 Task: Look for space in Saraktash, Russia from 6th June, 2023 to 8th June, 2023 for 2 adults in price range Rs.7000 to Rs.12000. Place can be private room with 1  bedroom having 2 beds and 1 bathroom. Property type can be house, flat, guest house. Amenities needed are: wifi. Booking option can be shelf check-in. Required host language is English.
Action: Mouse moved to (663, 166)
Screenshot: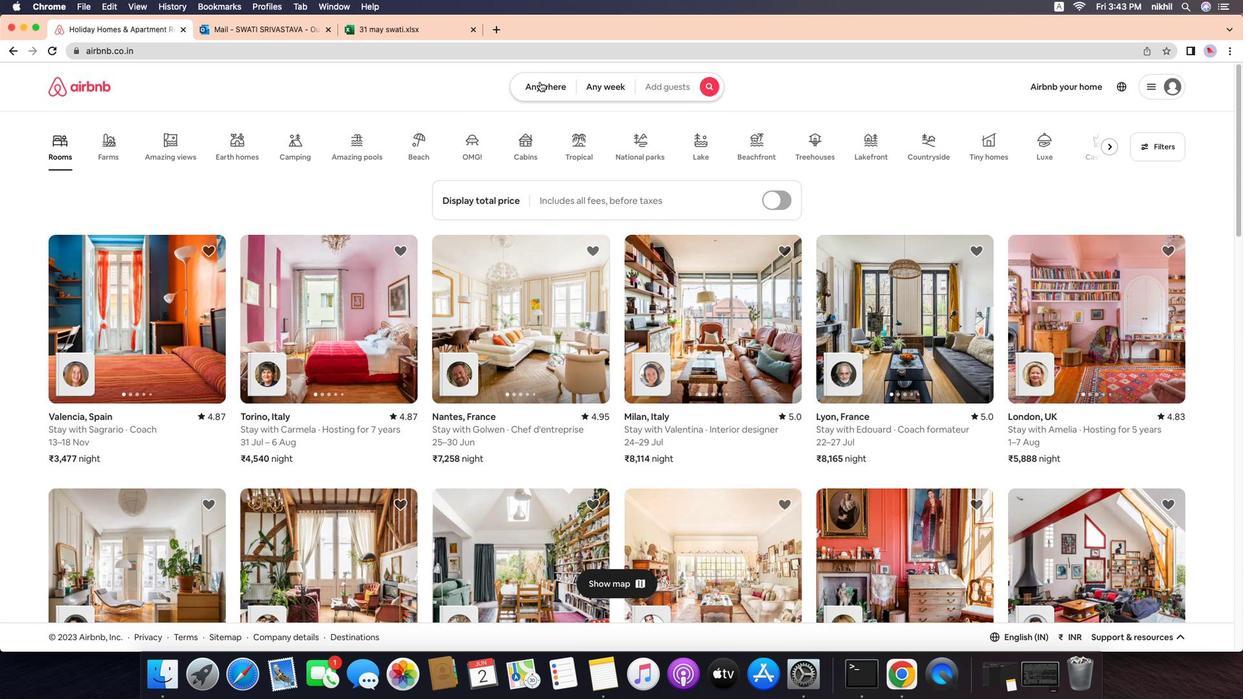 
Action: Mouse pressed left at (663, 166)
Screenshot: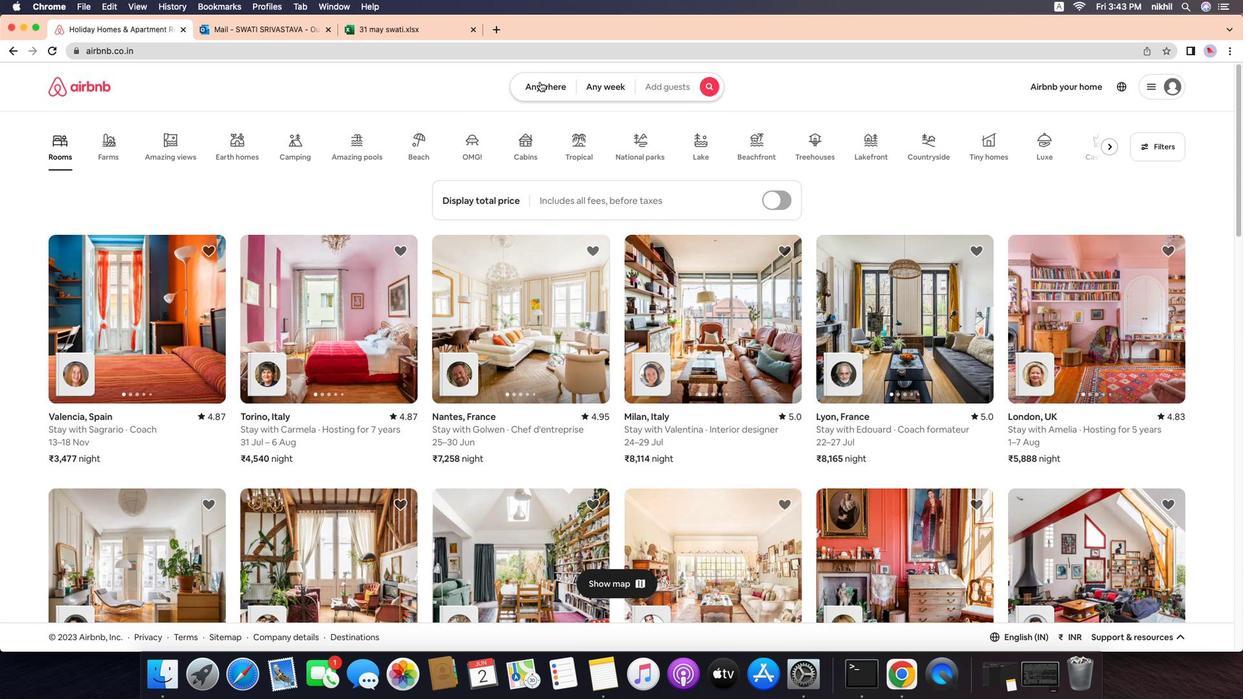 
Action: Mouse moved to (650, 156)
Screenshot: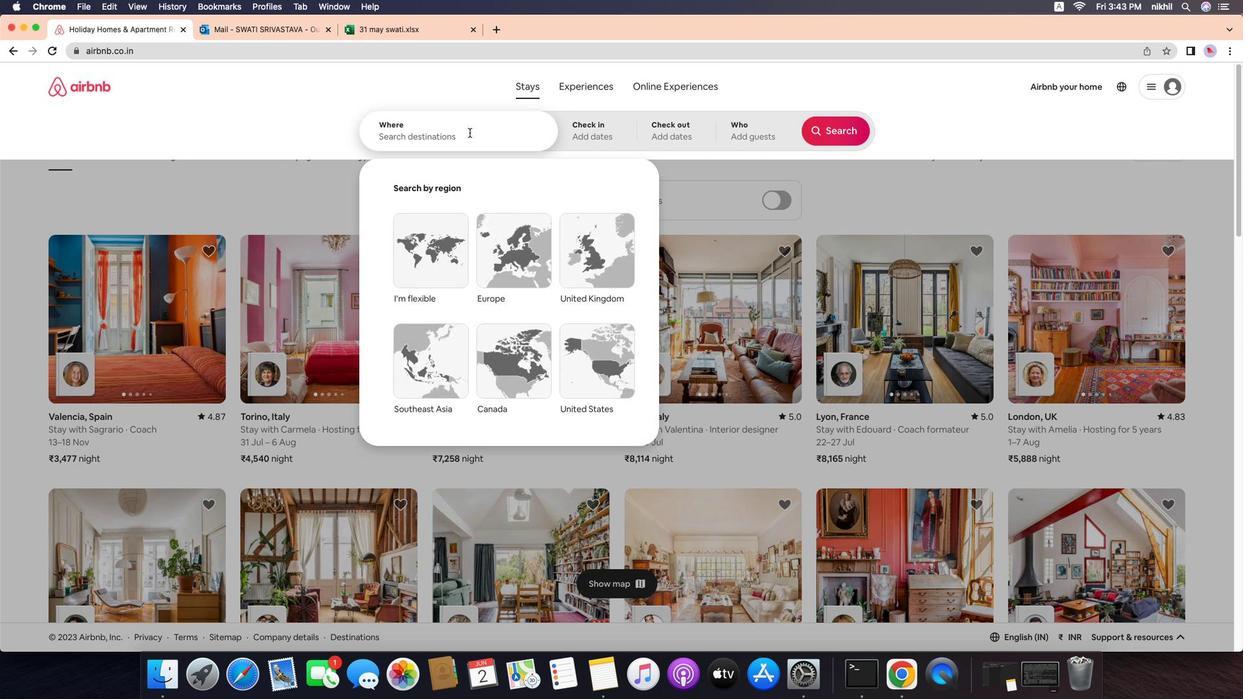 
Action: Mouse pressed left at (650, 156)
Screenshot: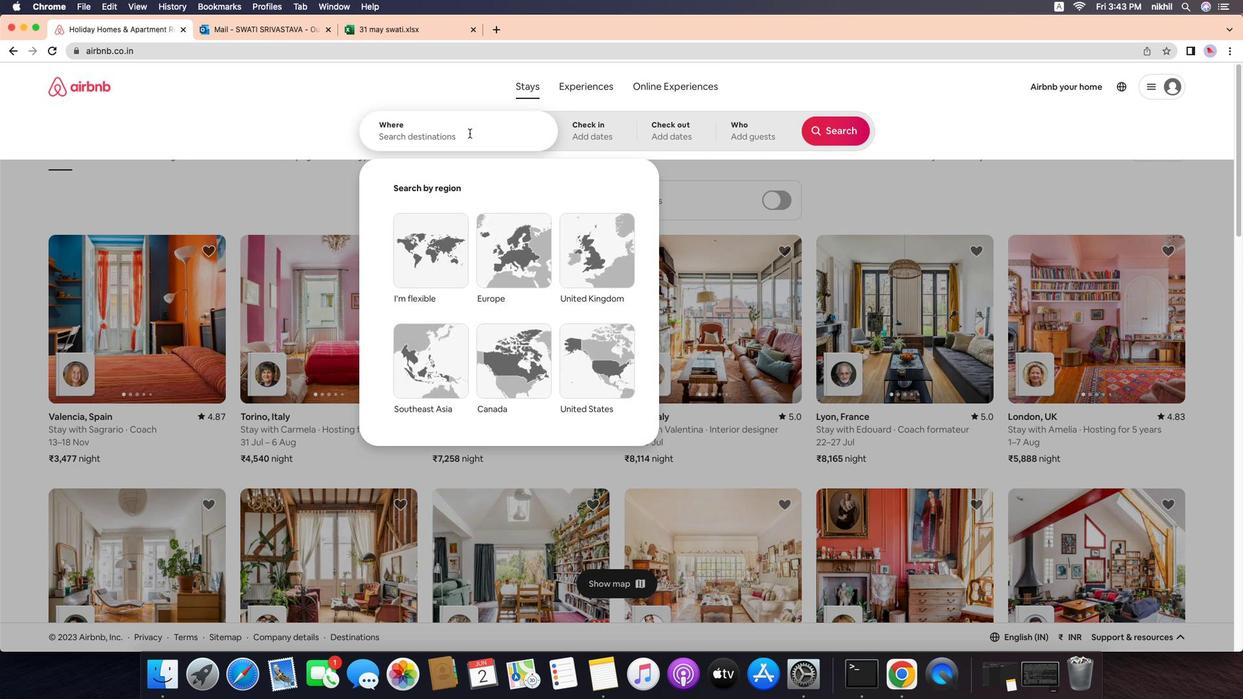 
Action: Mouse moved to (594, 197)
Screenshot: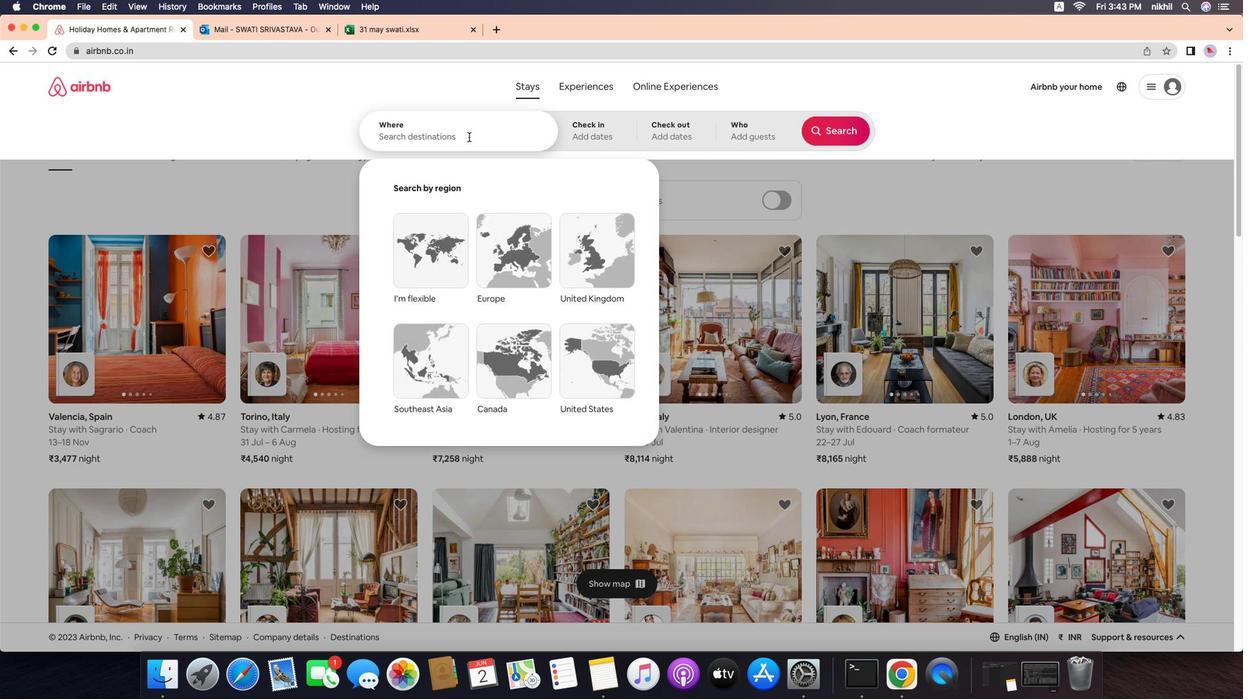 
Action: Mouse pressed left at (594, 197)
Screenshot: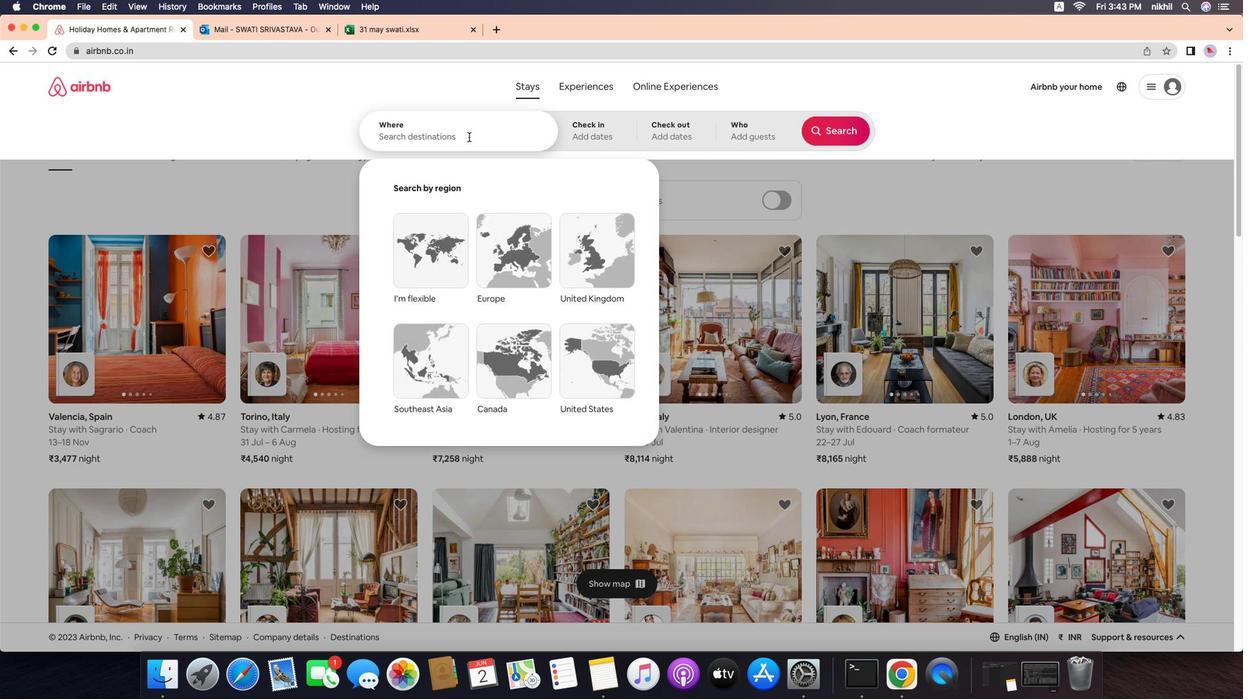
Action: Mouse moved to (593, 200)
Screenshot: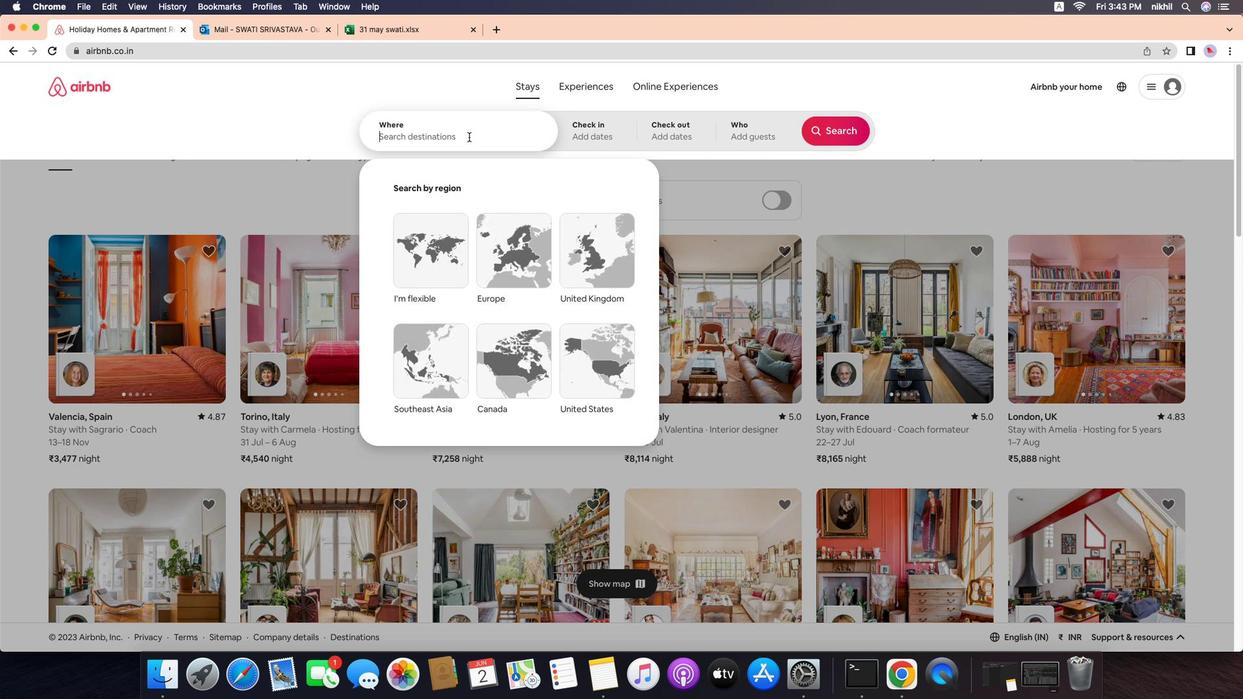 
Action: Key pressed Key.caps_lock'S'Key.caps_lock'a''r''a''k''t''a''s''h'','Key.spaceKey.caps_lock'R'Key.caps_lock'u''s''s''i''a'Key.enter
Screenshot: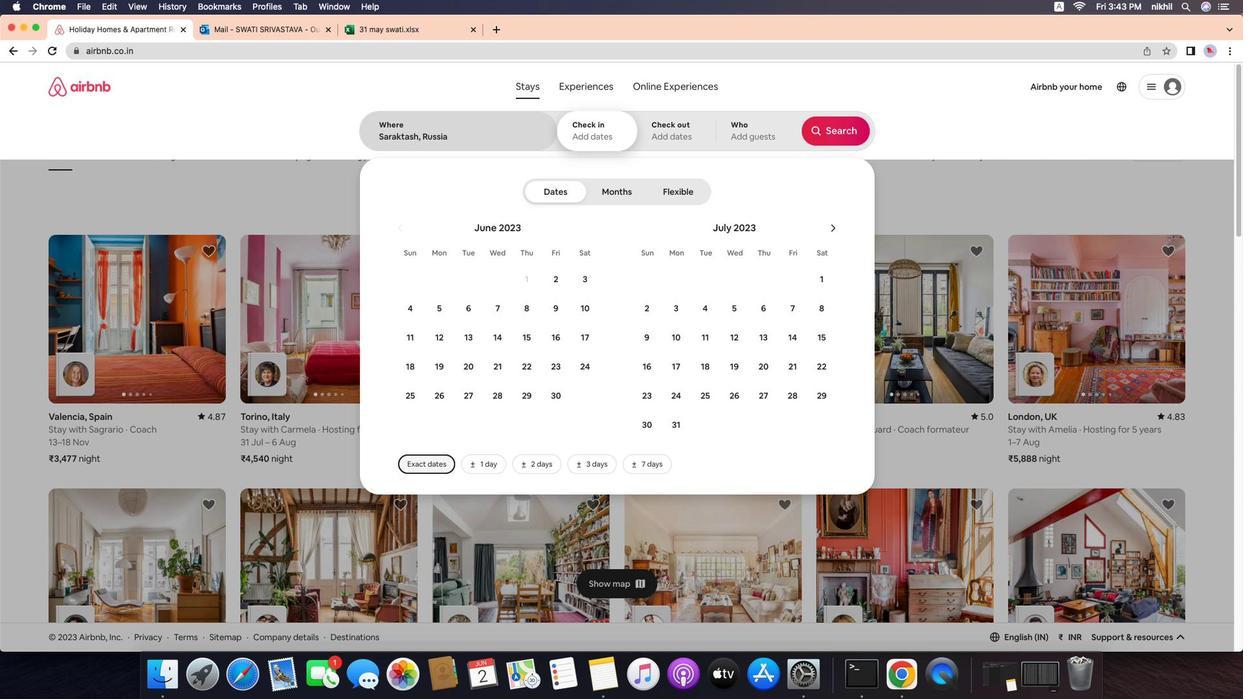 
Action: Mouse moved to (594, 339)
Screenshot: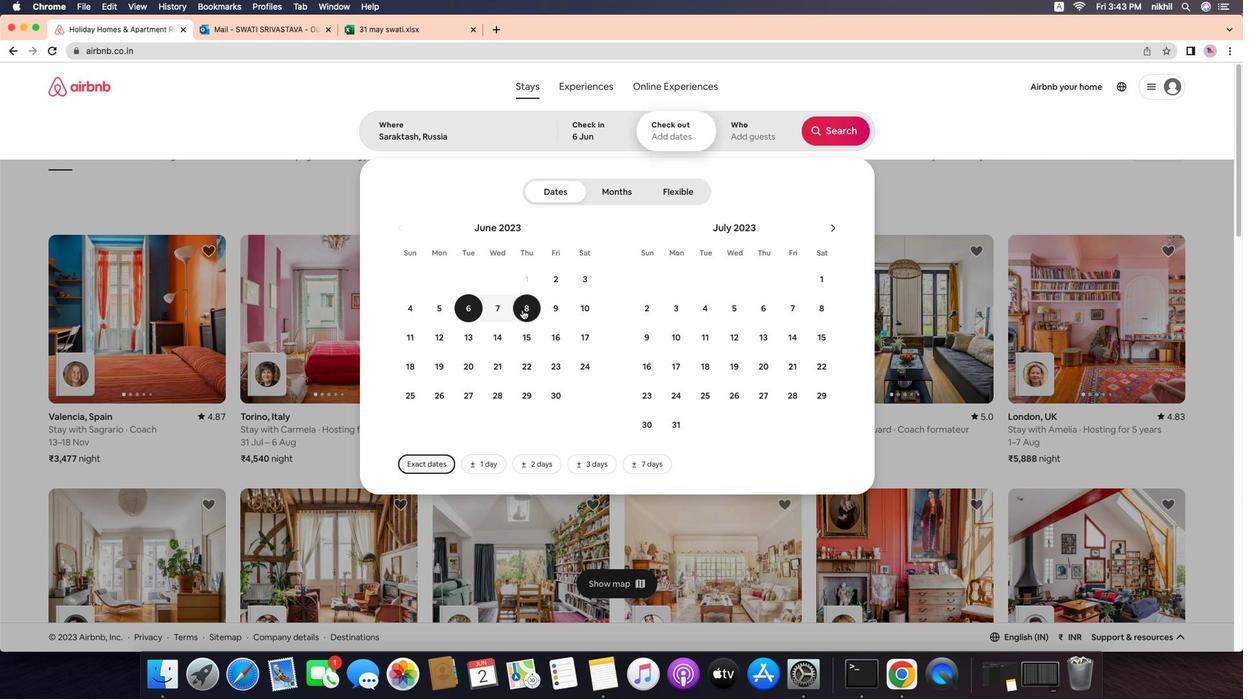 
Action: Mouse pressed left at (594, 339)
Screenshot: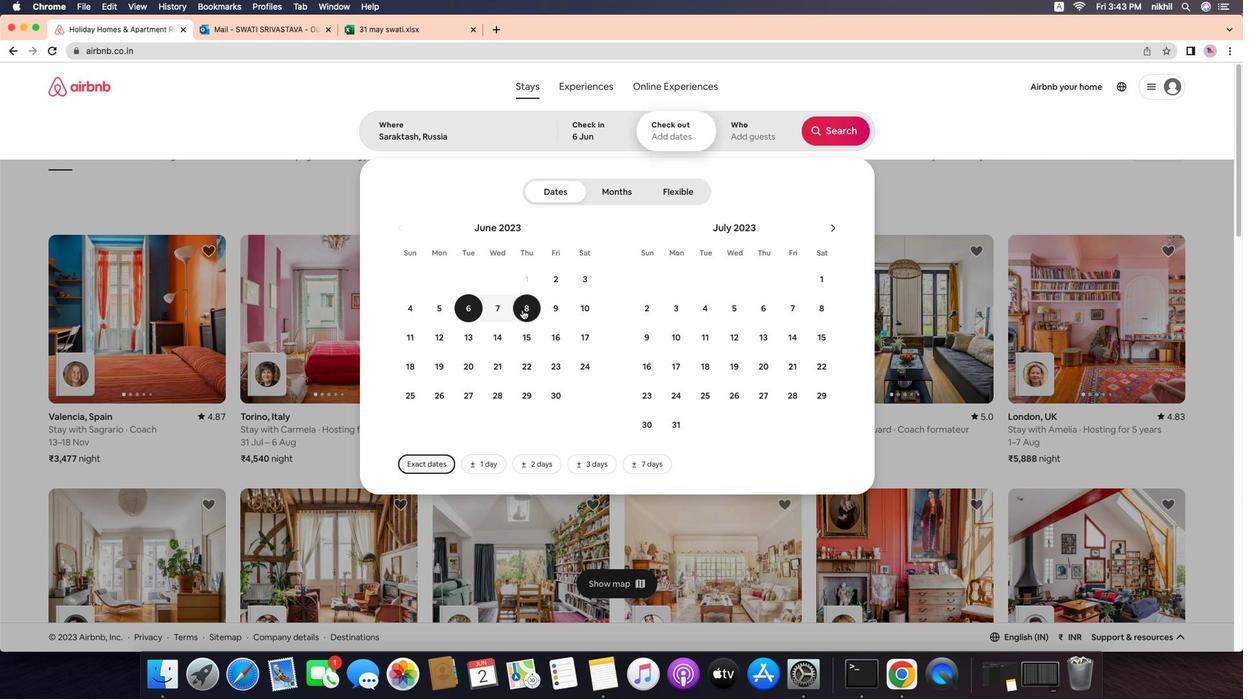 
Action: Mouse moved to (636, 339)
Screenshot: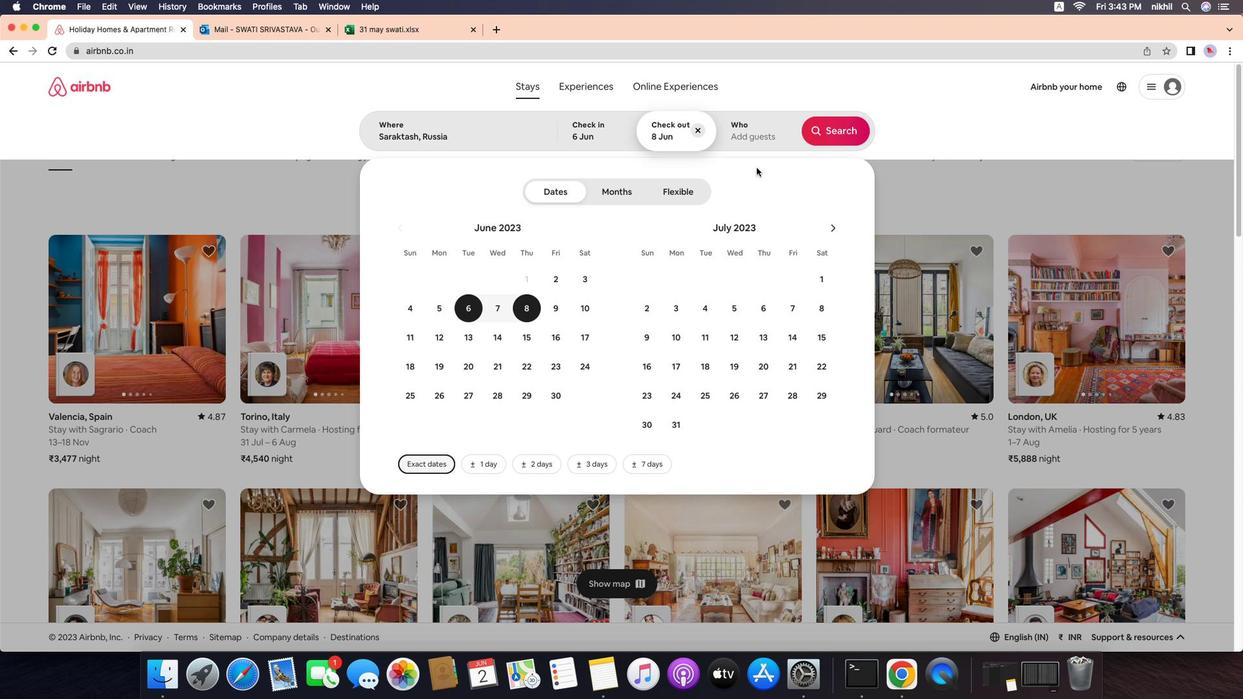 
Action: Mouse pressed left at (636, 339)
Screenshot: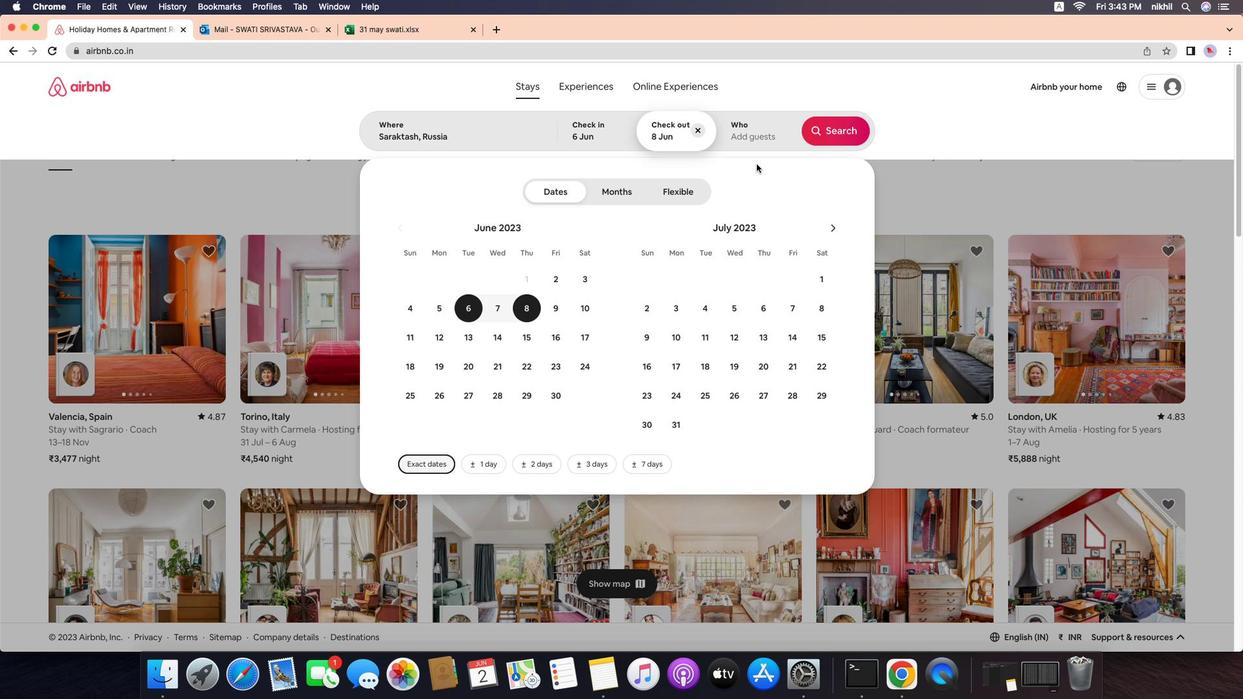 
Action: Mouse moved to (821, 197)
Screenshot: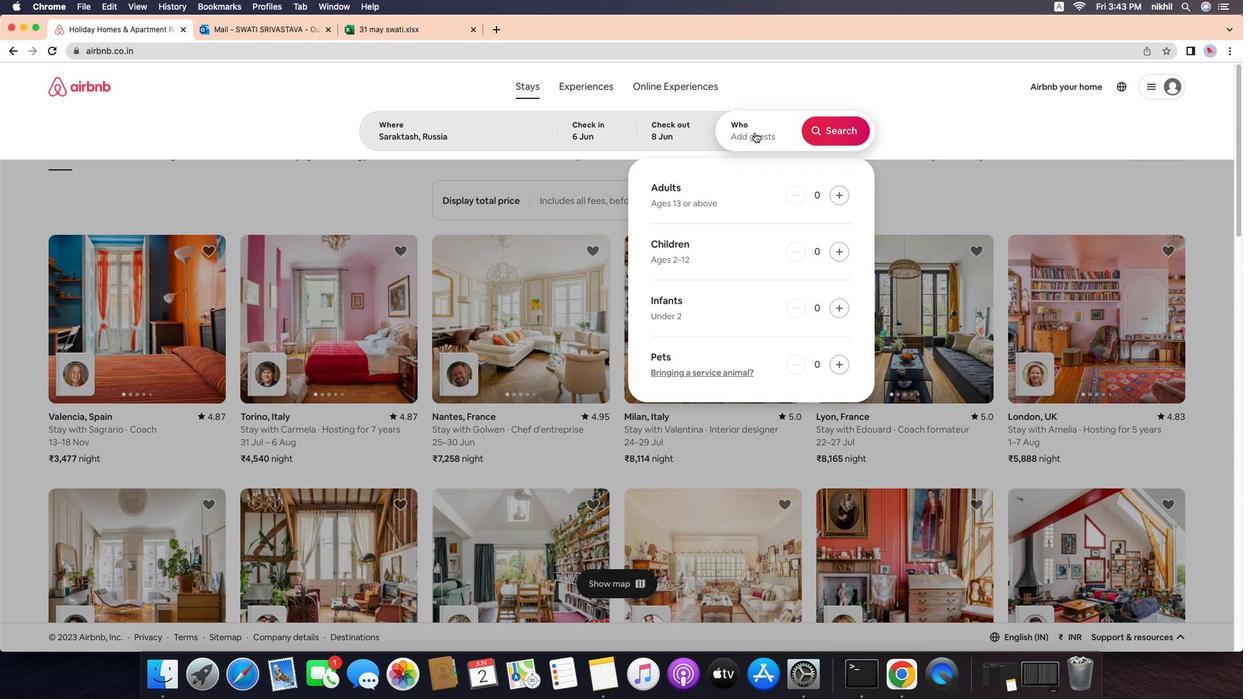 
Action: Mouse pressed left at (821, 197)
Screenshot: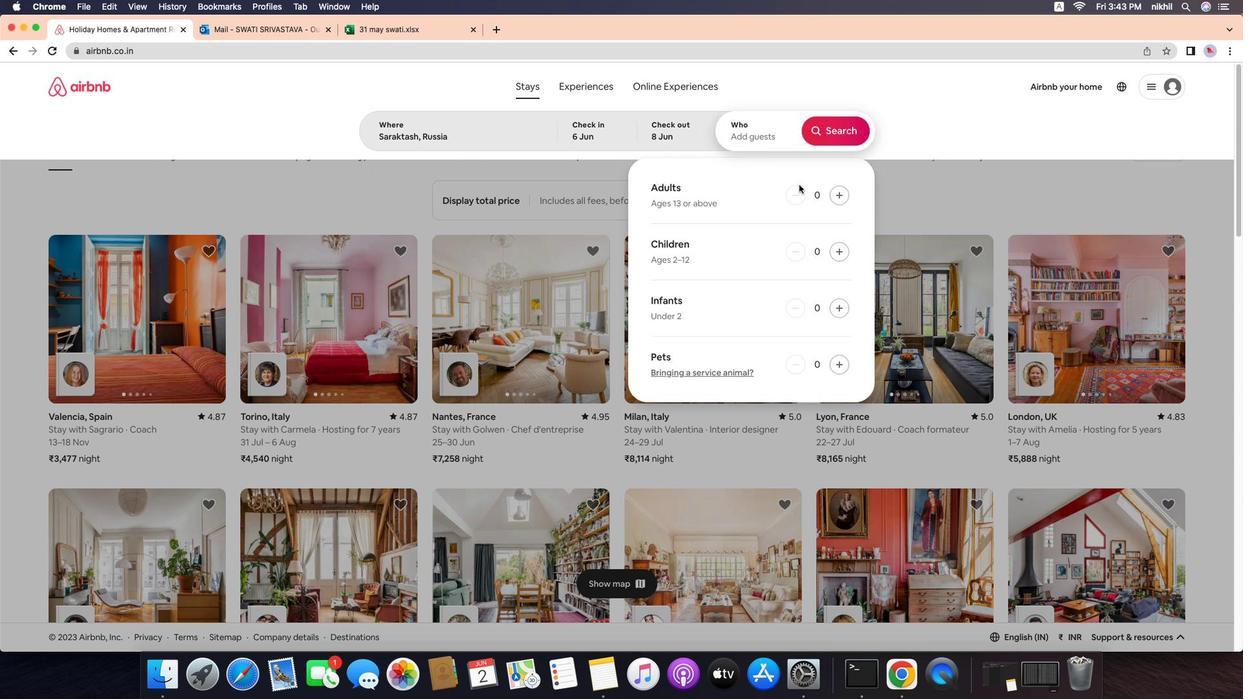 
Action: Mouse moved to (884, 249)
Screenshot: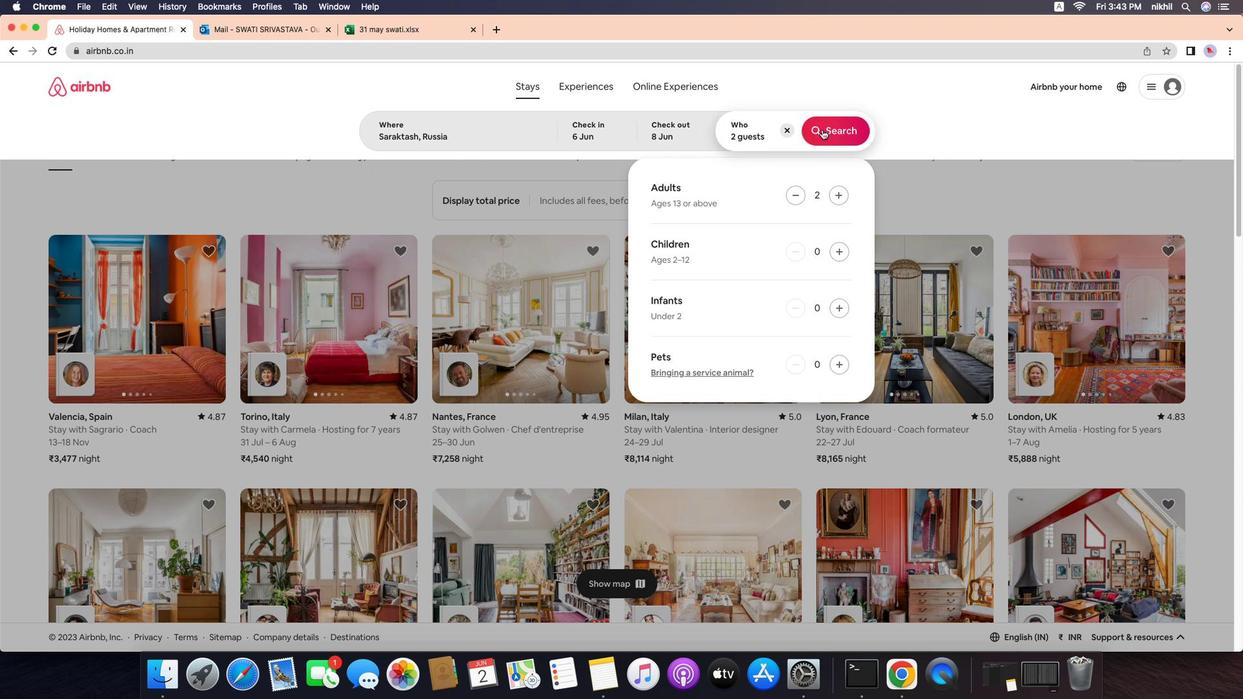 
Action: Mouse pressed left at (884, 249)
Screenshot: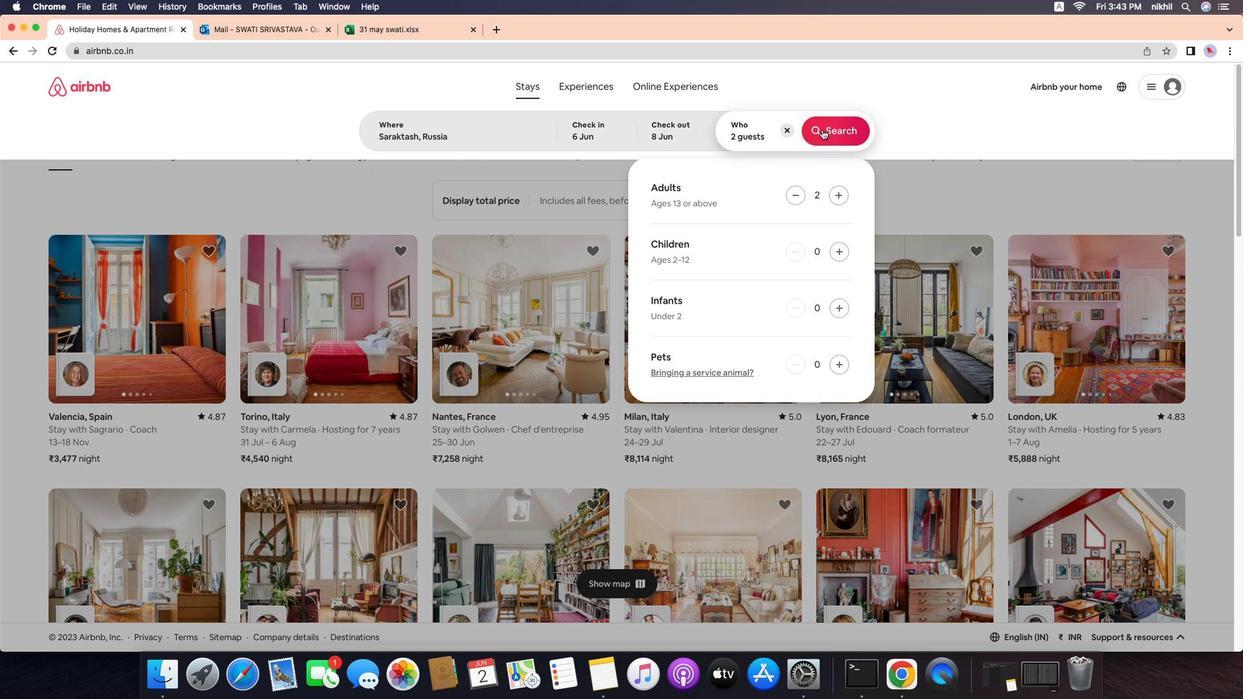 
Action: Mouse pressed left at (884, 249)
Screenshot: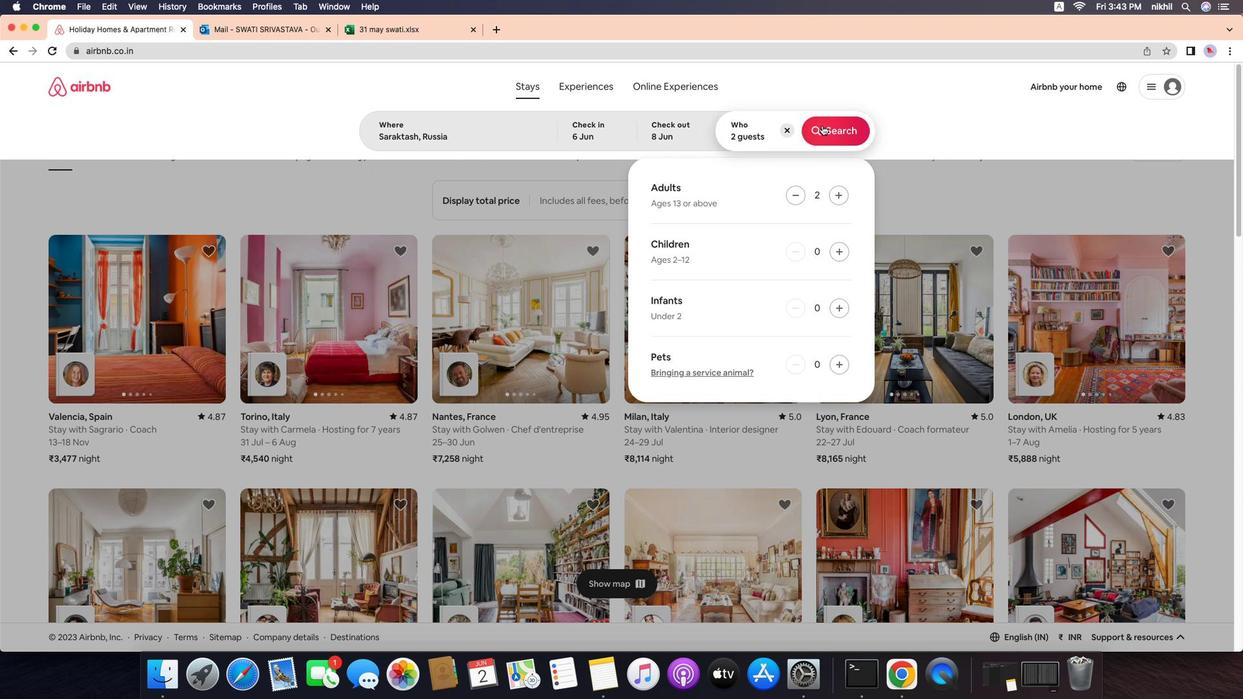 
Action: Mouse moved to (875, 189)
Screenshot: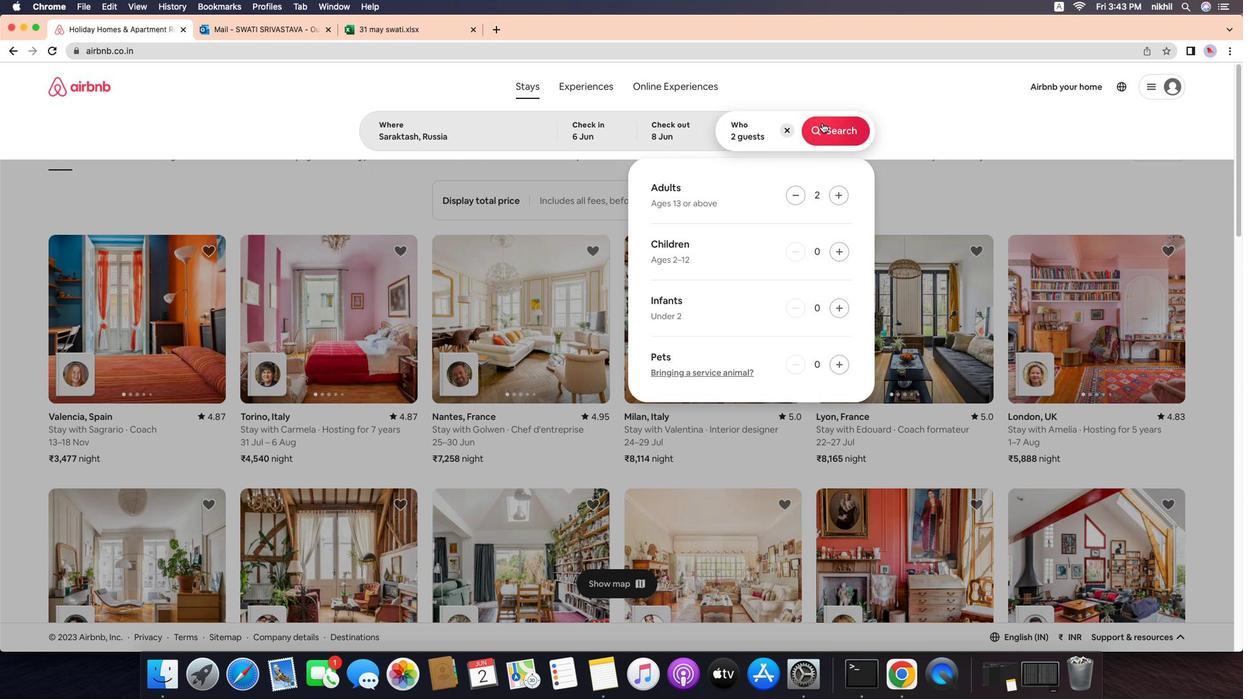 
Action: Mouse pressed left at (875, 189)
Screenshot: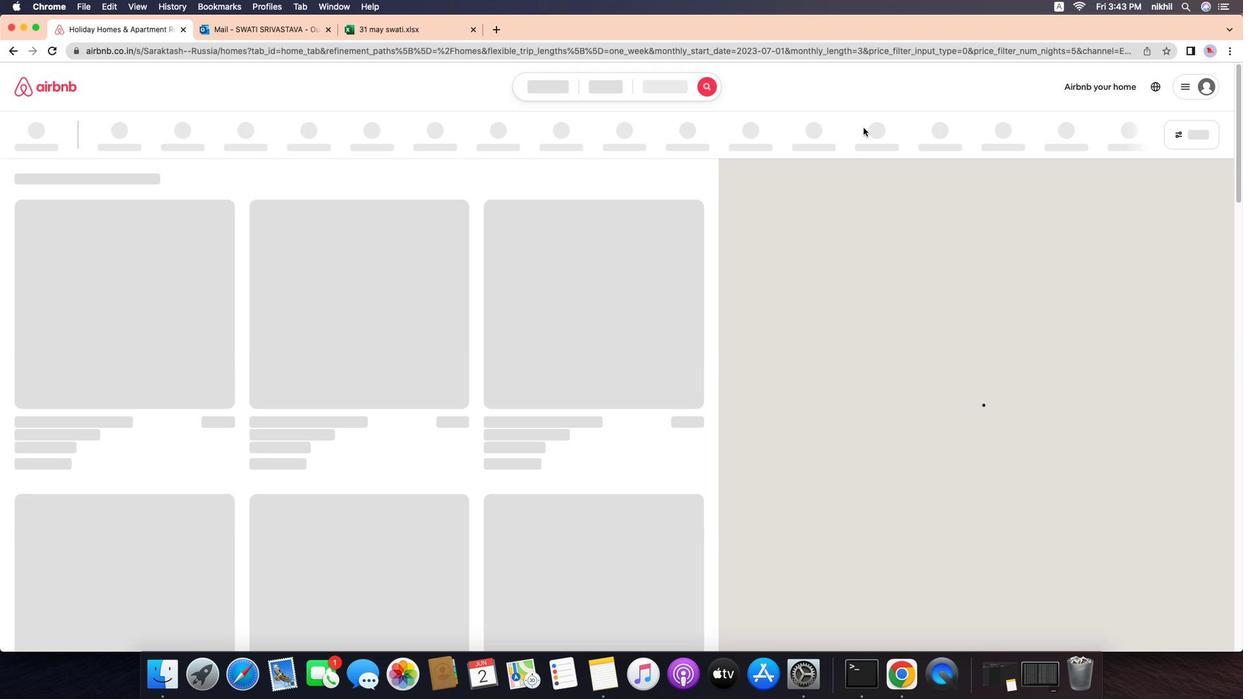 
Action: Mouse moved to (1166, 198)
Screenshot: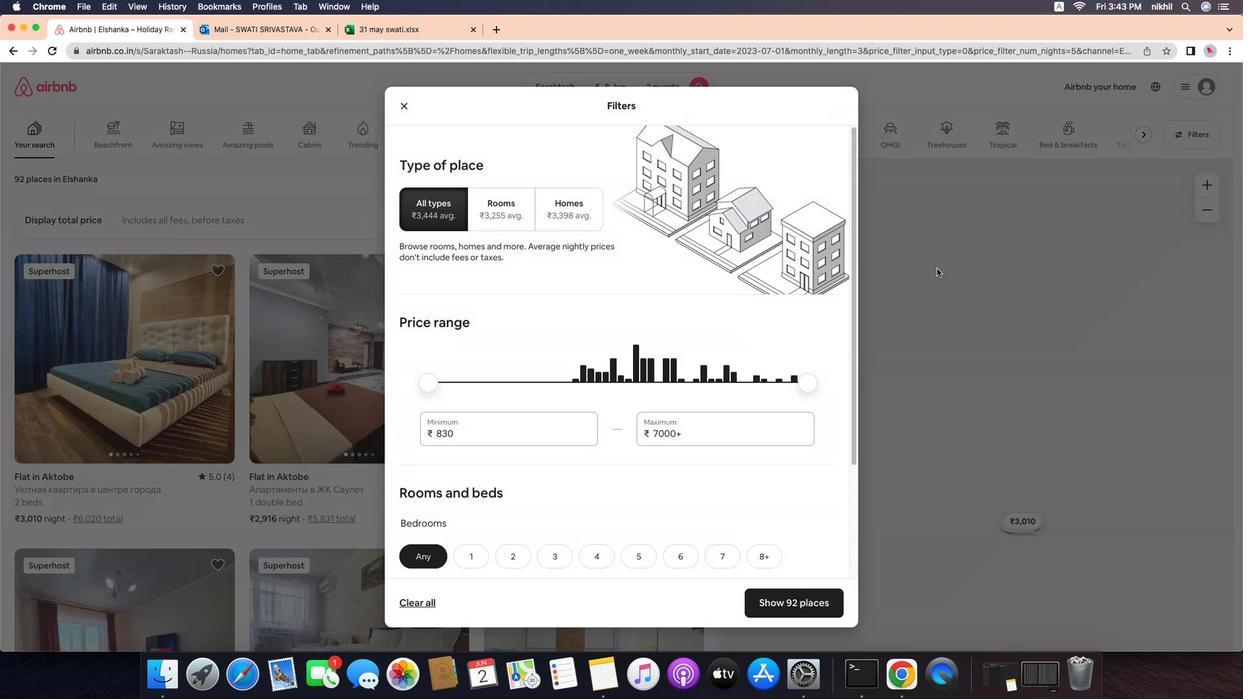 
Action: Mouse pressed left at (1166, 198)
Screenshot: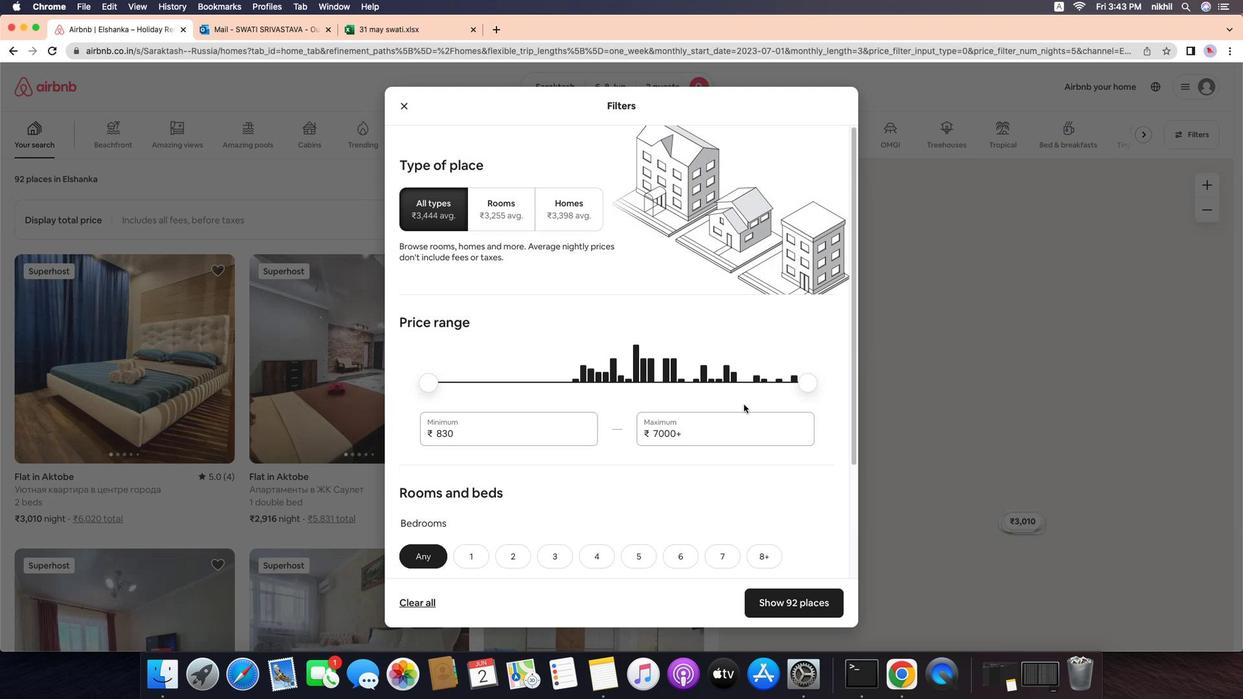 
Action: Mouse moved to (608, 438)
Screenshot: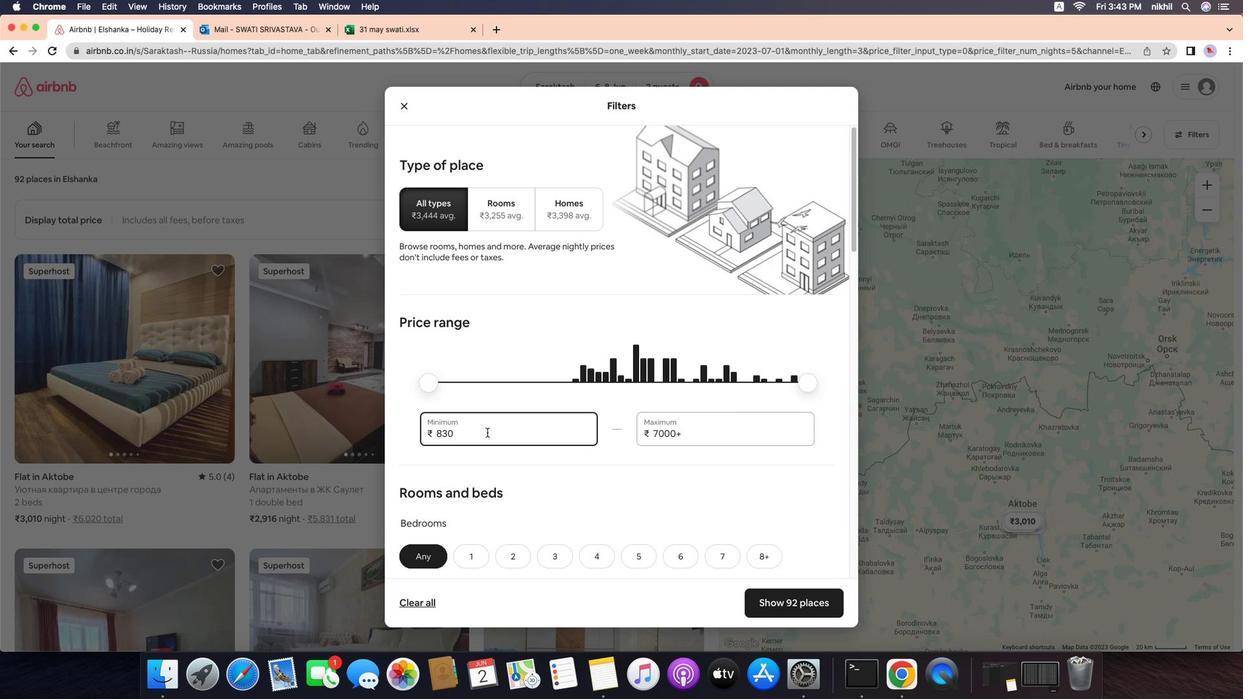 
Action: Mouse pressed left at (608, 438)
Screenshot: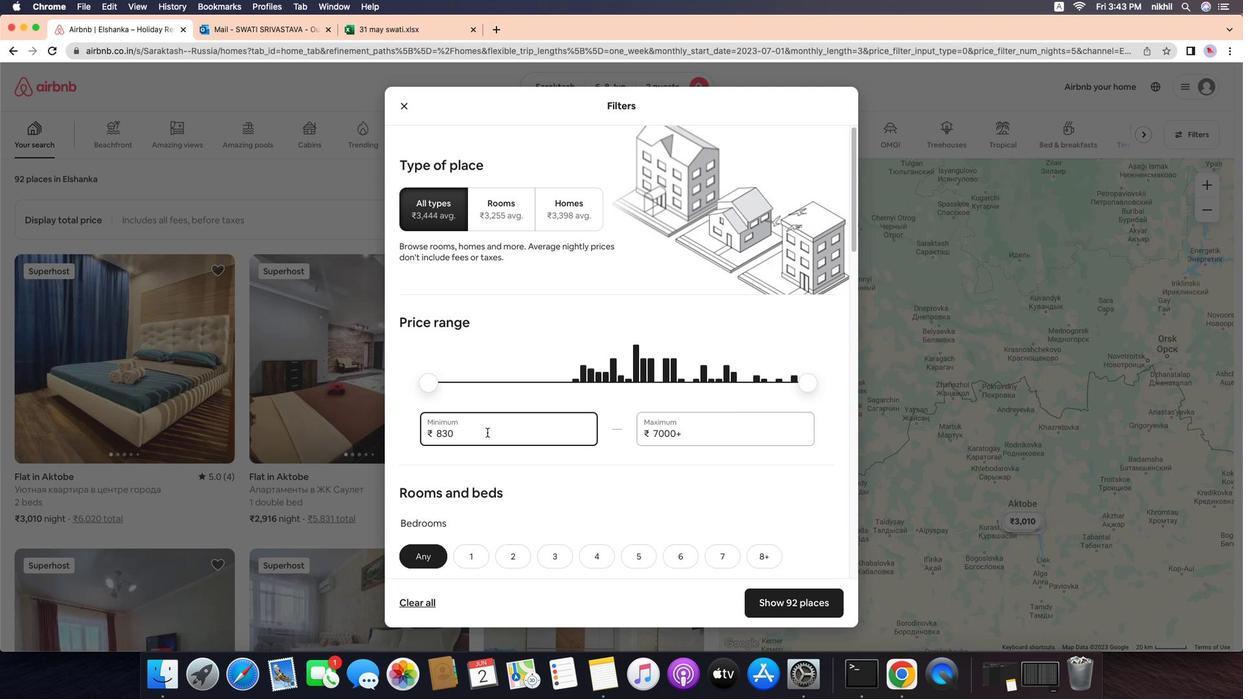 
Action: Key pressed Key.backspaceKey.backspaceKey.backspace'7''0''0''0'
Screenshot: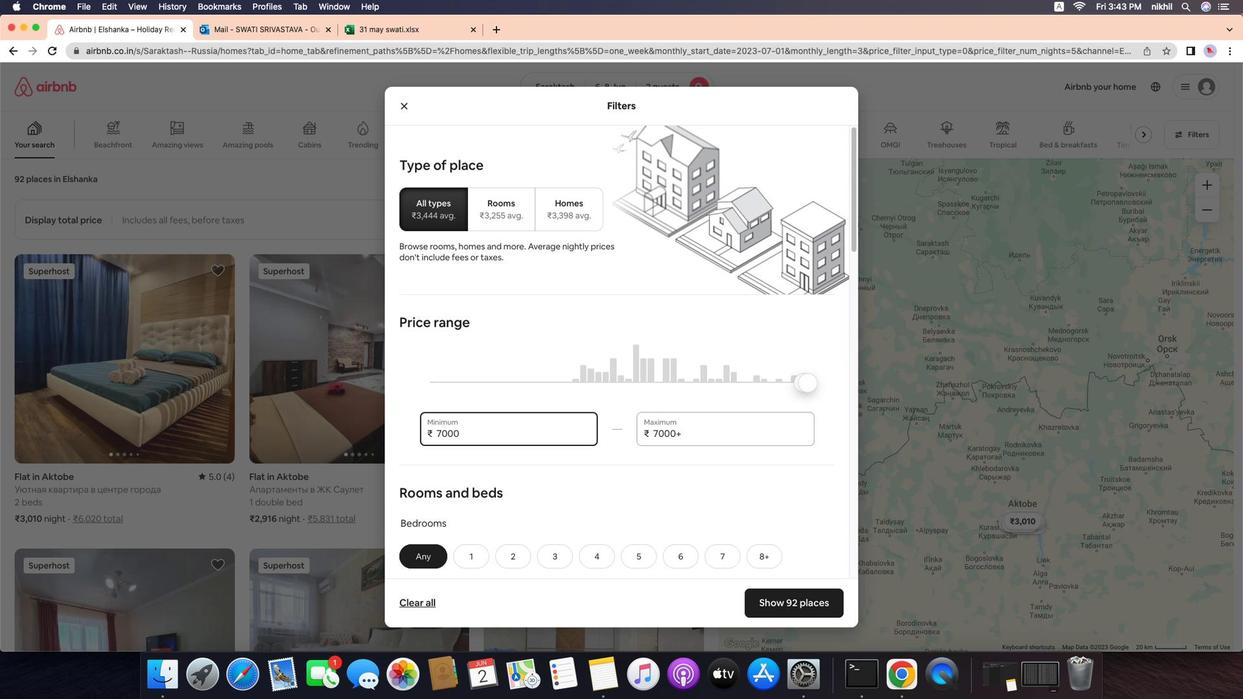 
Action: Mouse moved to (774, 444)
Screenshot: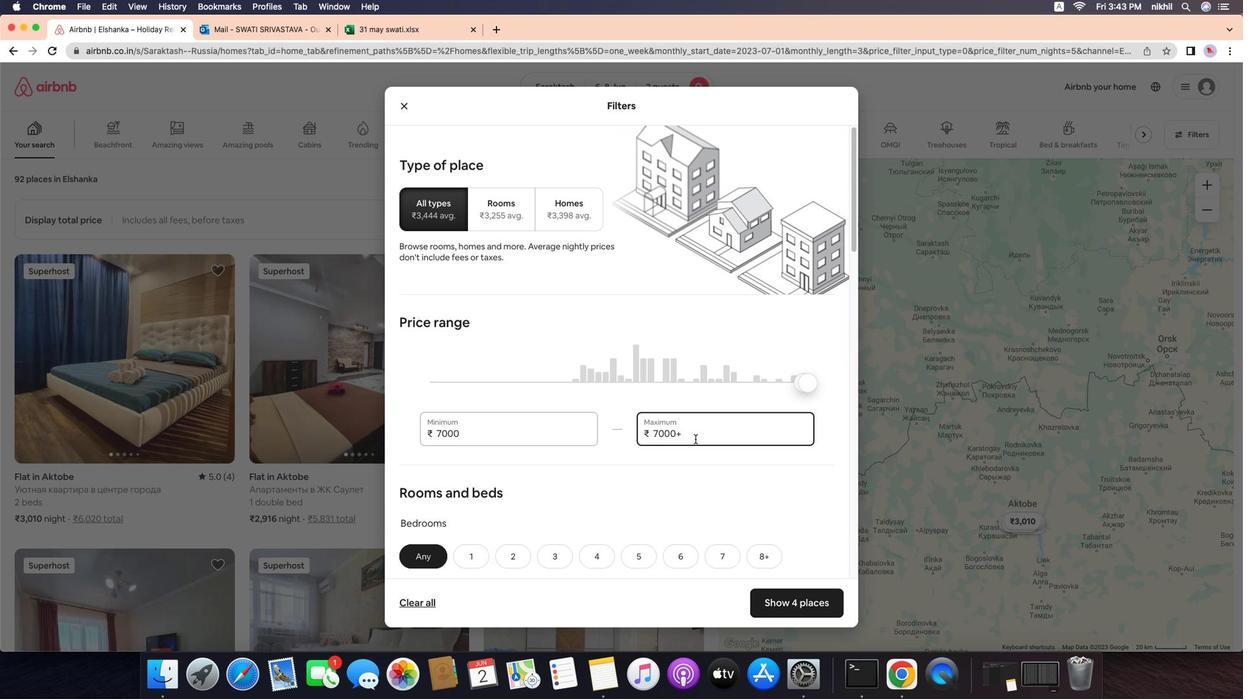 
Action: Mouse pressed left at (774, 444)
Screenshot: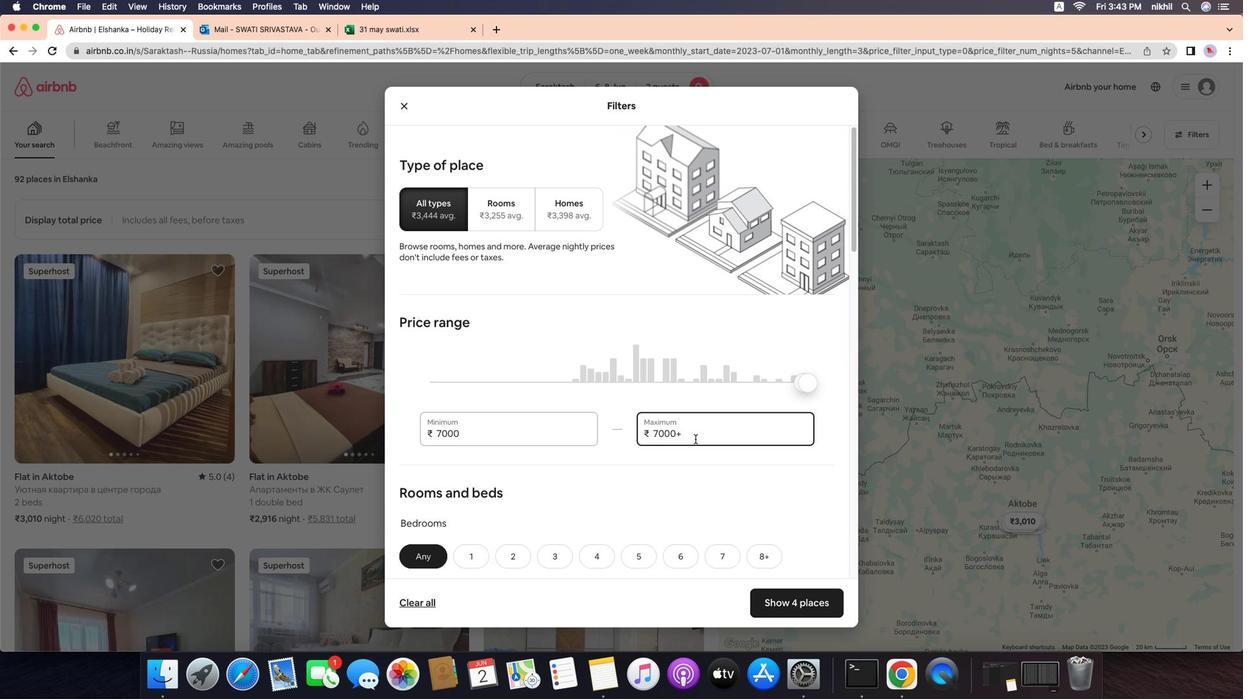 
Action: Mouse moved to (774, 444)
Screenshot: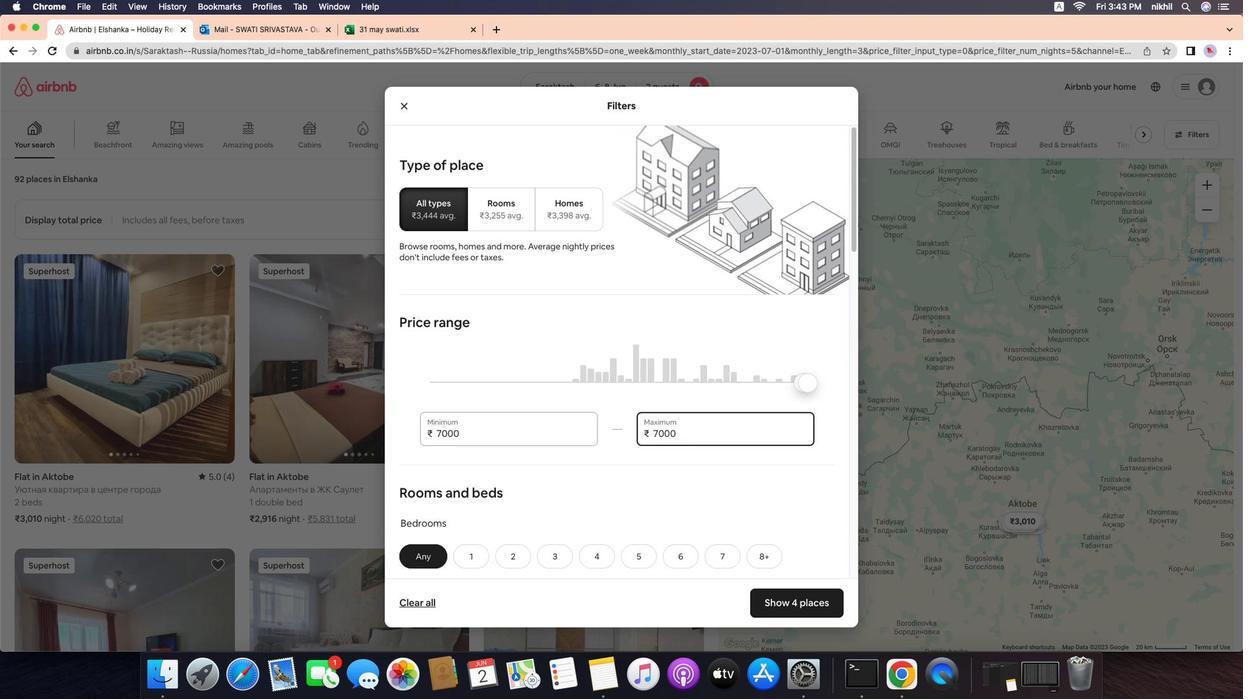 
Action: Key pressed Key.backspaceKey.backspaceKey.backspaceKey.backspaceKey.backspaceKey.backspace'1''2''0''0''0'
Screenshot: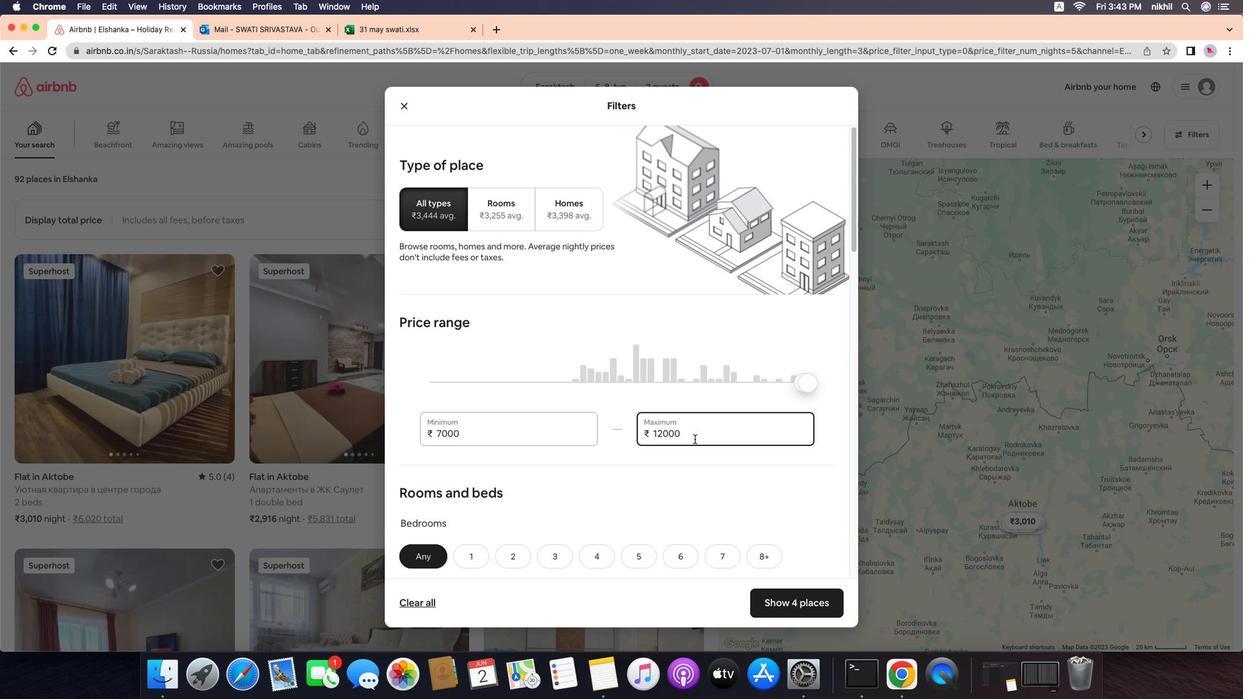 
Action: Mouse moved to (697, 504)
Screenshot: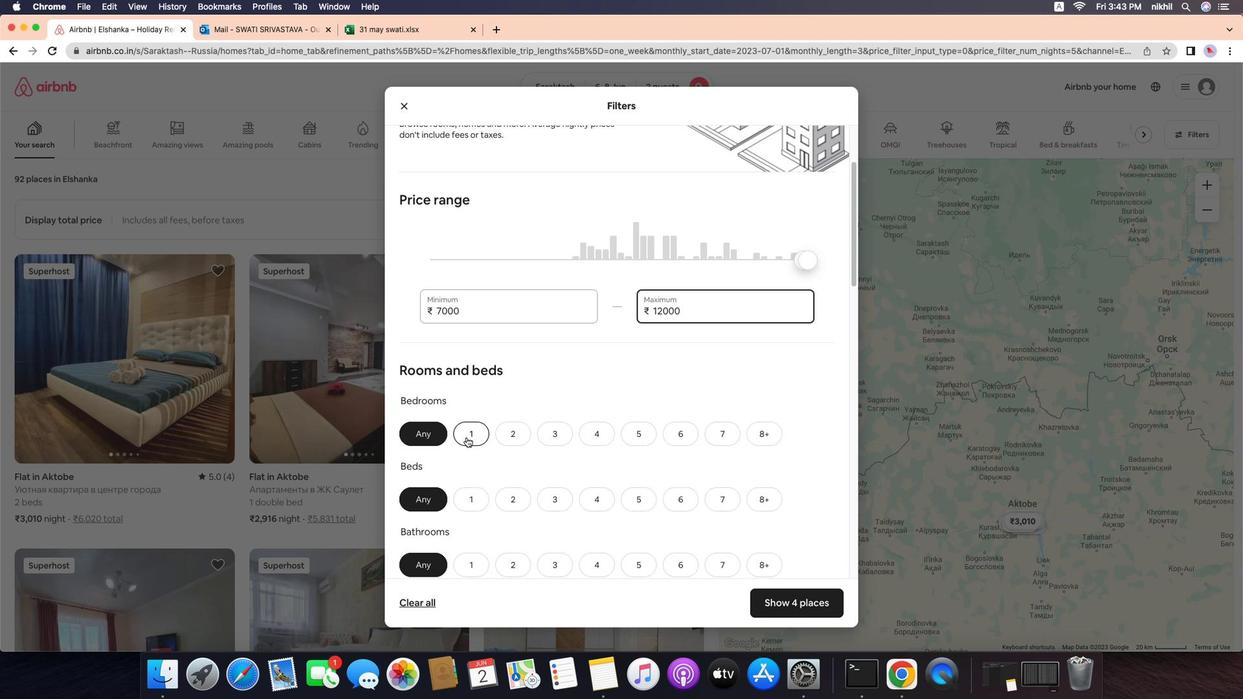 
Action: Mouse scrolled (697, 504) with delta (219, 90)
Screenshot: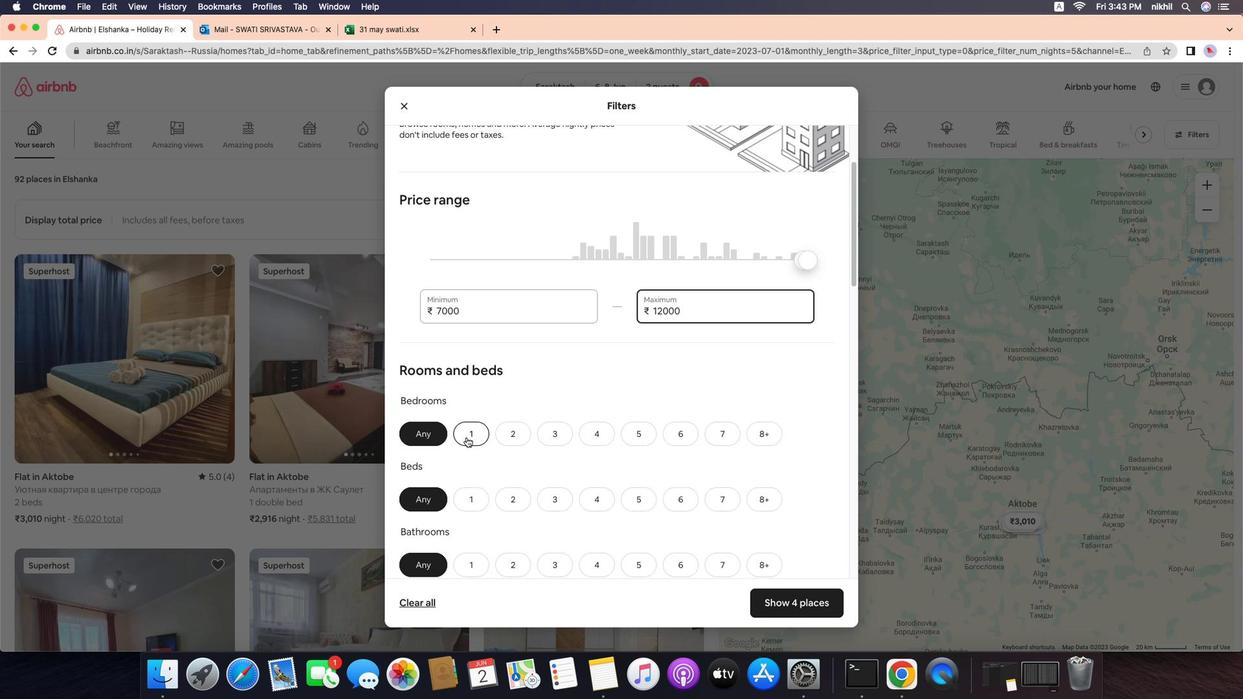 
Action: Mouse scrolled (697, 504) with delta (219, 90)
Screenshot: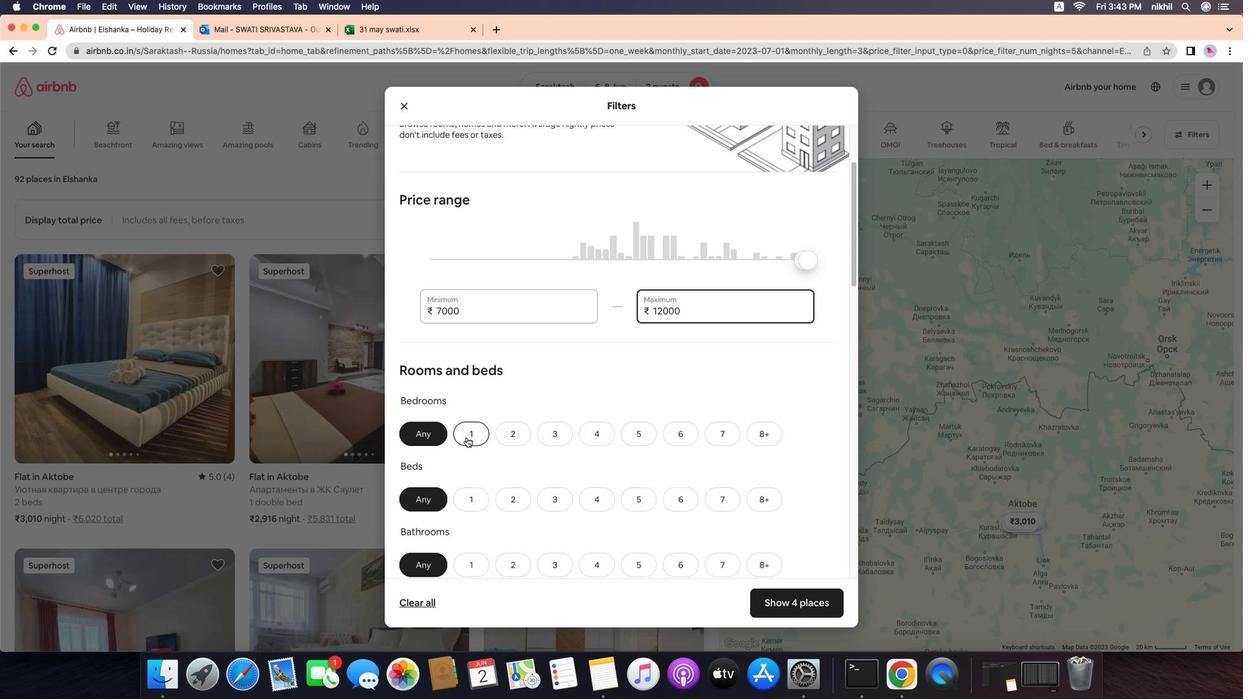 
Action: Mouse moved to (697, 504)
Screenshot: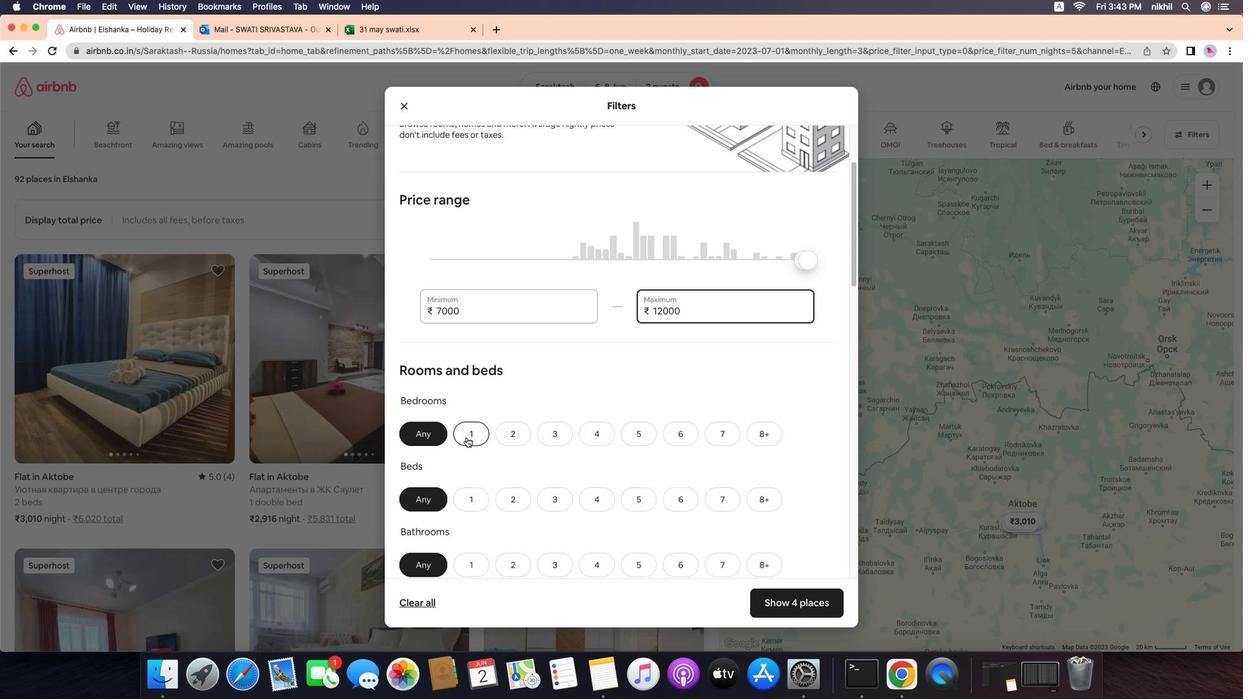 
Action: Mouse scrolled (697, 504) with delta (219, 89)
Screenshot: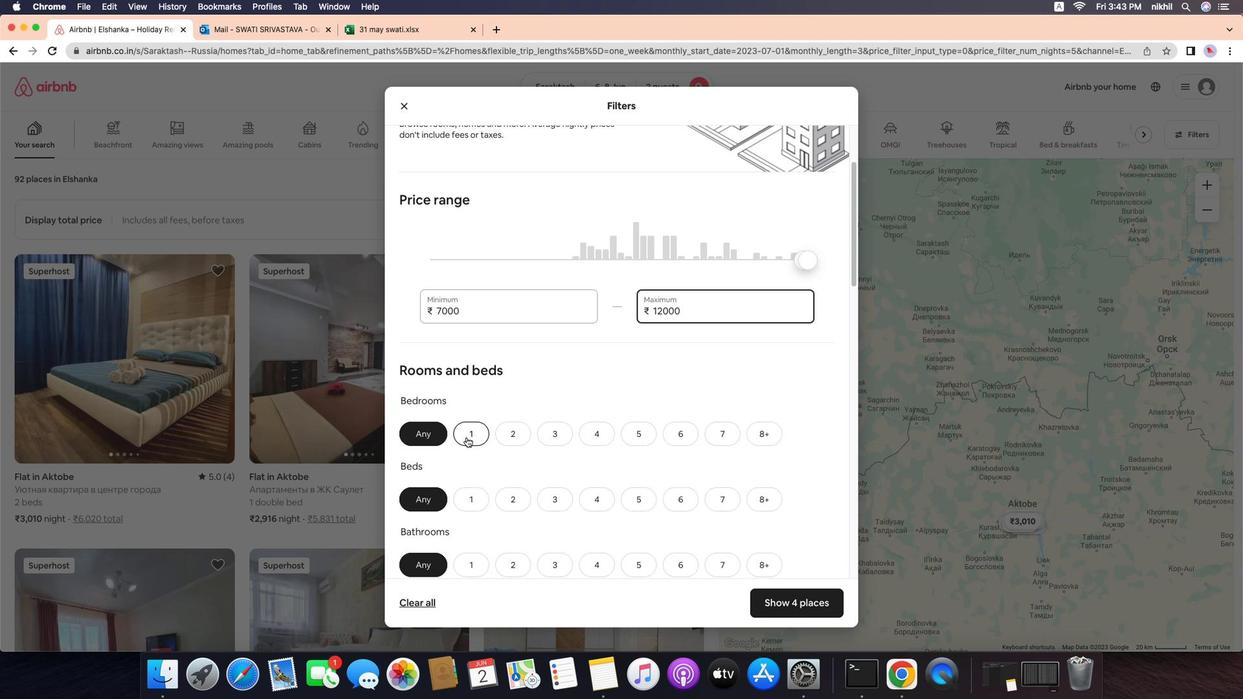 
Action: Mouse moved to (591, 442)
Screenshot: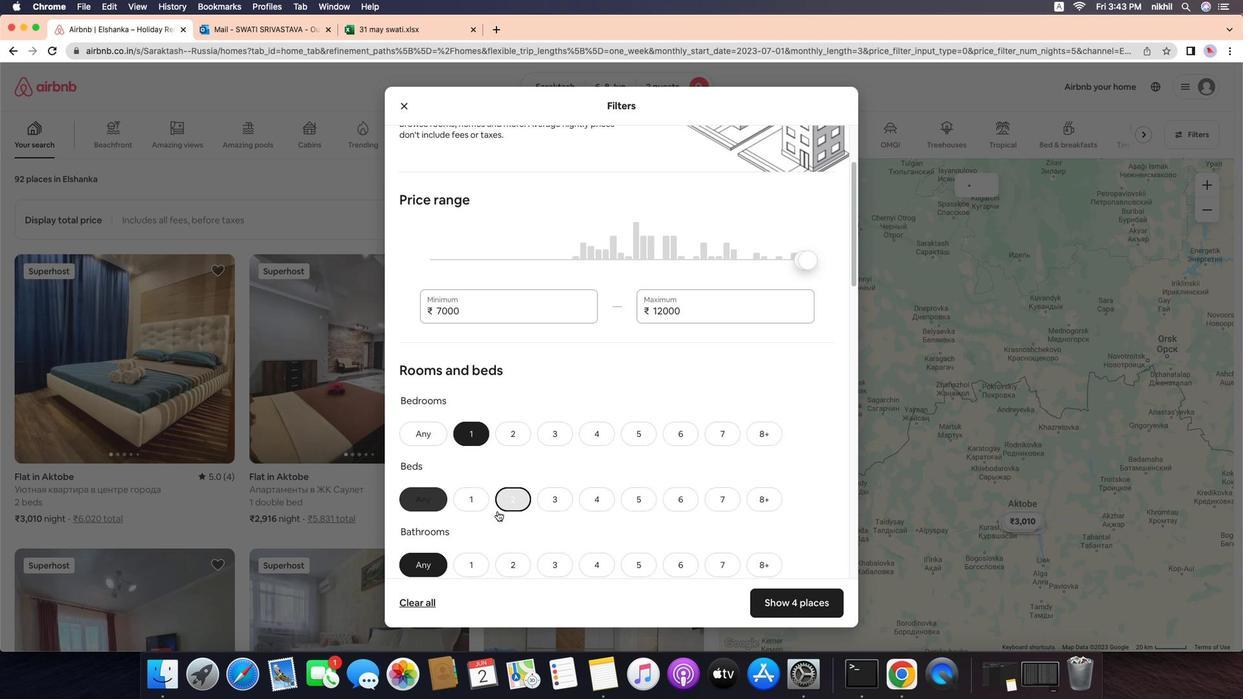 
Action: Mouse pressed left at (591, 442)
Screenshot: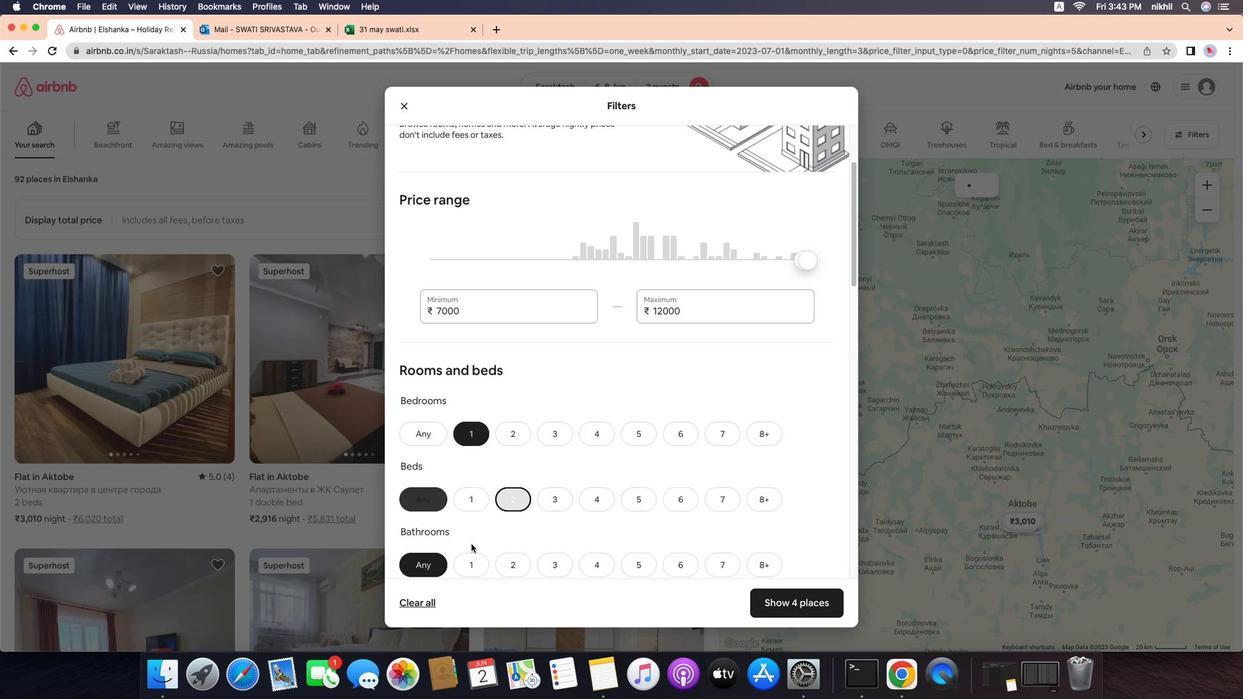 
Action: Mouse moved to (626, 486)
Screenshot: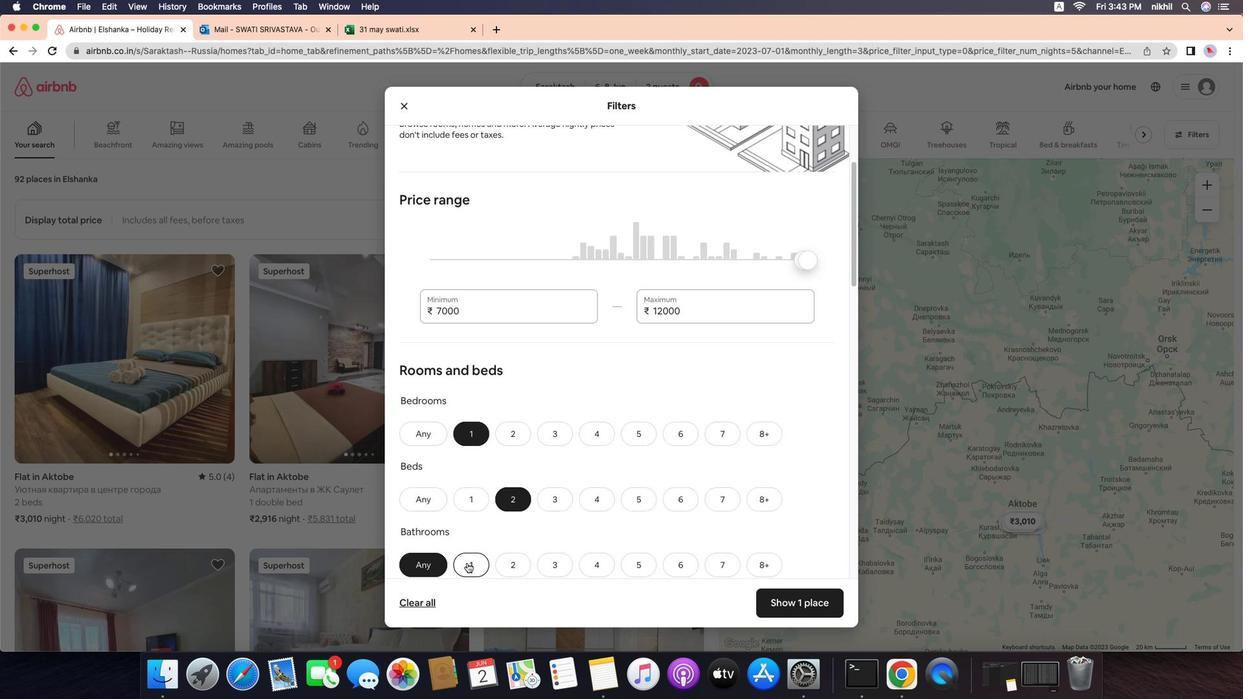 
Action: Mouse pressed left at (626, 486)
Screenshot: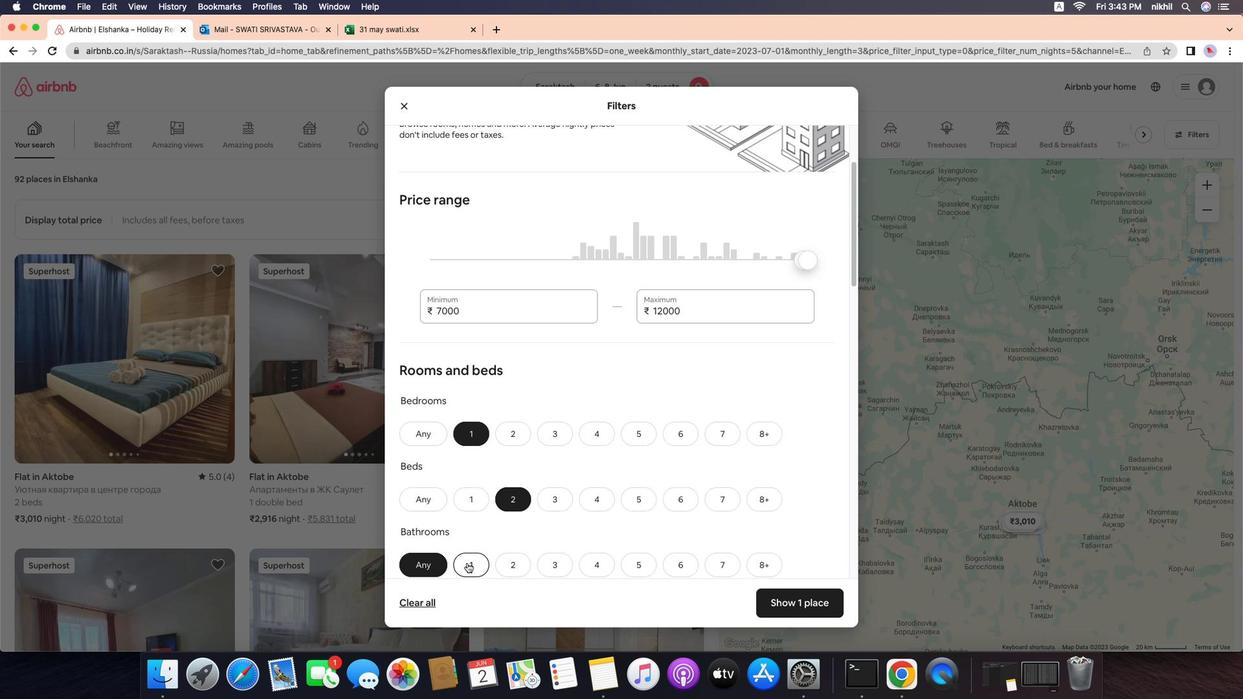 
Action: Mouse moved to (592, 543)
Screenshot: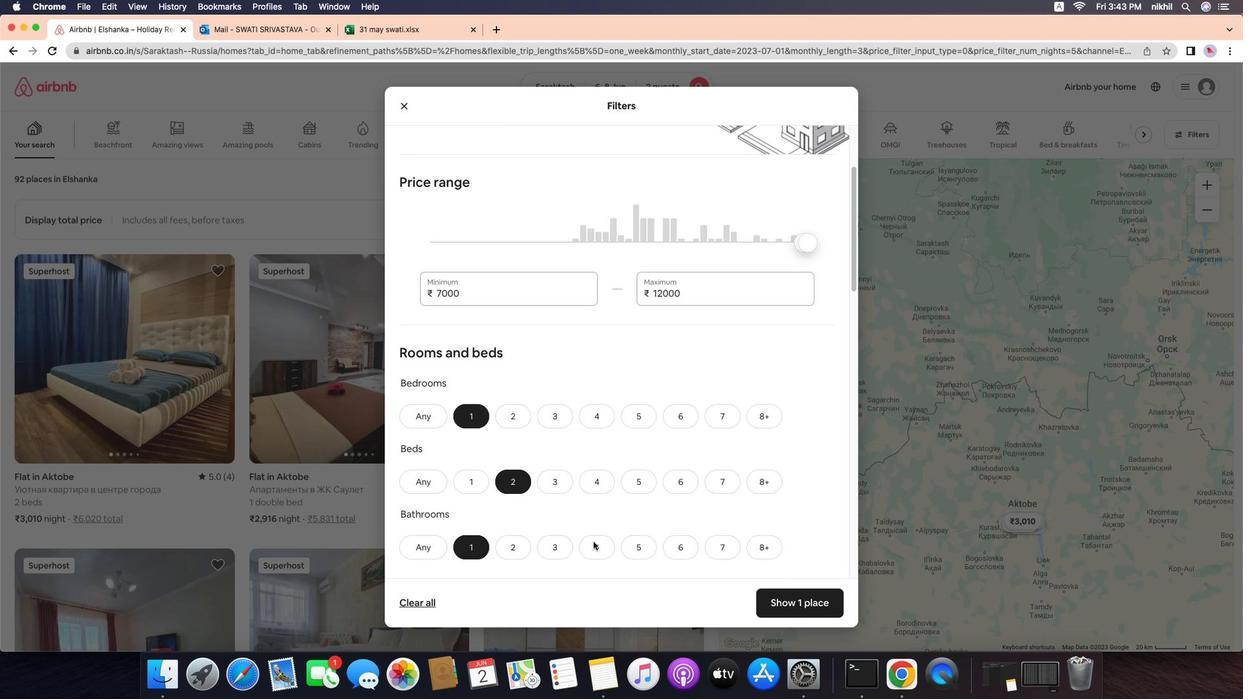 
Action: Mouse pressed left at (592, 543)
Screenshot: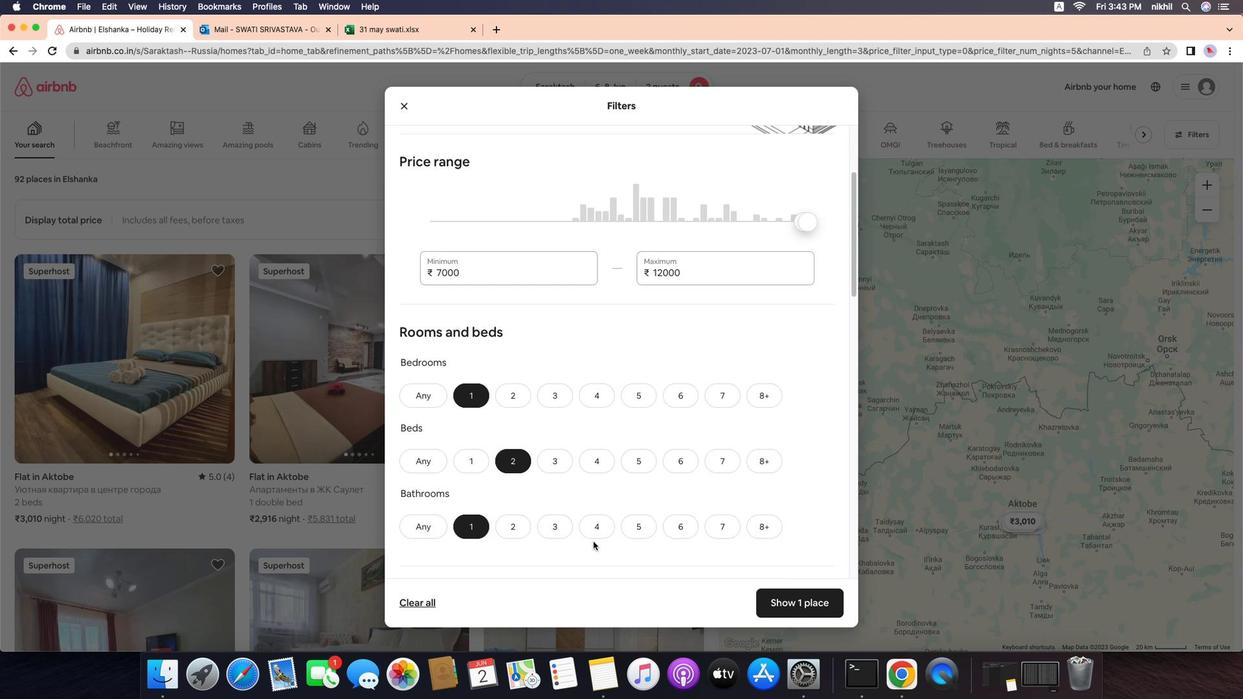 
Action: Mouse moved to (692, 526)
Screenshot: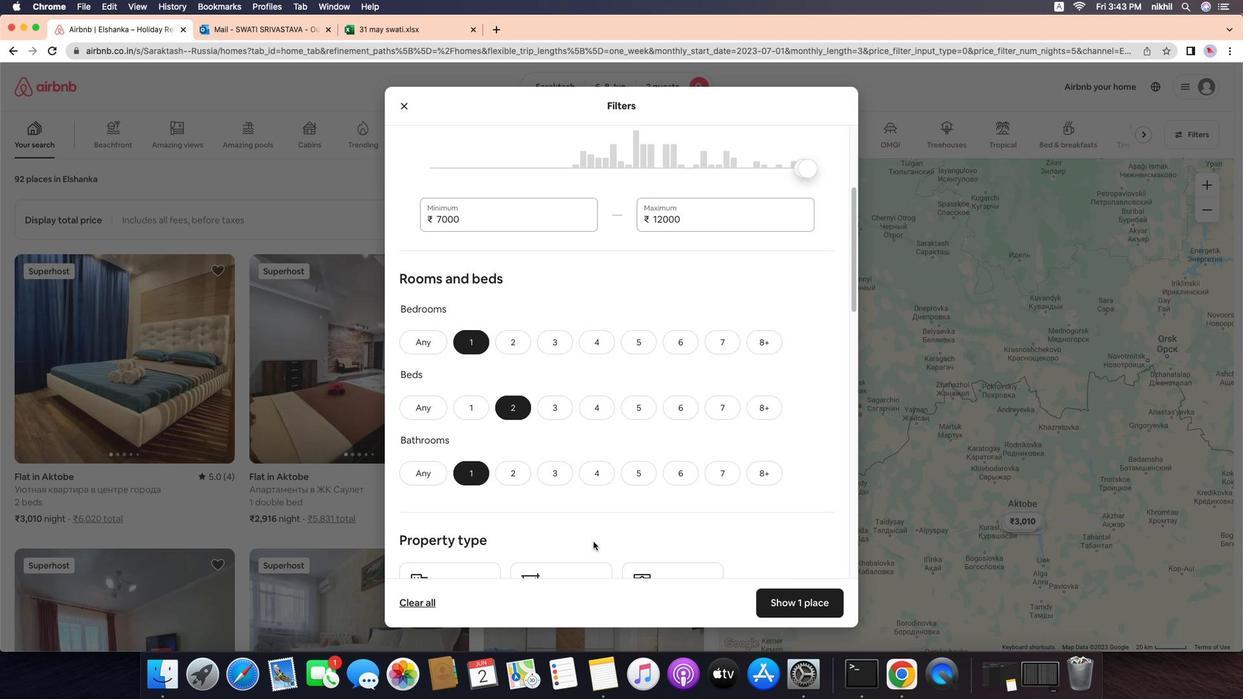
Action: Mouse scrolled (692, 526) with delta (219, 90)
Screenshot: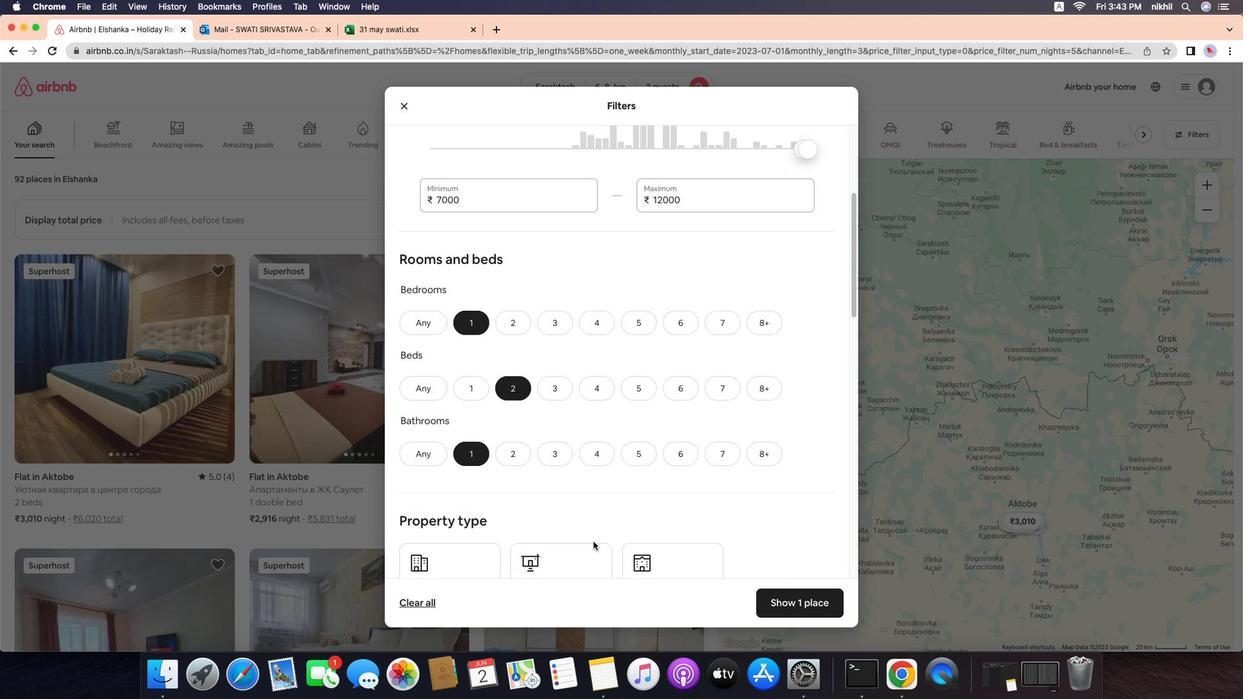 
Action: Mouse scrolled (692, 526) with delta (219, 90)
Screenshot: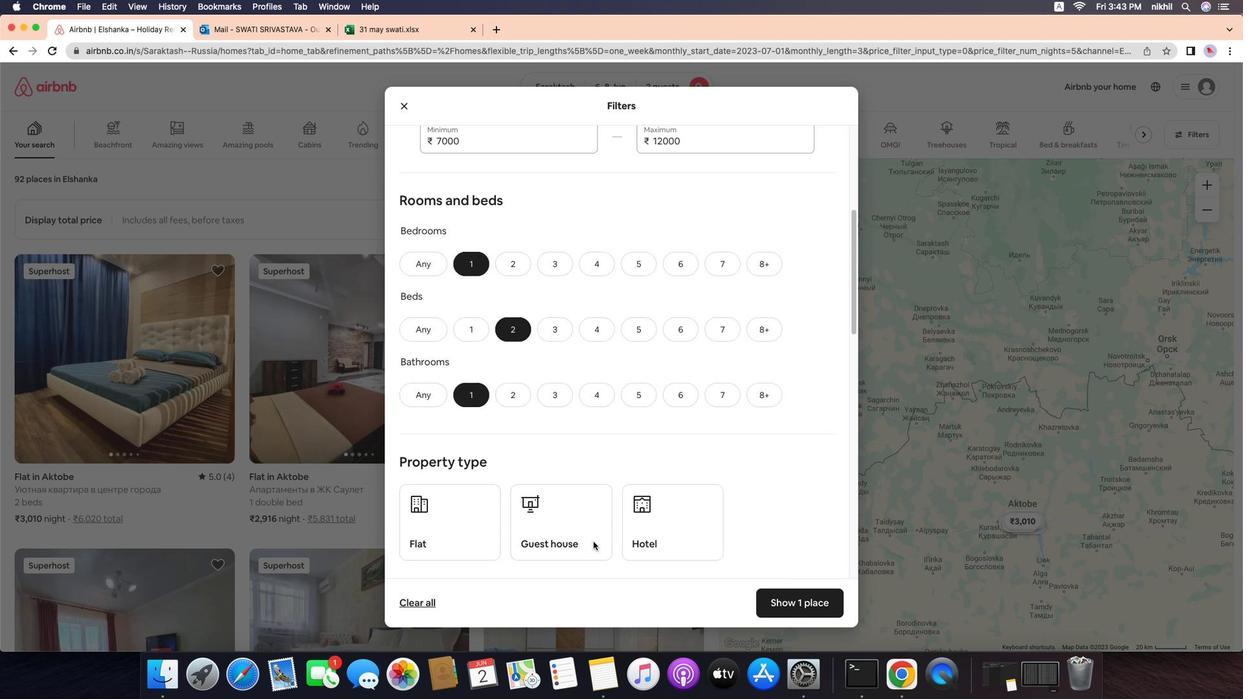 
Action: Mouse scrolled (692, 526) with delta (219, 90)
Screenshot: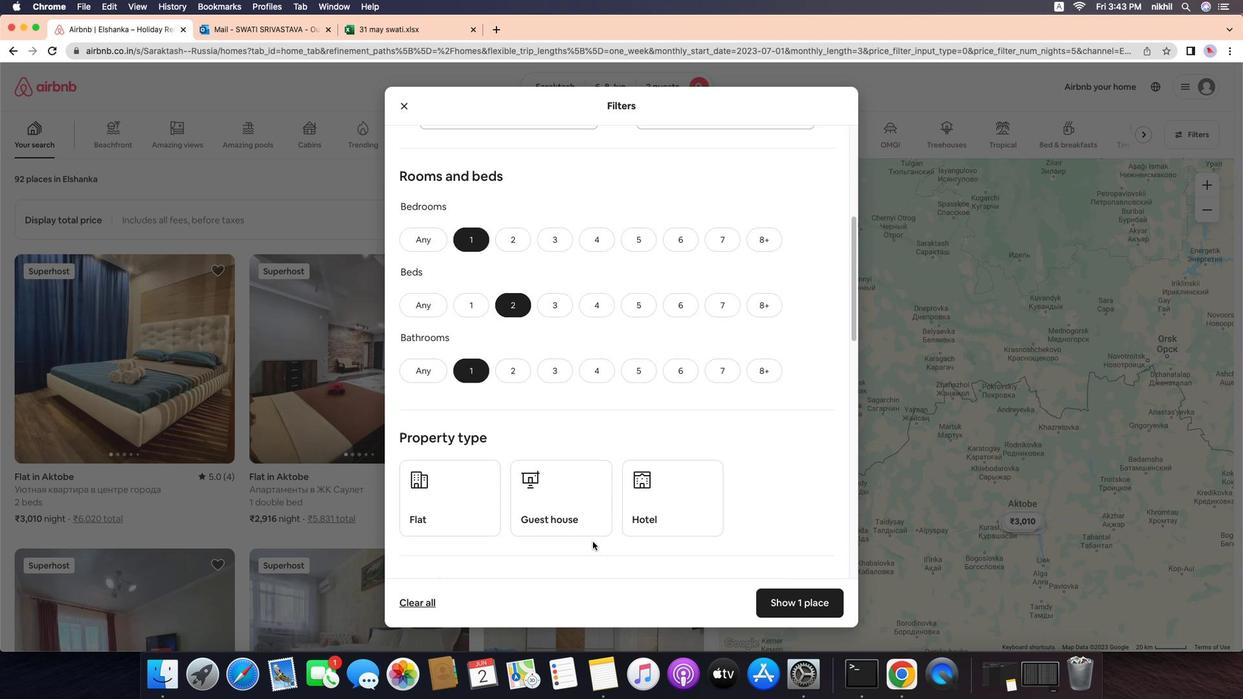 
Action: Mouse scrolled (692, 526) with delta (219, 90)
Screenshot: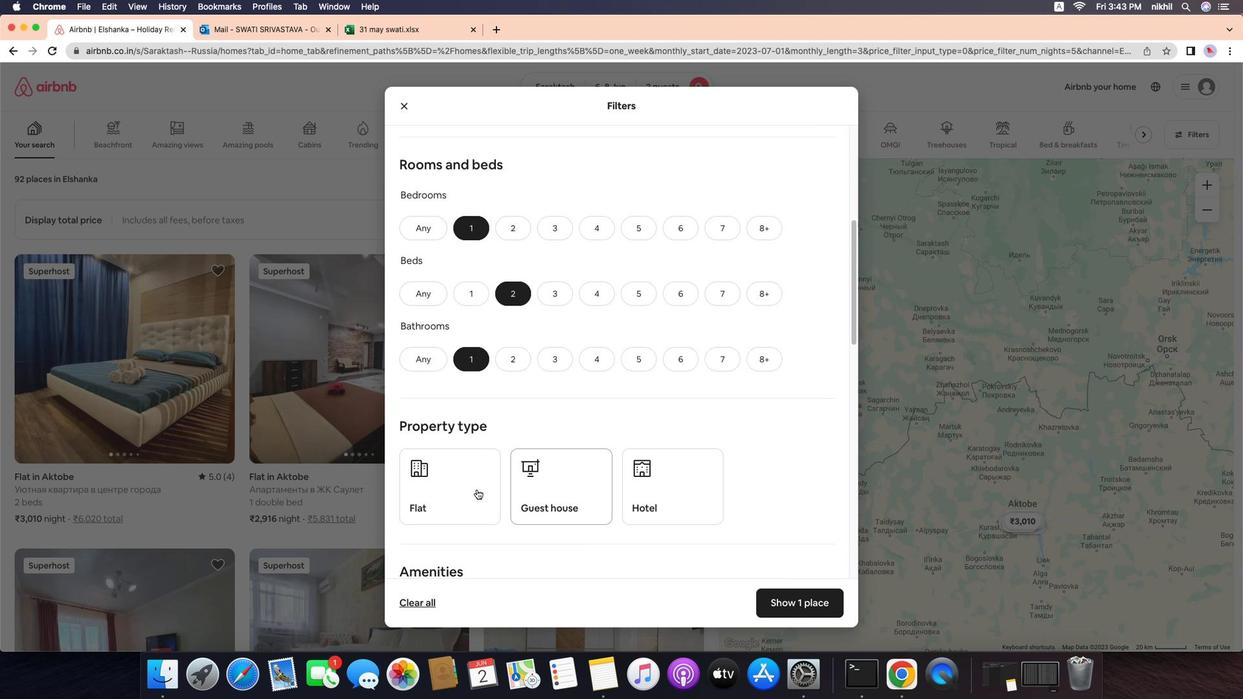 
Action: Mouse scrolled (692, 526) with delta (219, 90)
Screenshot: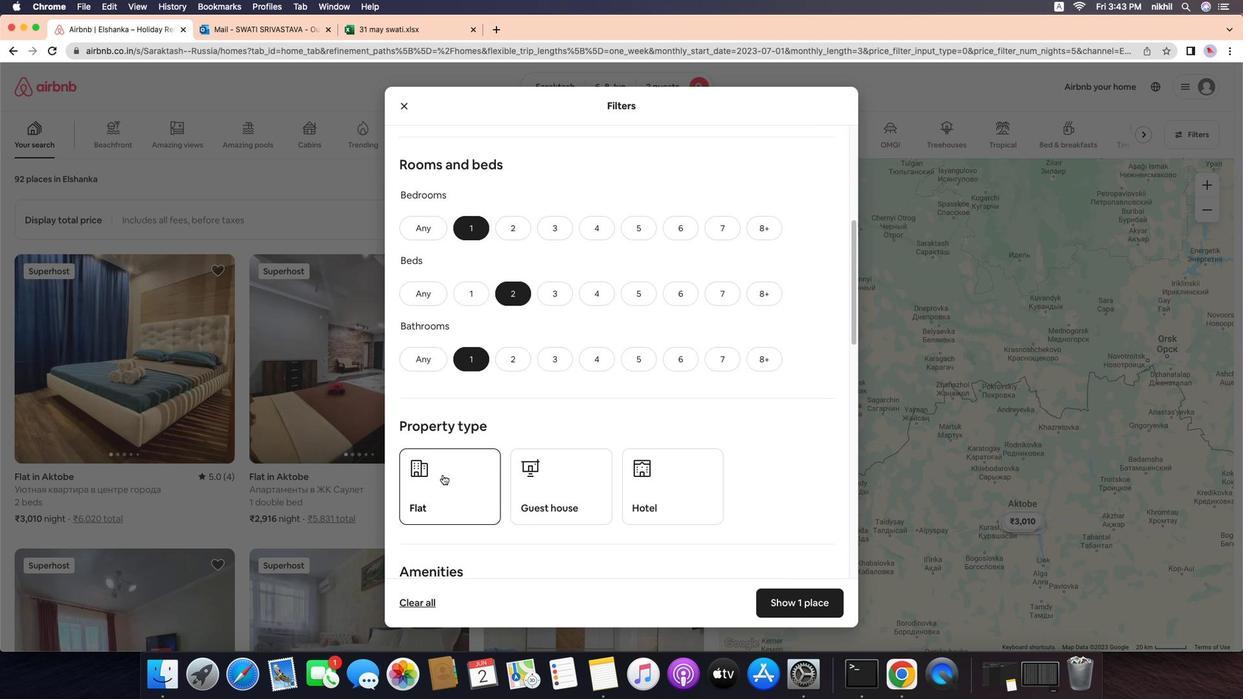 
Action: Mouse scrolled (692, 526) with delta (219, 90)
Screenshot: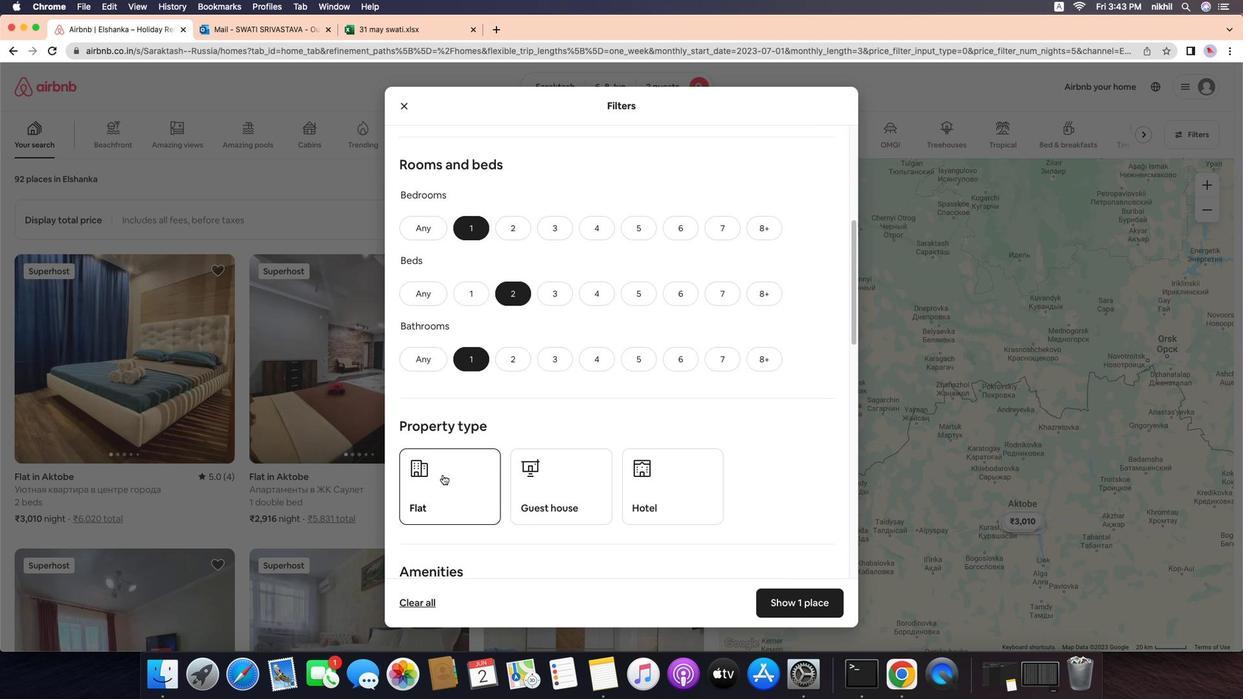 
Action: Mouse scrolled (692, 526) with delta (219, 89)
Screenshot: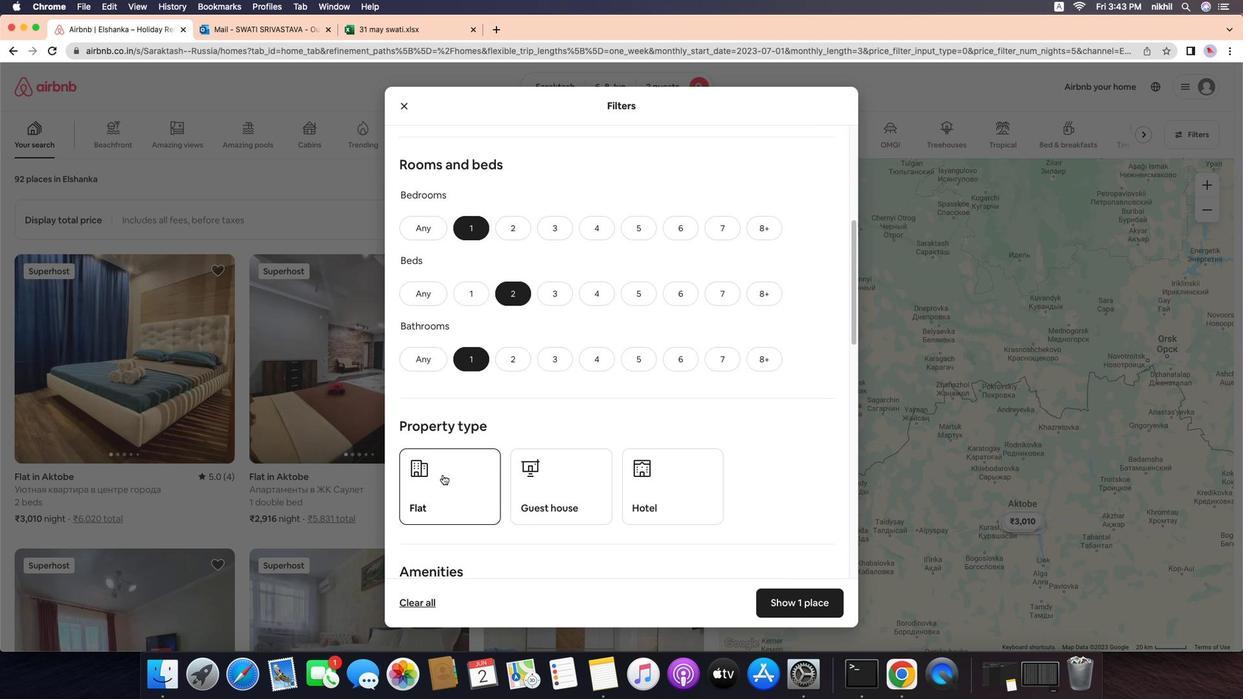 
Action: Mouse moved to (572, 473)
Screenshot: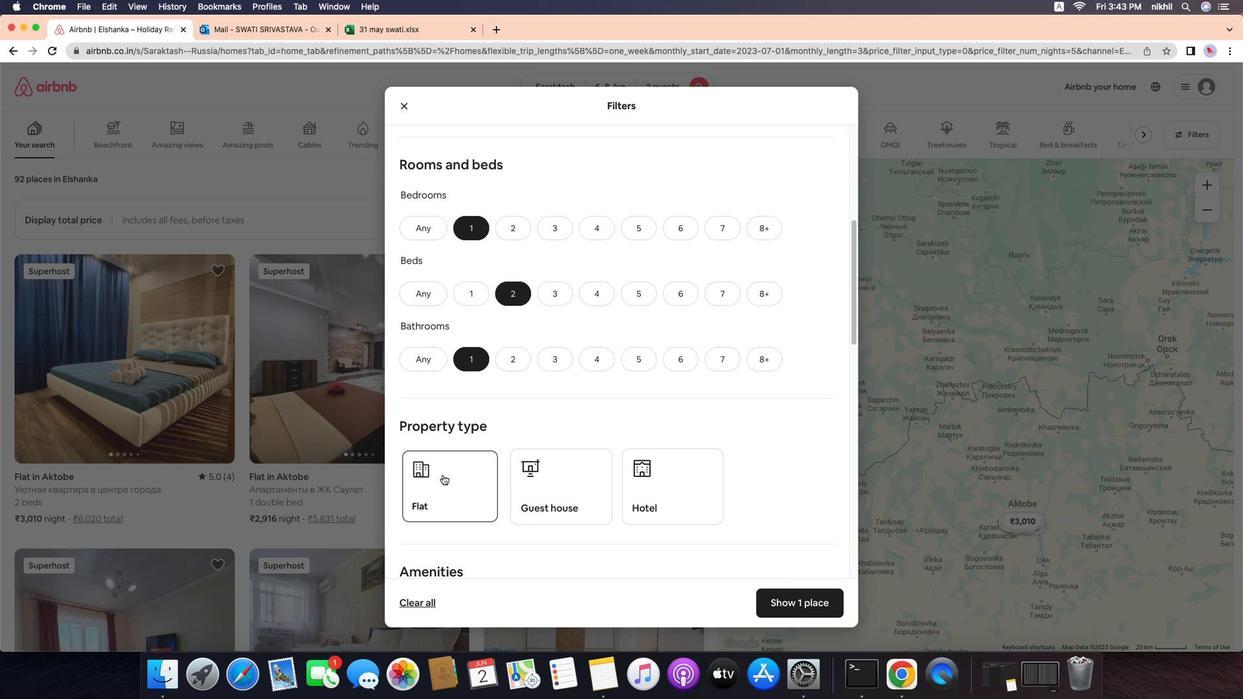 
Action: Mouse pressed left at (572, 473)
Screenshot: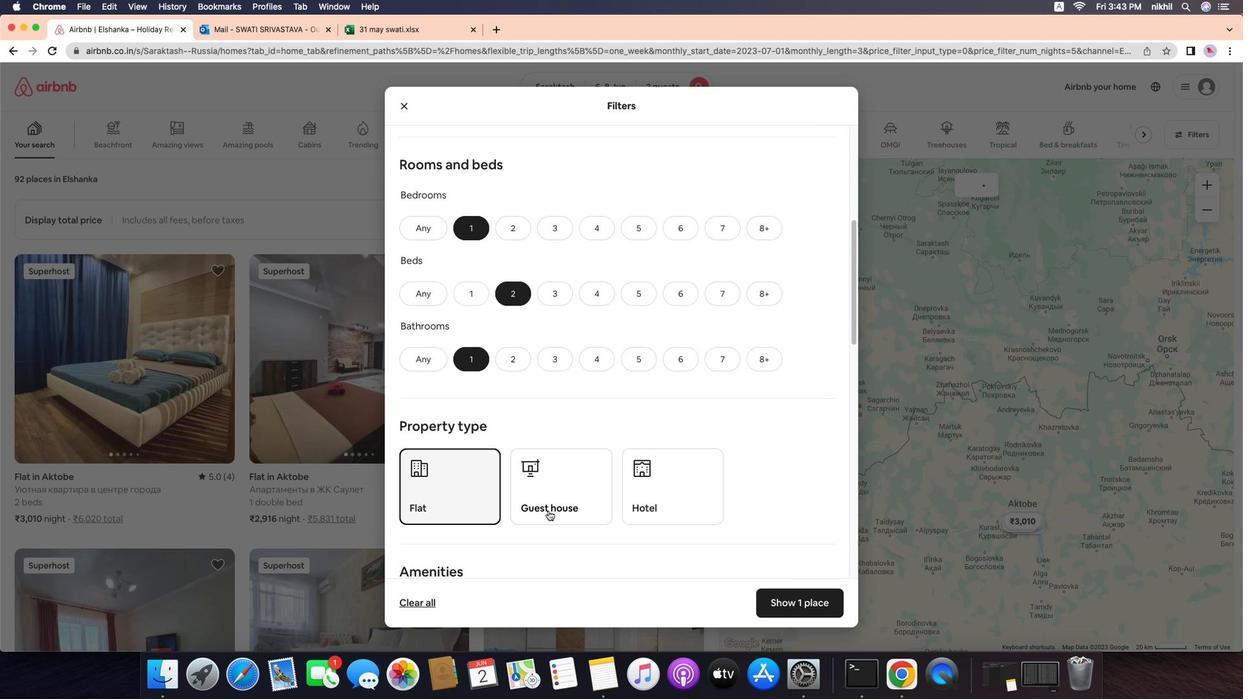 
Action: Mouse moved to (676, 495)
Screenshot: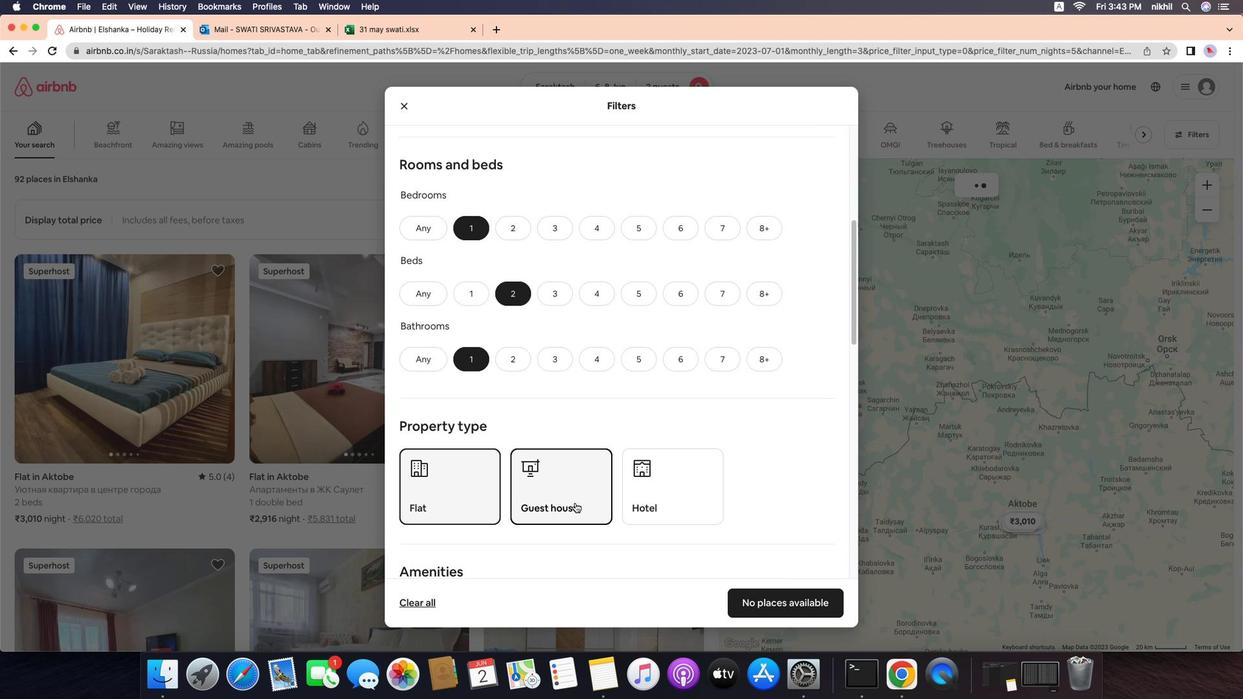 
Action: Mouse pressed left at (676, 495)
Screenshot: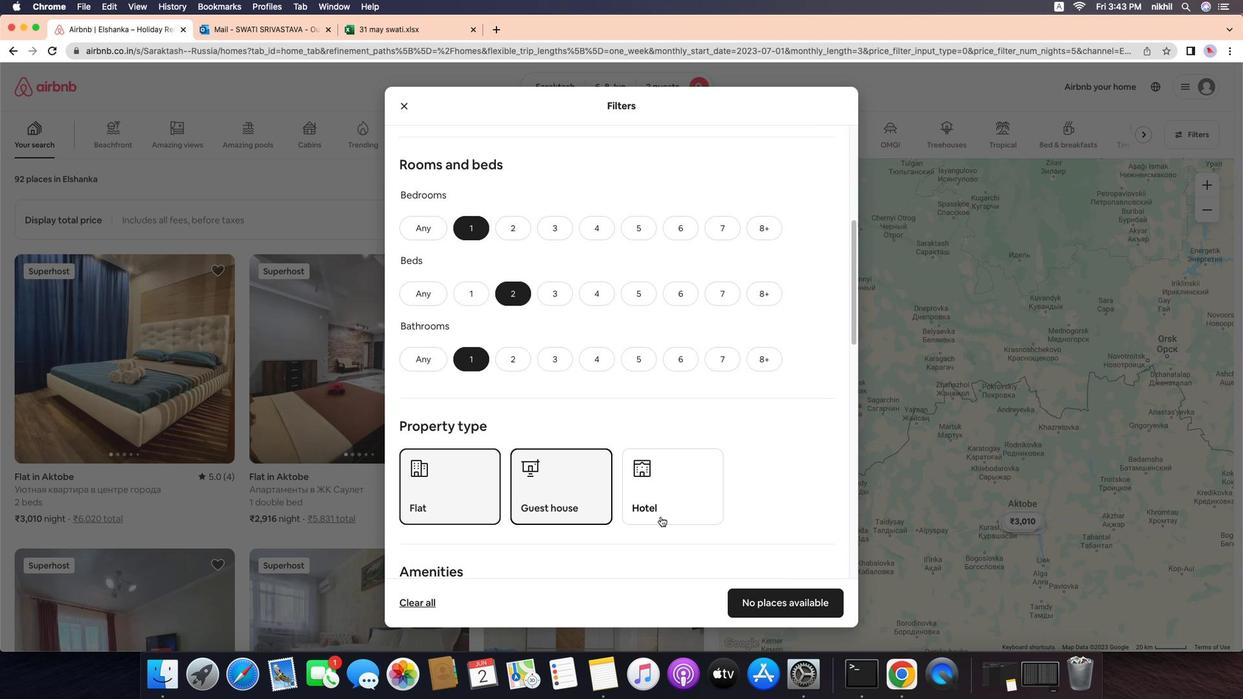 
Action: Mouse moved to (748, 506)
Screenshot: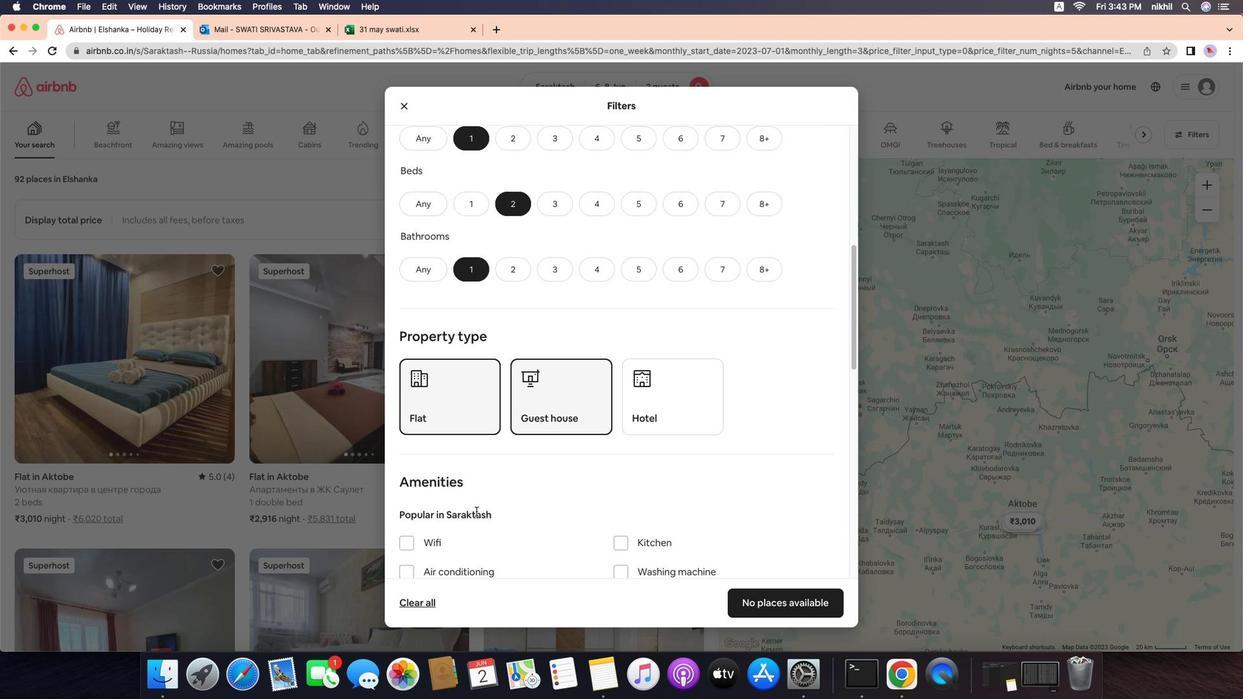 
Action: Mouse scrolled (748, 506) with delta (219, 90)
Screenshot: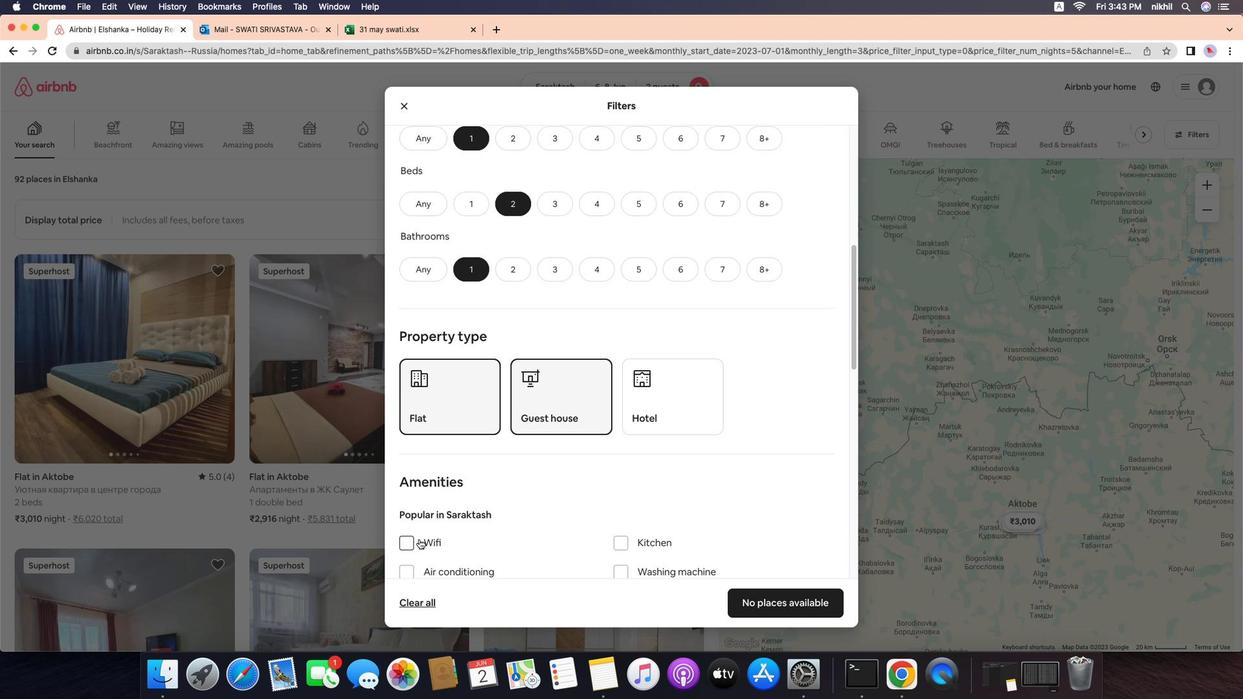 
Action: Mouse scrolled (748, 506) with delta (219, 90)
Screenshot: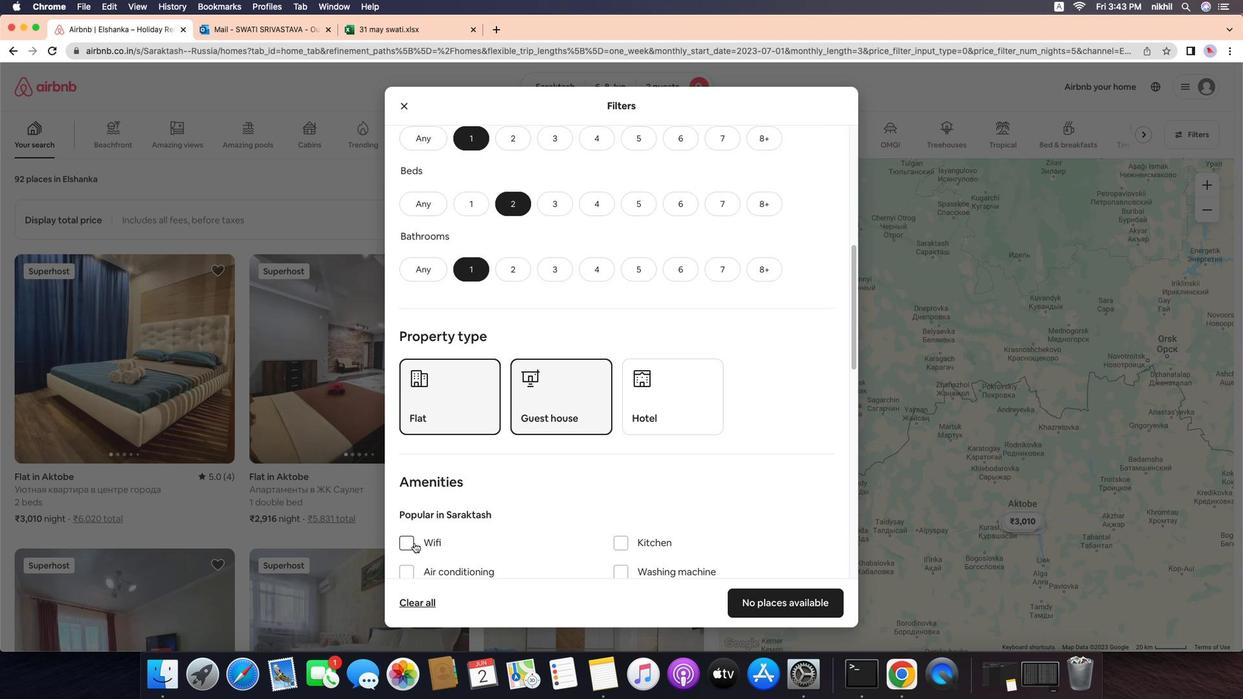 
Action: Mouse scrolled (748, 506) with delta (219, 90)
Screenshot: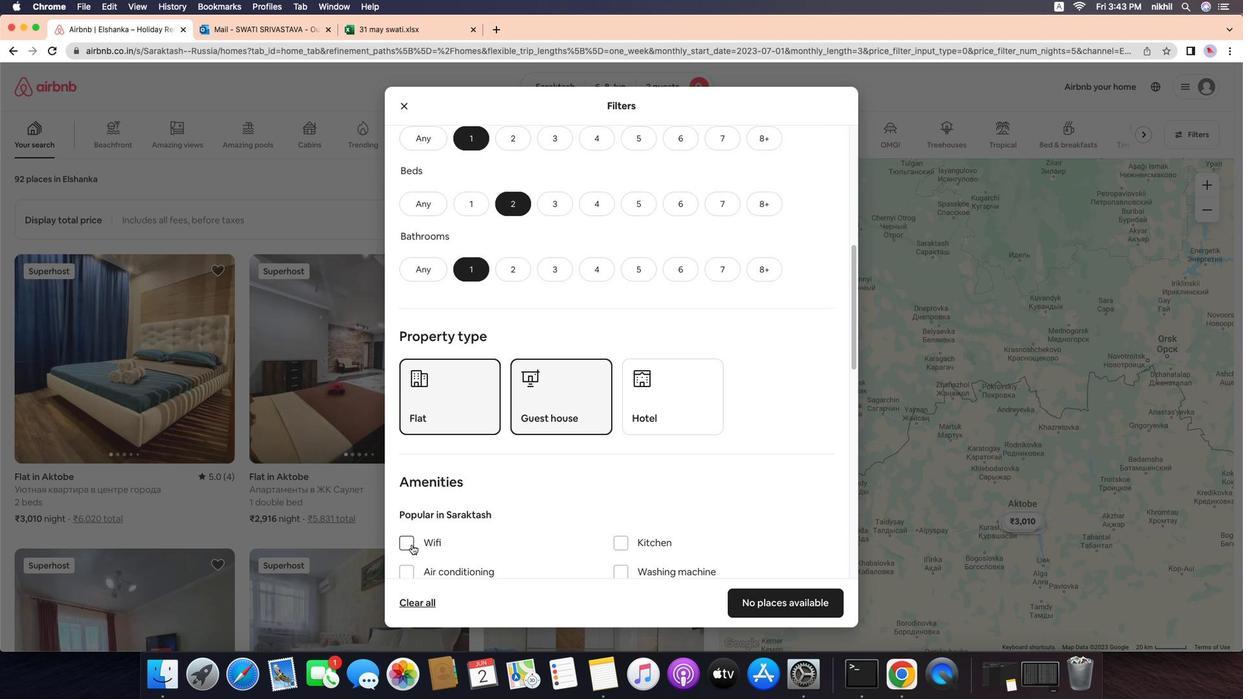 
Action: Mouse moved to (544, 530)
Screenshot: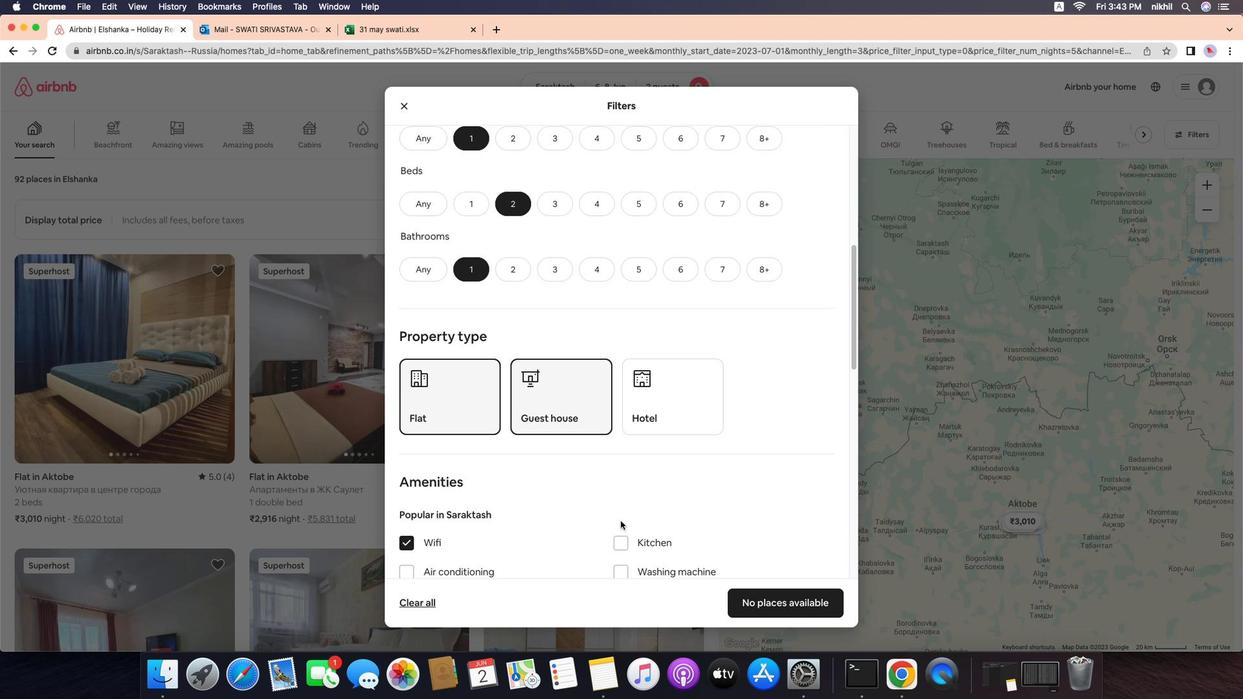 
Action: Mouse pressed left at (544, 530)
Screenshot: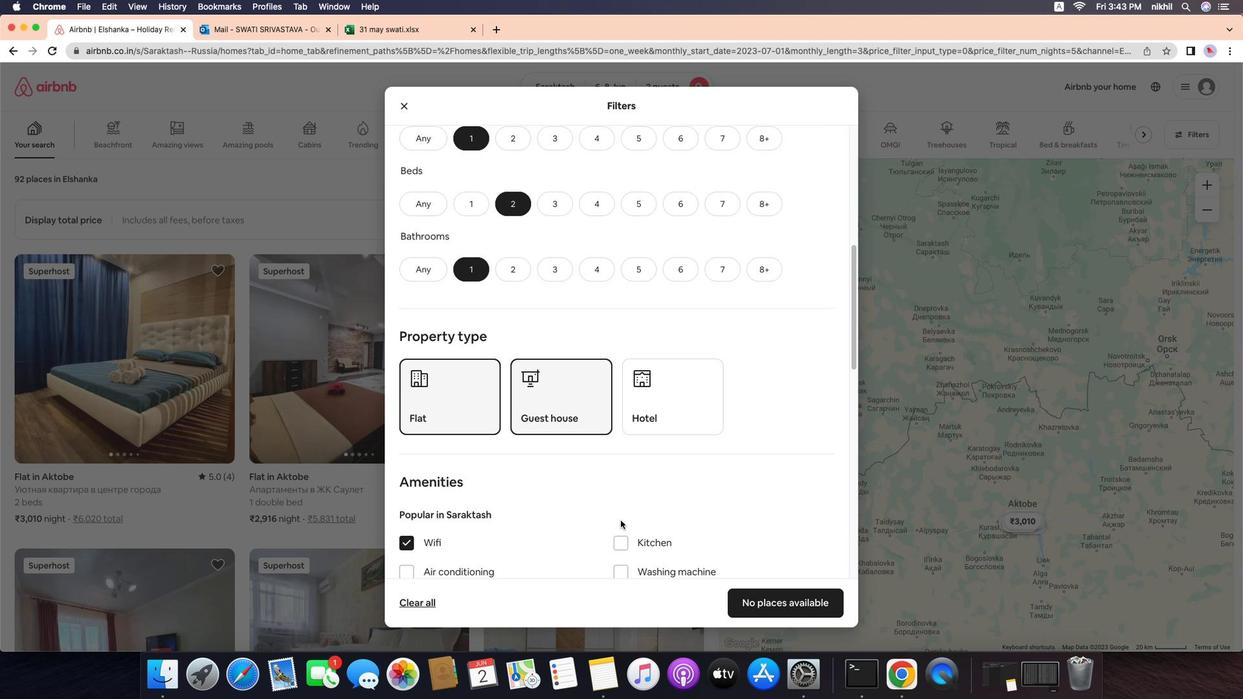 
Action: Mouse moved to (714, 509)
Screenshot: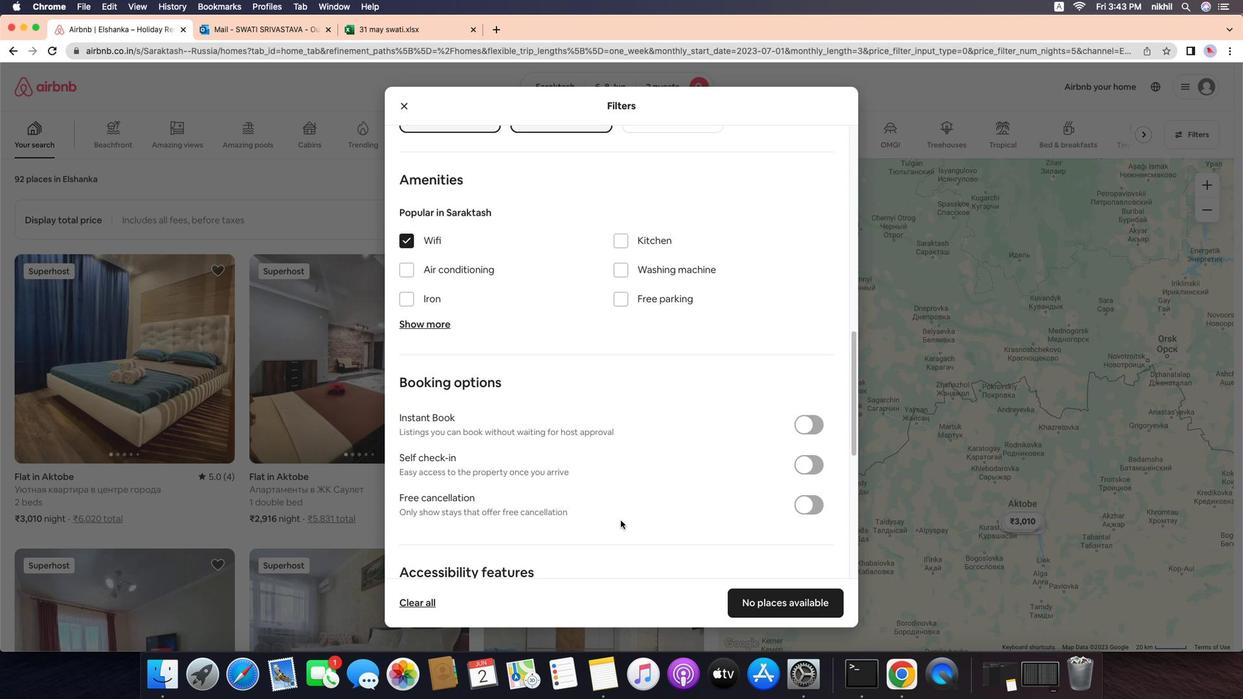 
Action: Mouse scrolled (714, 509) with delta (219, 90)
Screenshot: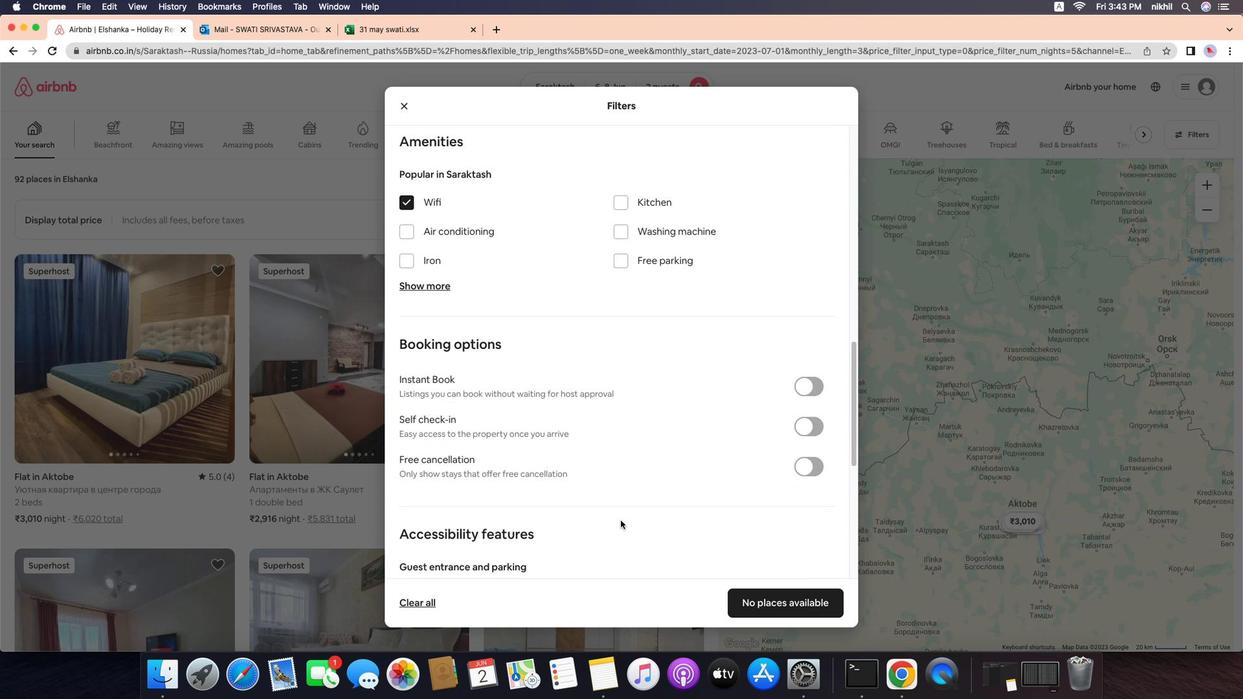 
Action: Mouse scrolled (714, 509) with delta (219, 90)
Screenshot: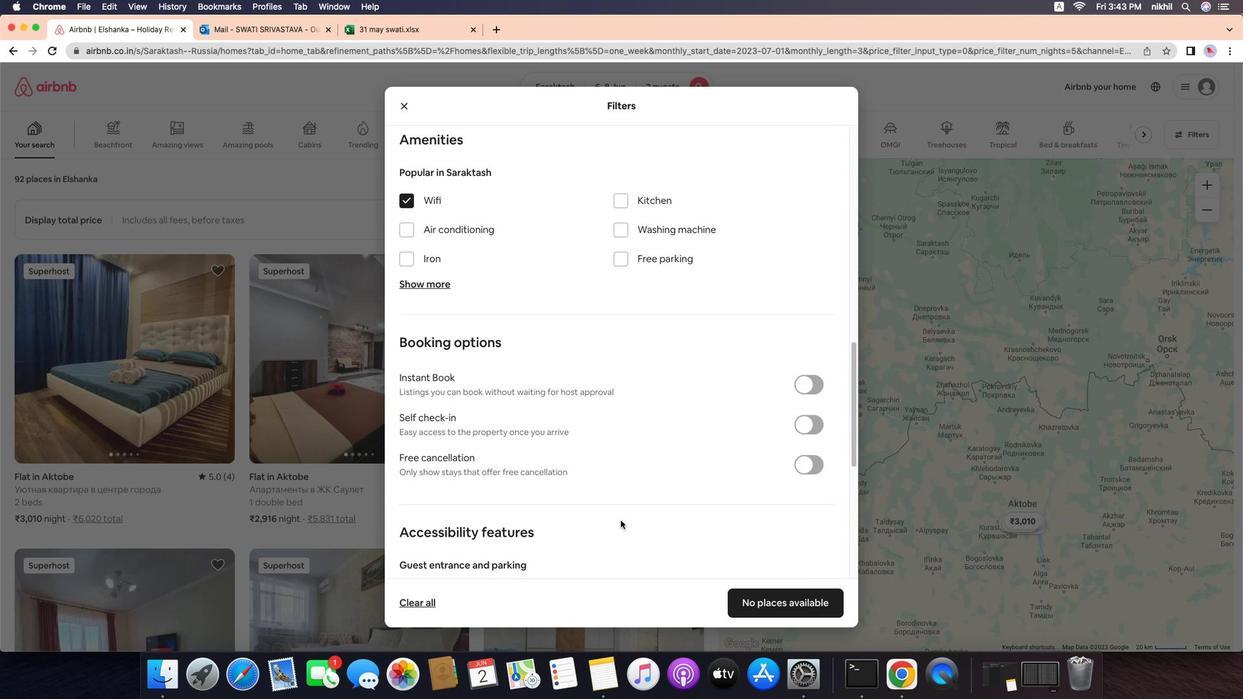
Action: Mouse scrolled (714, 509) with delta (219, 89)
Screenshot: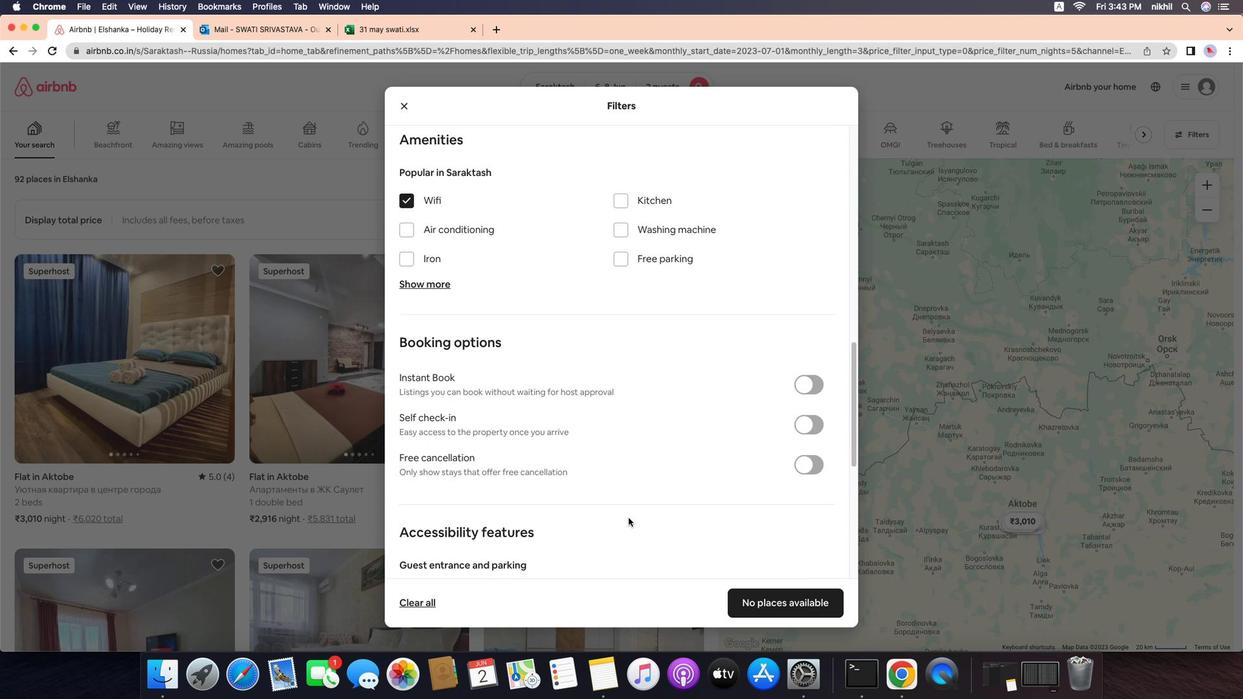 
Action: Mouse scrolled (714, 509) with delta (219, 88)
Screenshot: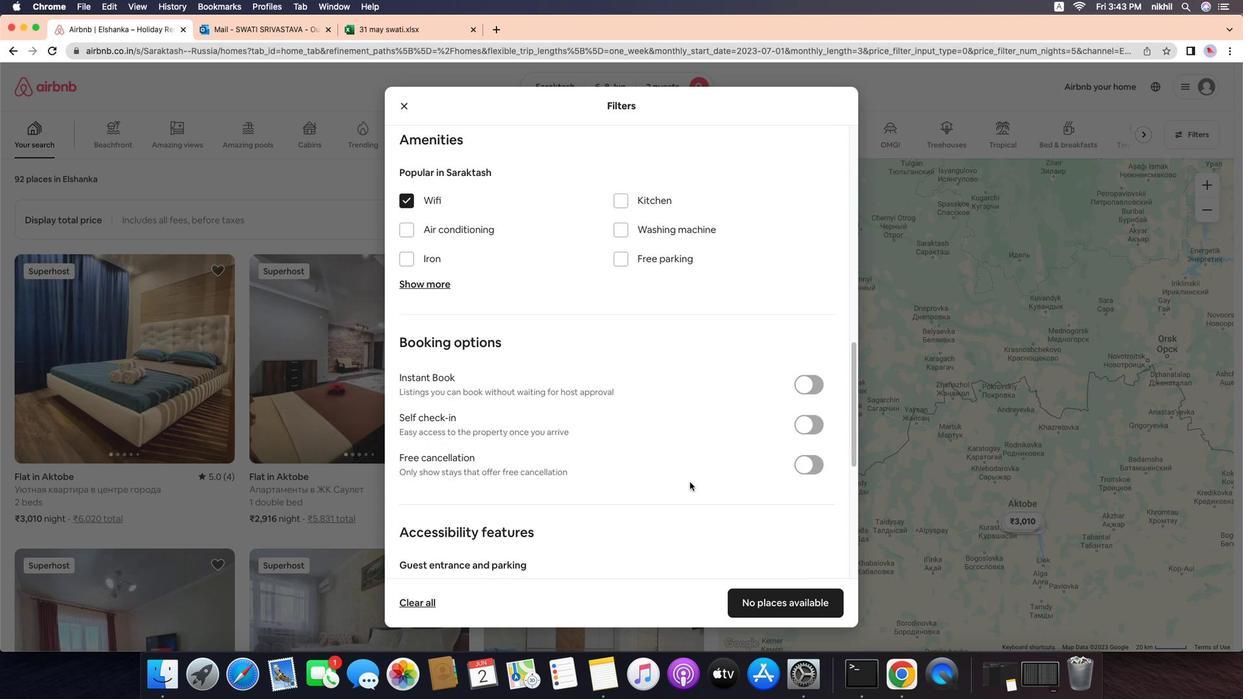 
Action: Mouse scrolled (714, 509) with delta (219, 90)
Screenshot: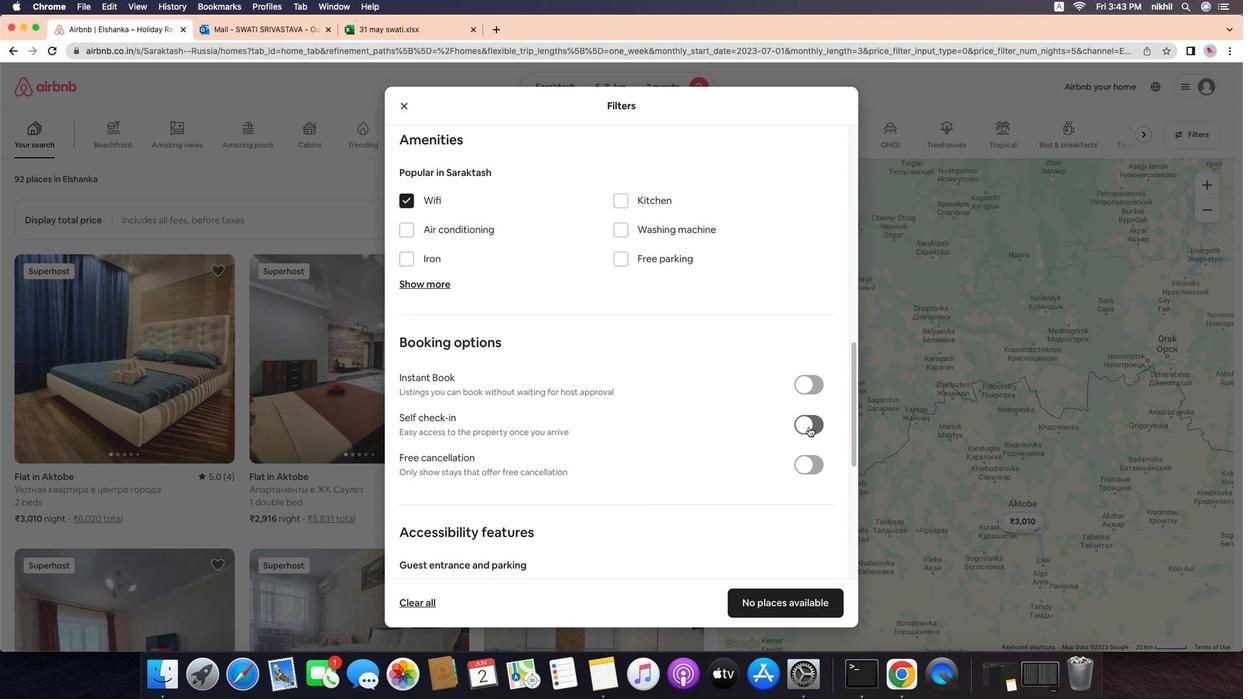 
Action: Mouse scrolled (714, 509) with delta (219, 90)
Screenshot: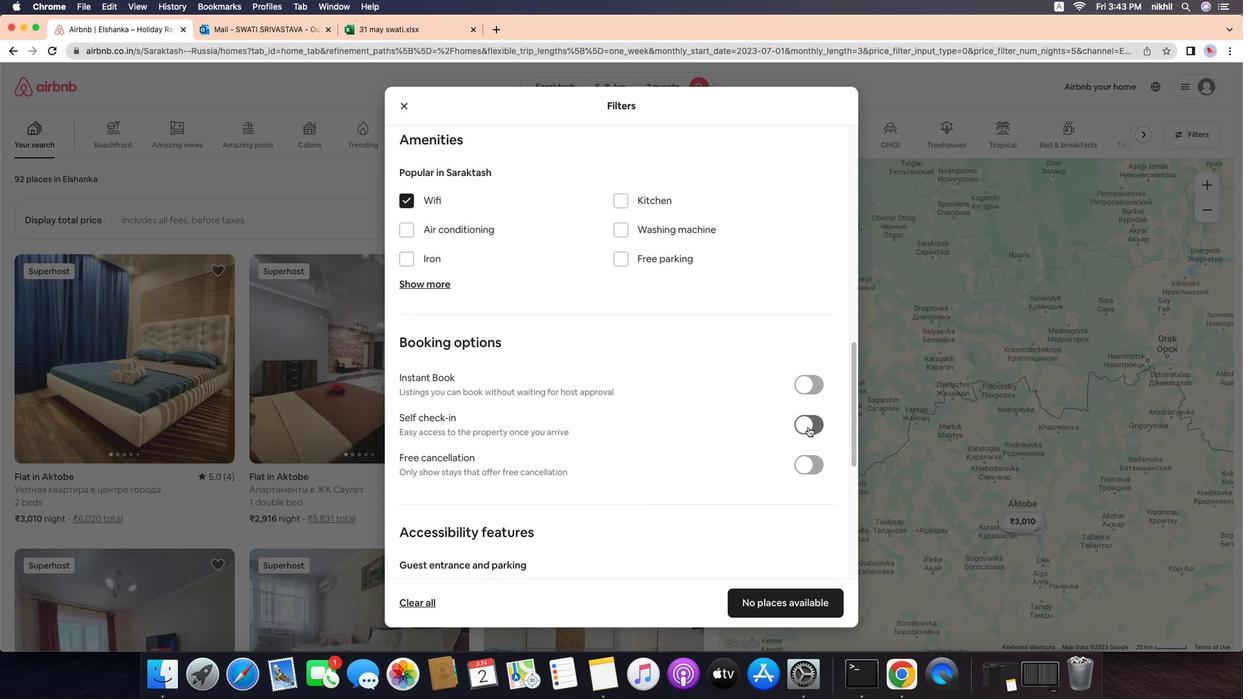 
Action: Mouse scrolled (714, 509) with delta (219, 89)
Screenshot: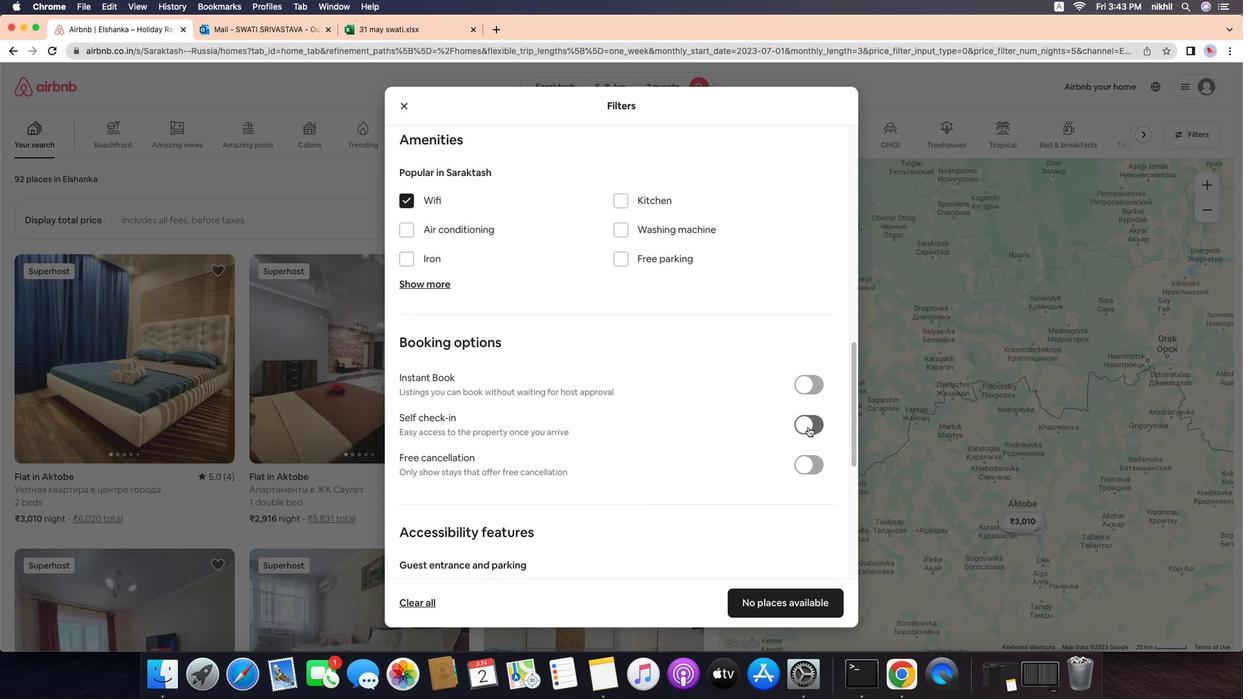 
Action: Mouse moved to (864, 434)
Screenshot: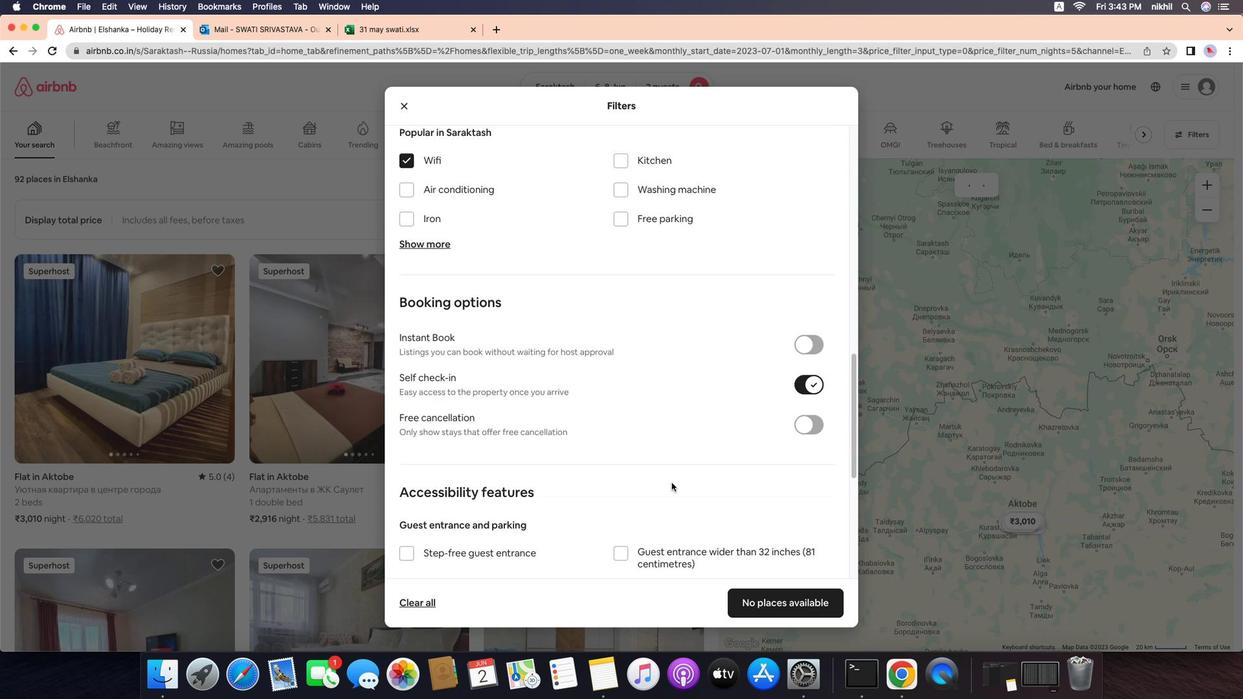 
Action: Mouse pressed left at (864, 434)
Screenshot: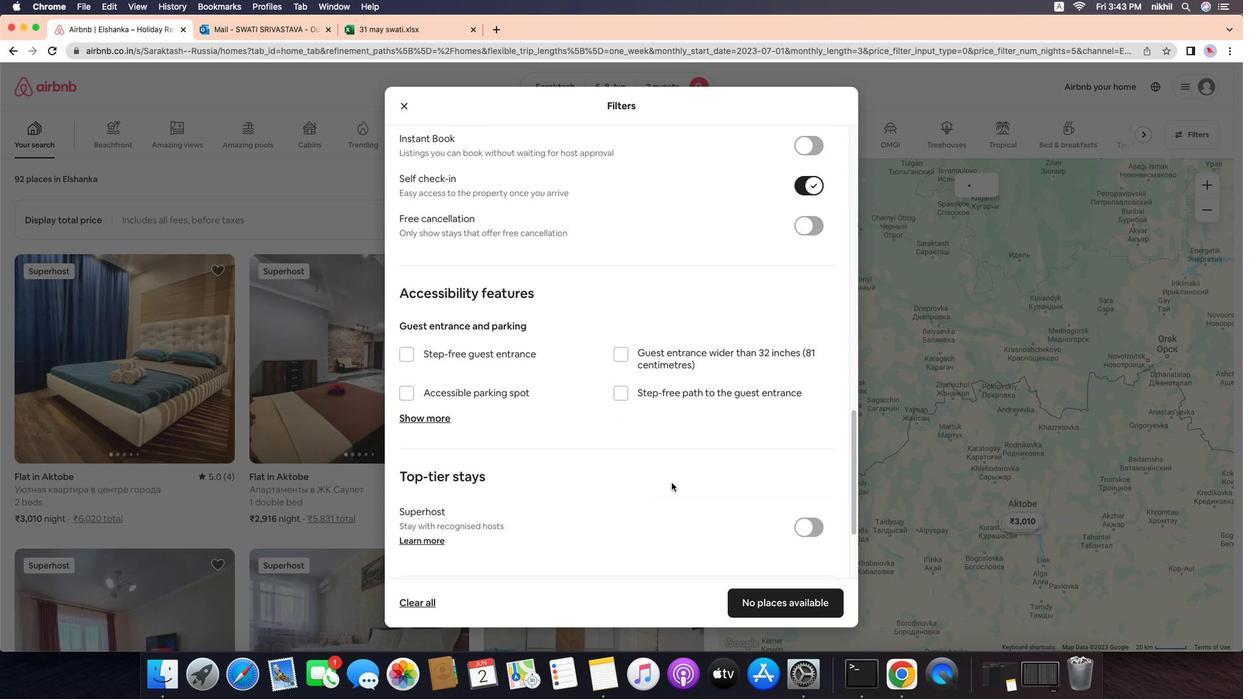 
Action: Mouse moved to (755, 479)
Screenshot: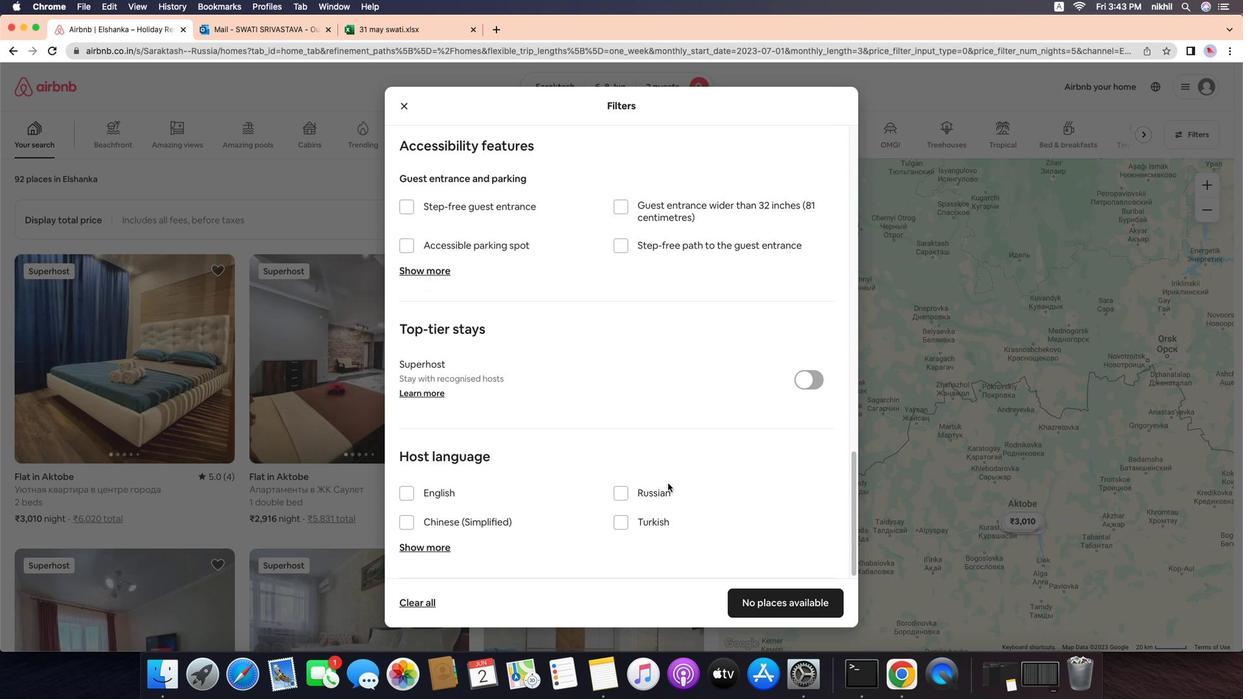 
Action: Mouse scrolled (755, 479) with delta (219, 90)
Screenshot: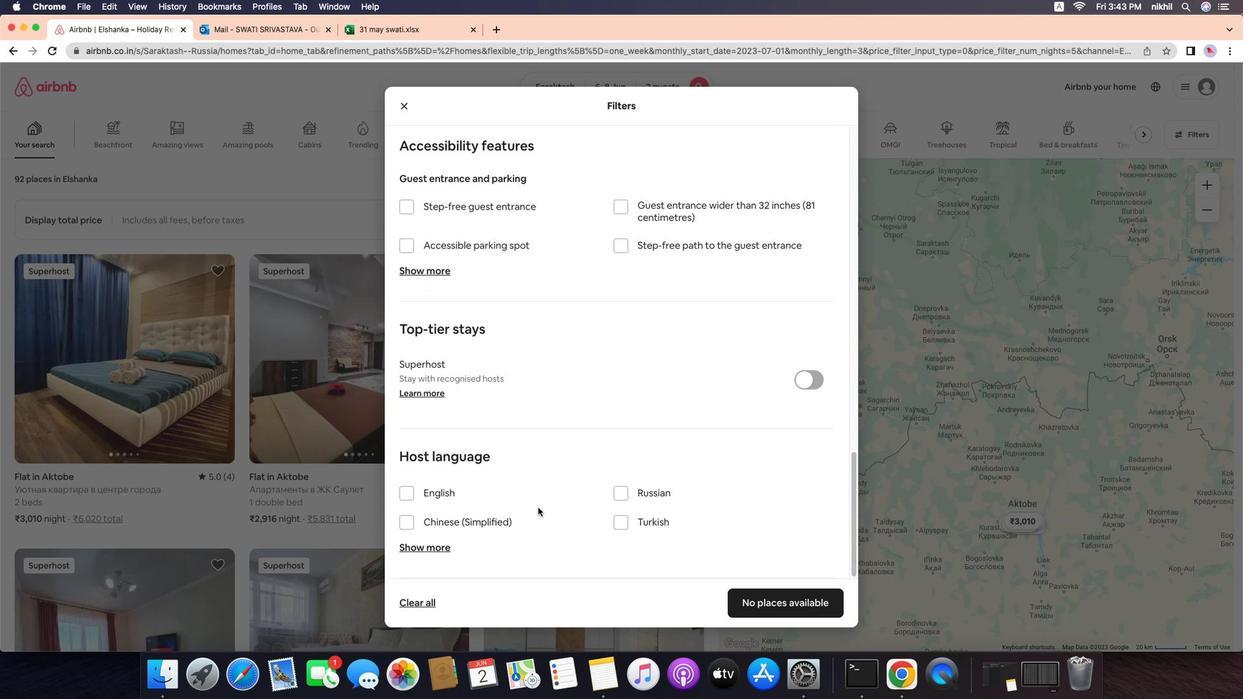 
Action: Mouse scrolled (755, 479) with delta (219, 90)
Screenshot: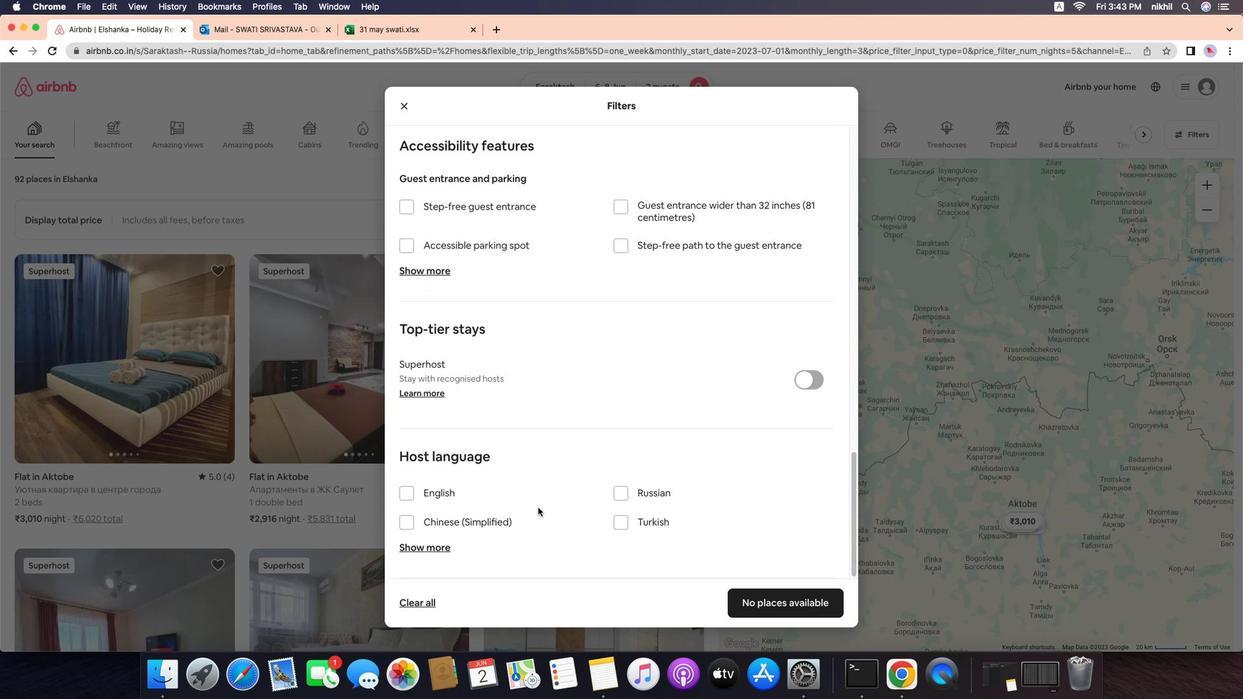 
Action: Mouse scrolled (755, 479) with delta (219, 88)
Screenshot: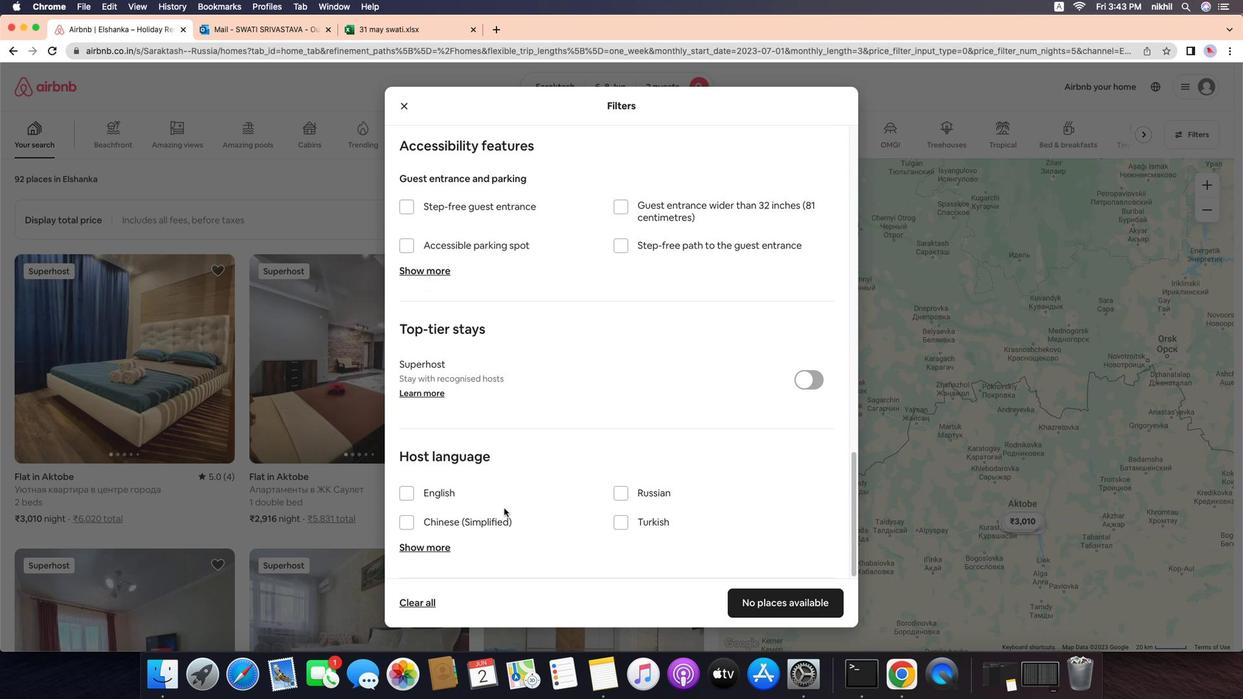 
Action: Mouse scrolled (755, 479) with delta (219, 88)
Screenshot: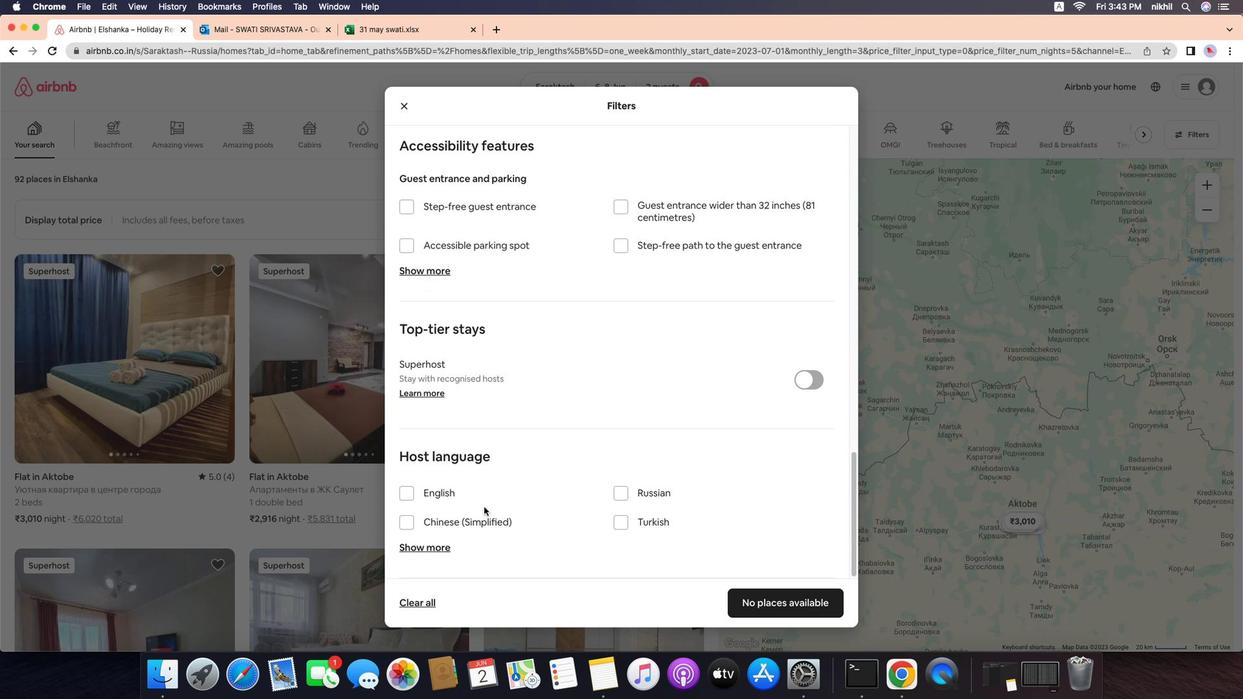 
Action: Mouse moved to (755, 479)
Screenshot: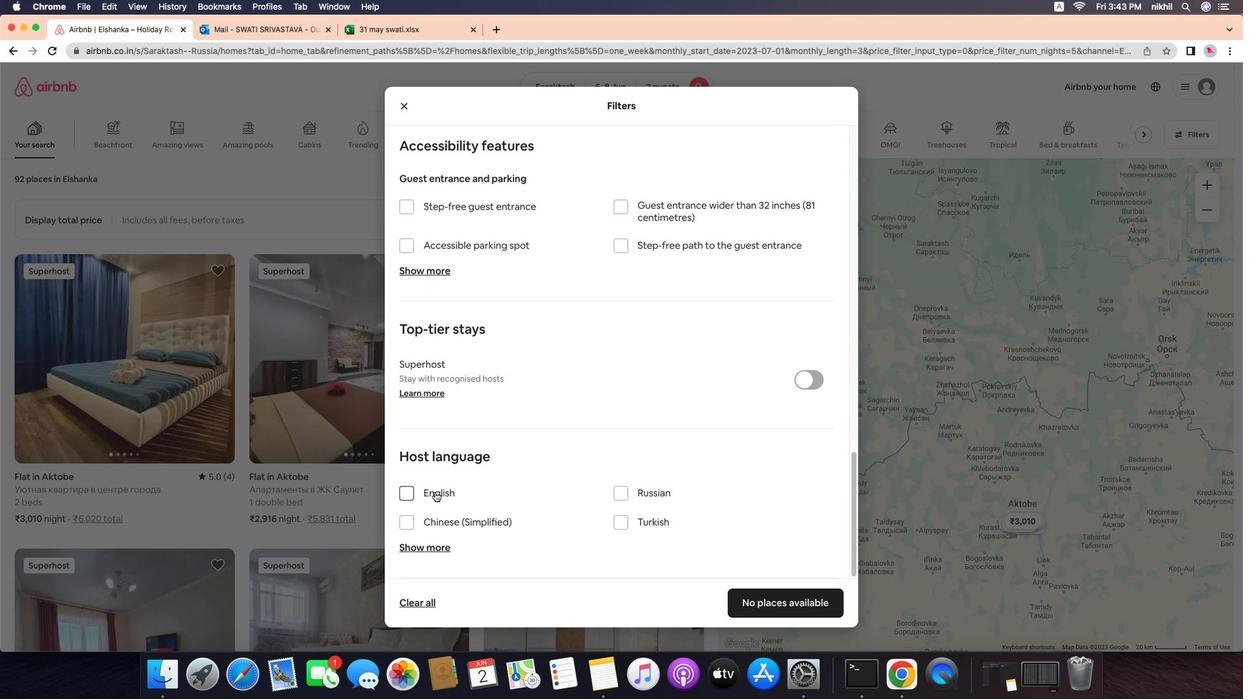 
Action: Mouse scrolled (755, 479) with delta (219, 90)
Screenshot: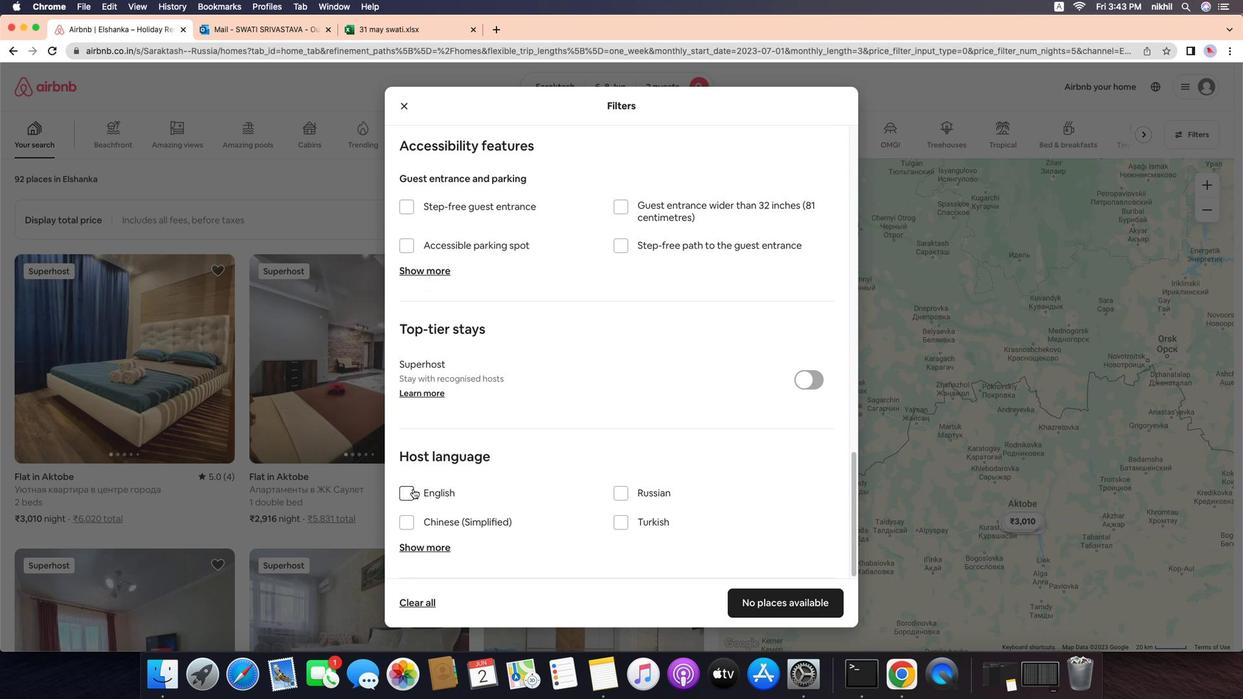 
Action: Mouse scrolled (755, 479) with delta (219, 90)
Screenshot: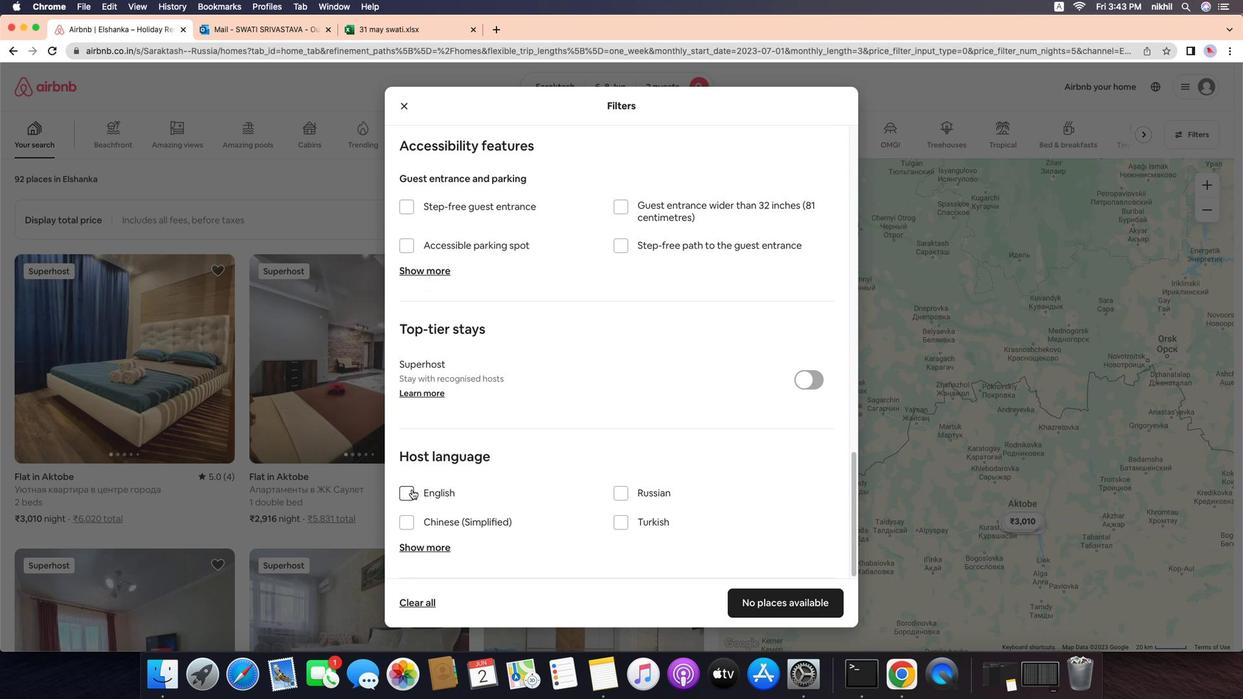 
Action: Mouse scrolled (755, 479) with delta (219, 88)
Screenshot: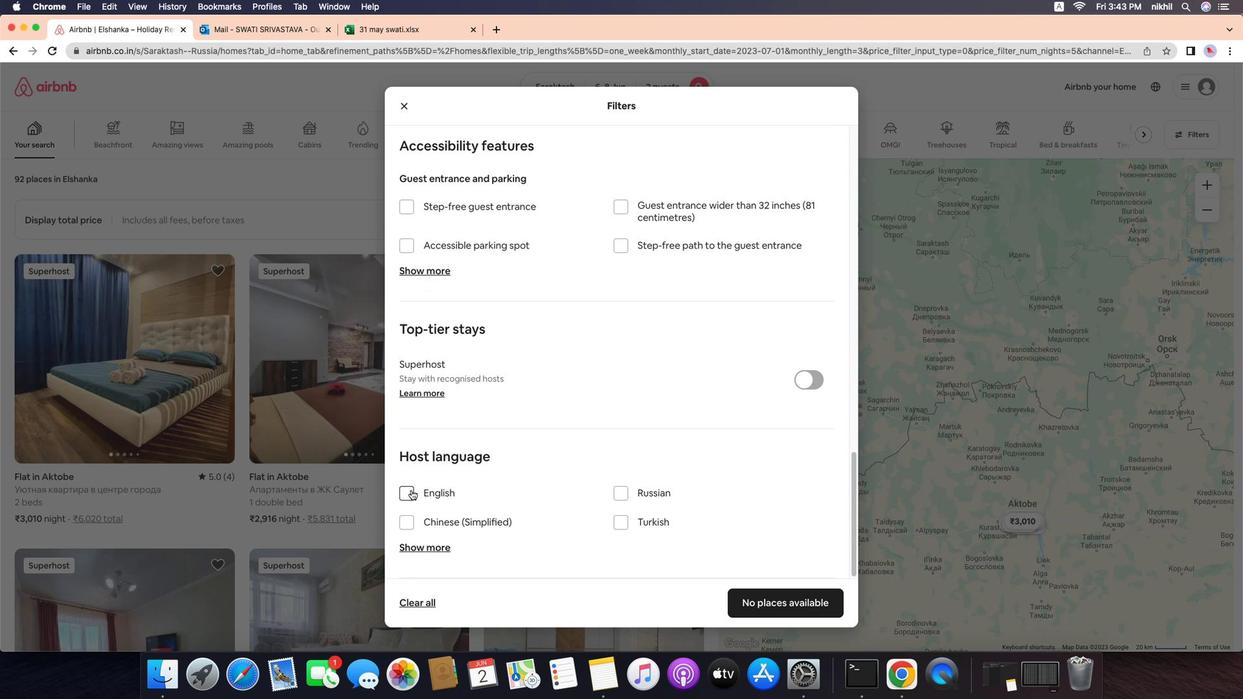 
Action: Mouse moved to (547, 485)
Screenshot: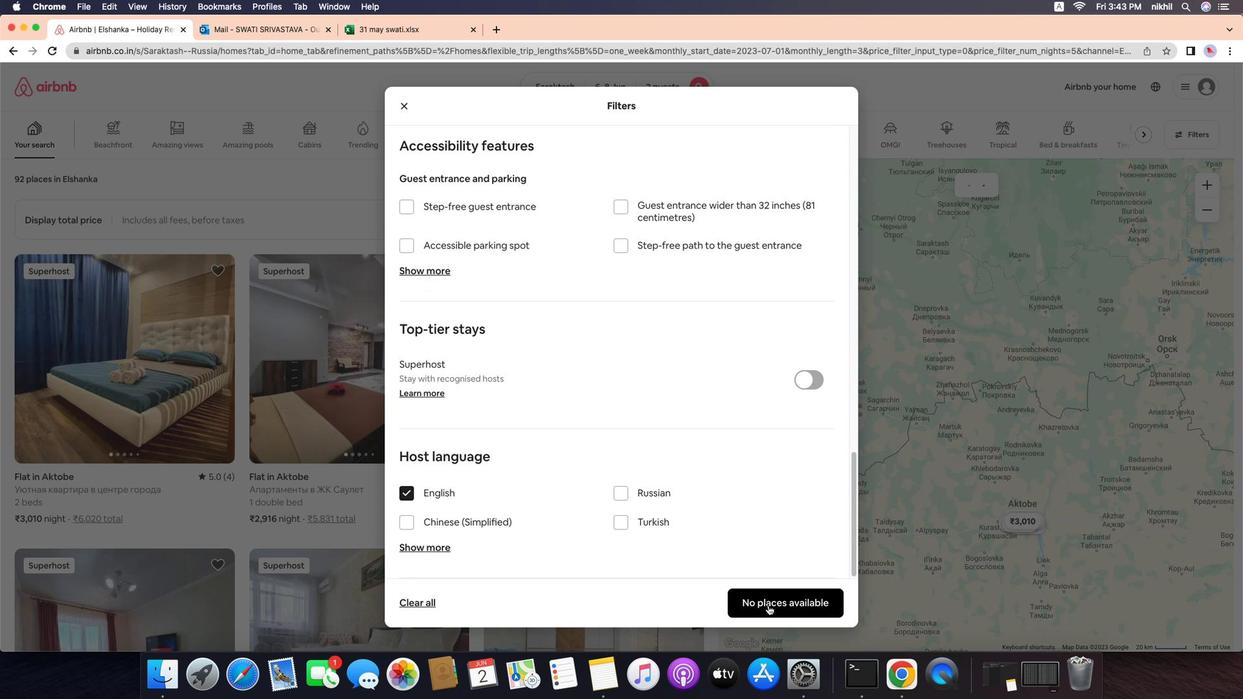 
Action: Mouse pressed left at (547, 485)
Screenshot: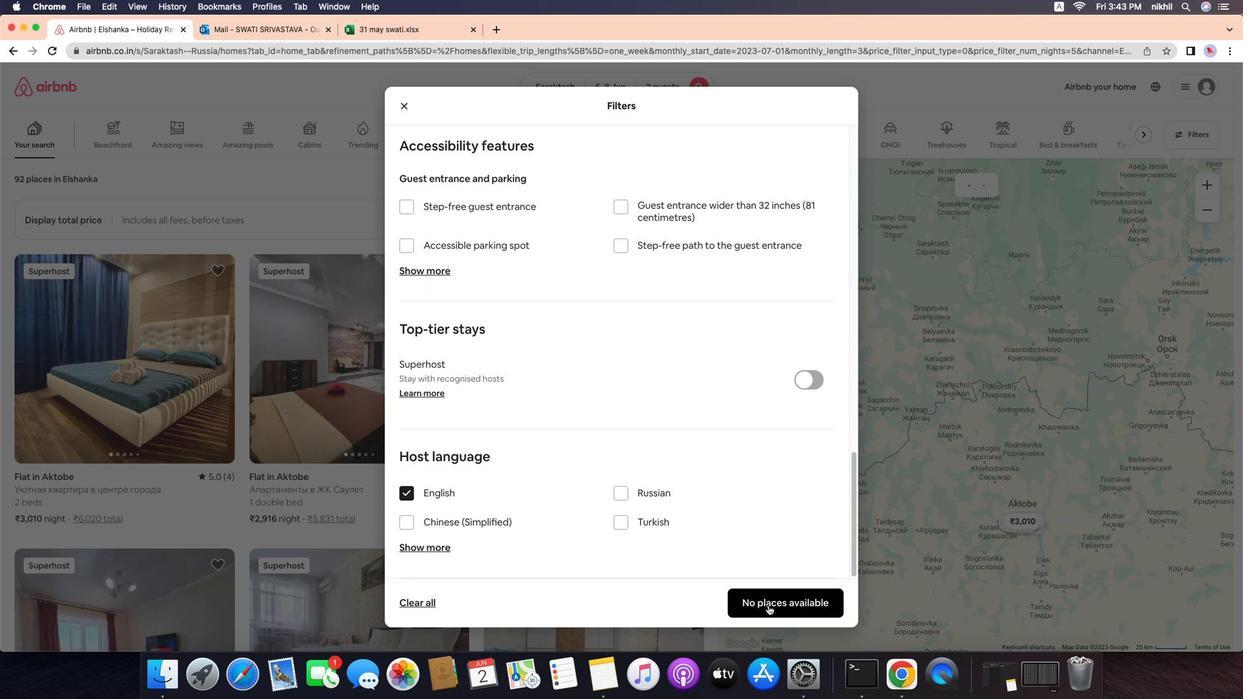 
Action: Mouse moved to (832, 577)
Screenshot: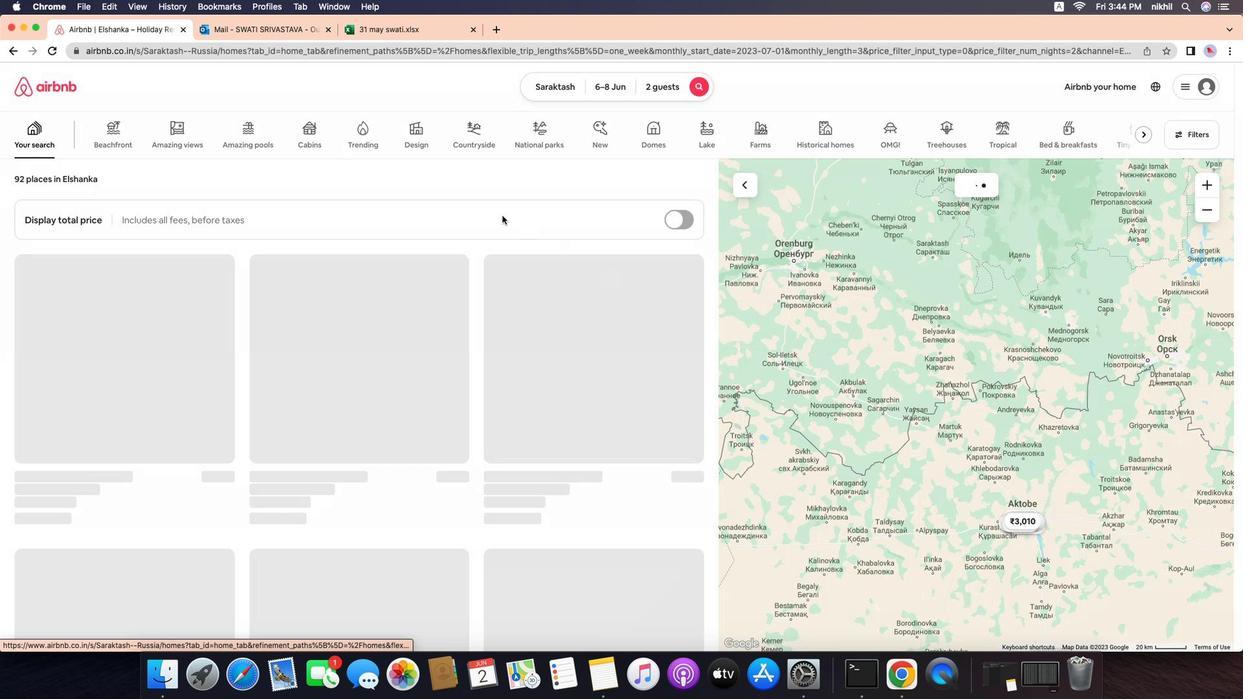
Action: Mouse pressed left at (832, 577)
Screenshot: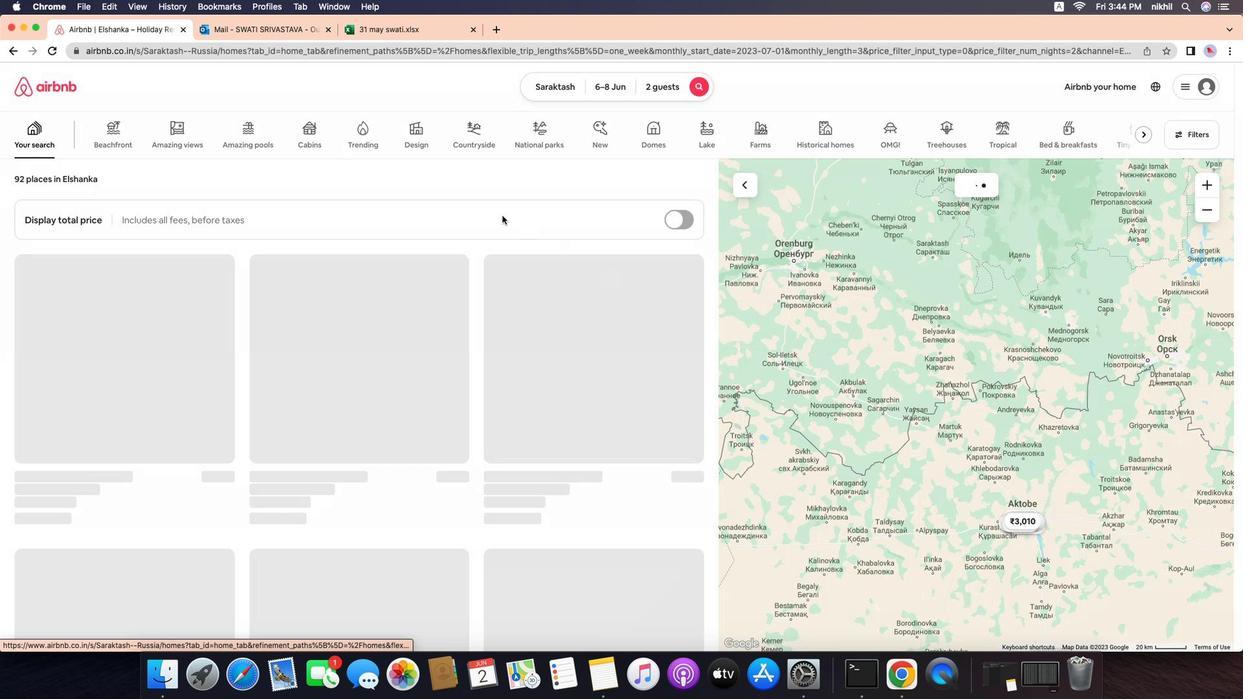 
Action: Mouse moved to (592, 236)
Screenshot: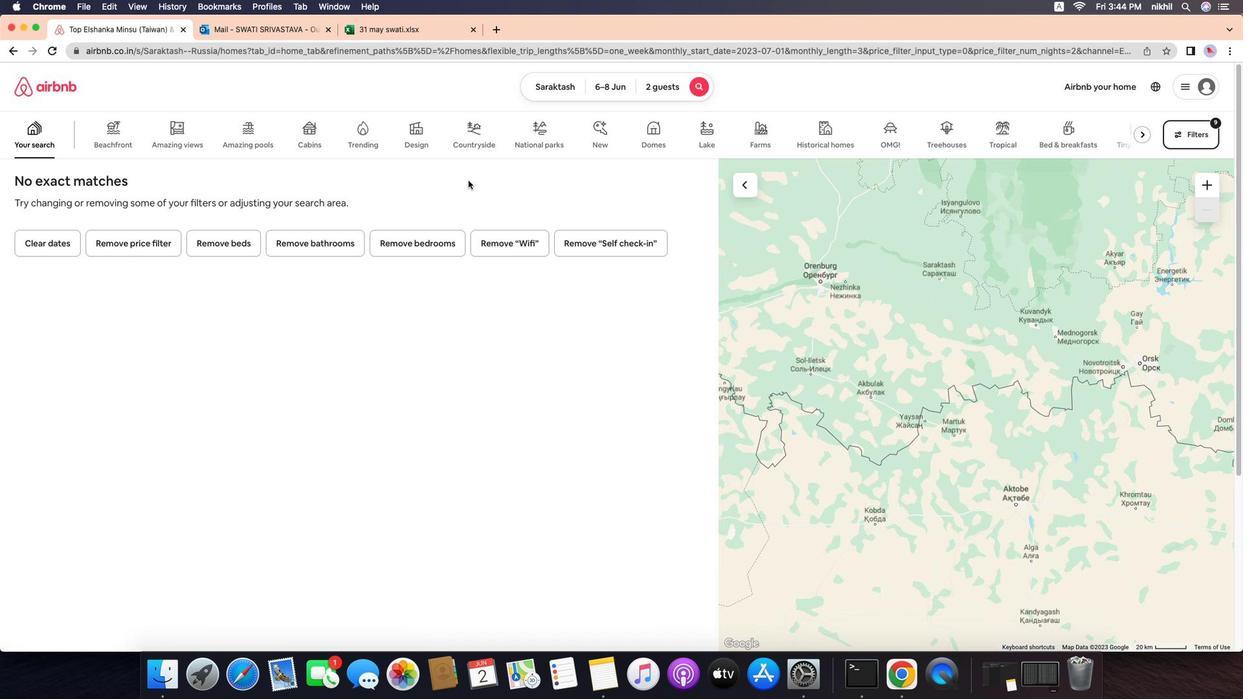 
